 Task: Find connections with filter location Oshawa with filter topic #Culturewith filter profile language Potuguese with filter current company Hacking Articles with filter school CT University with filter industry Sheet Music Publishing with filter service category Social Media Marketing with filter keywords title Interior Designer
Action: Mouse moved to (288, 362)
Screenshot: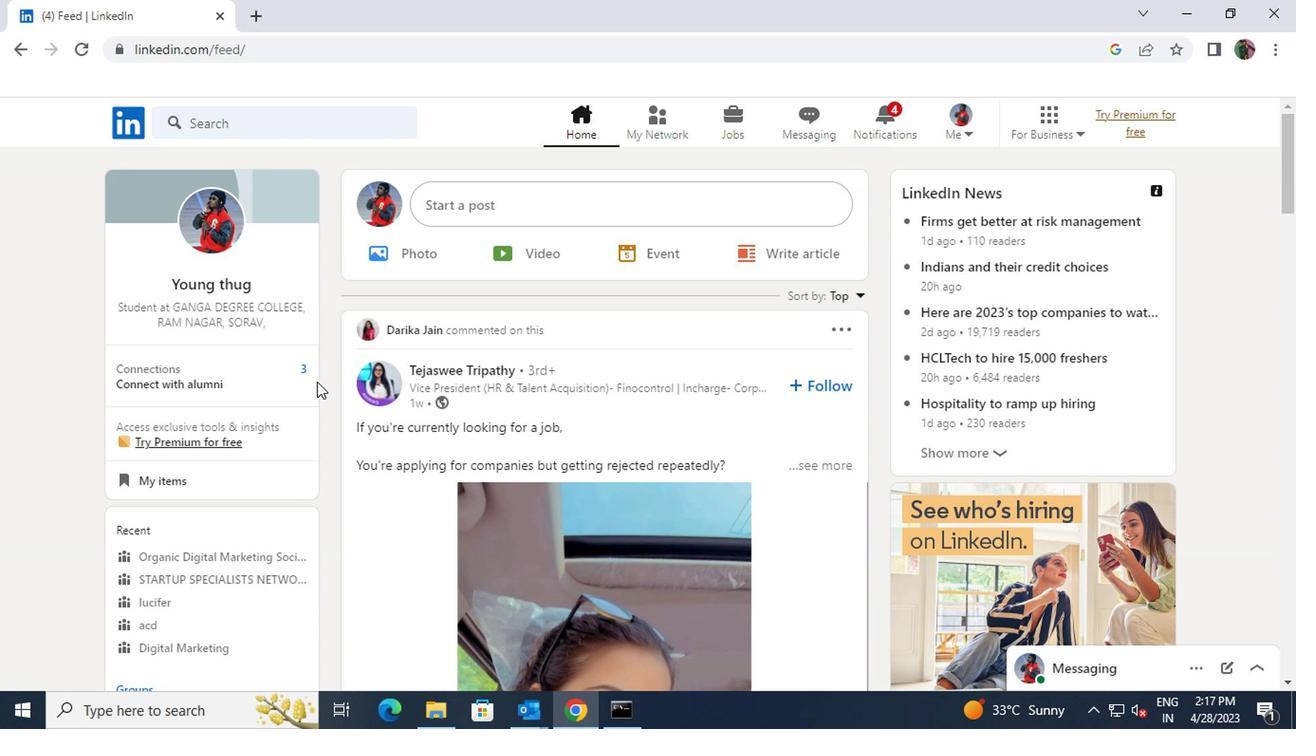 
Action: Mouse pressed left at (288, 362)
Screenshot: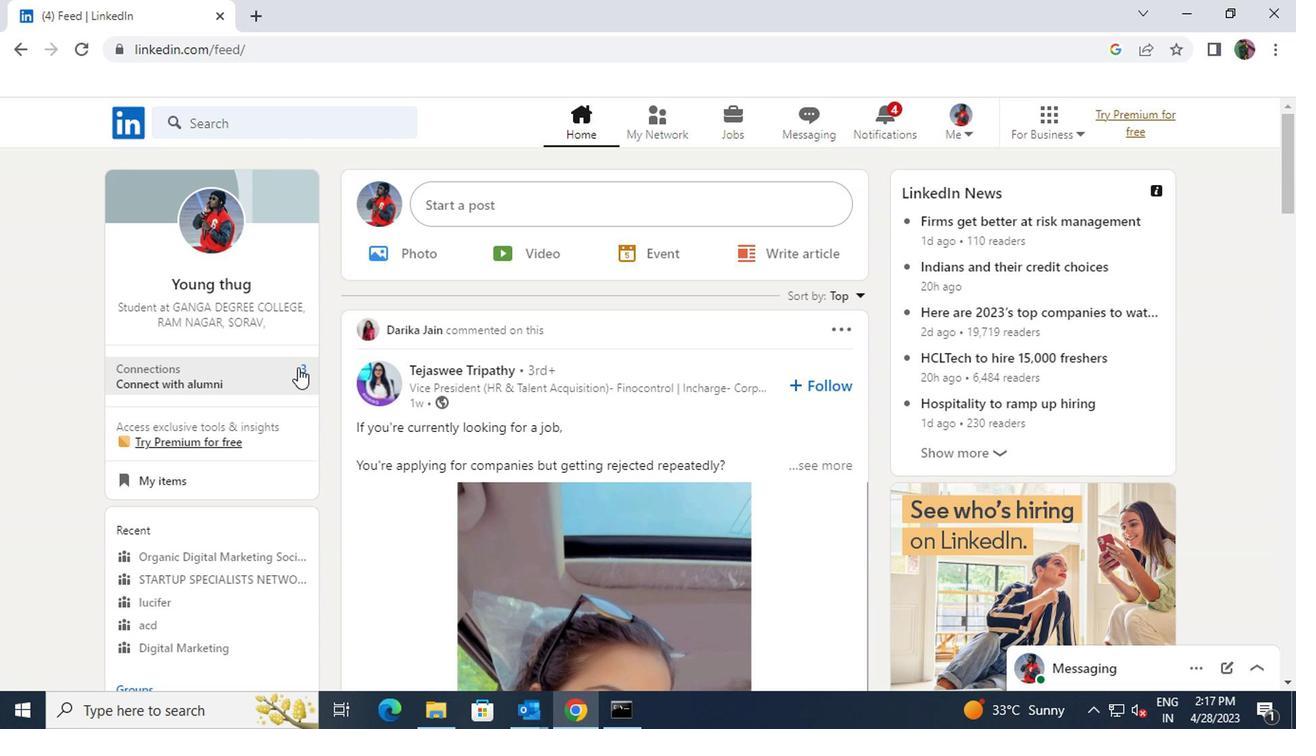 
Action: Mouse moved to (321, 224)
Screenshot: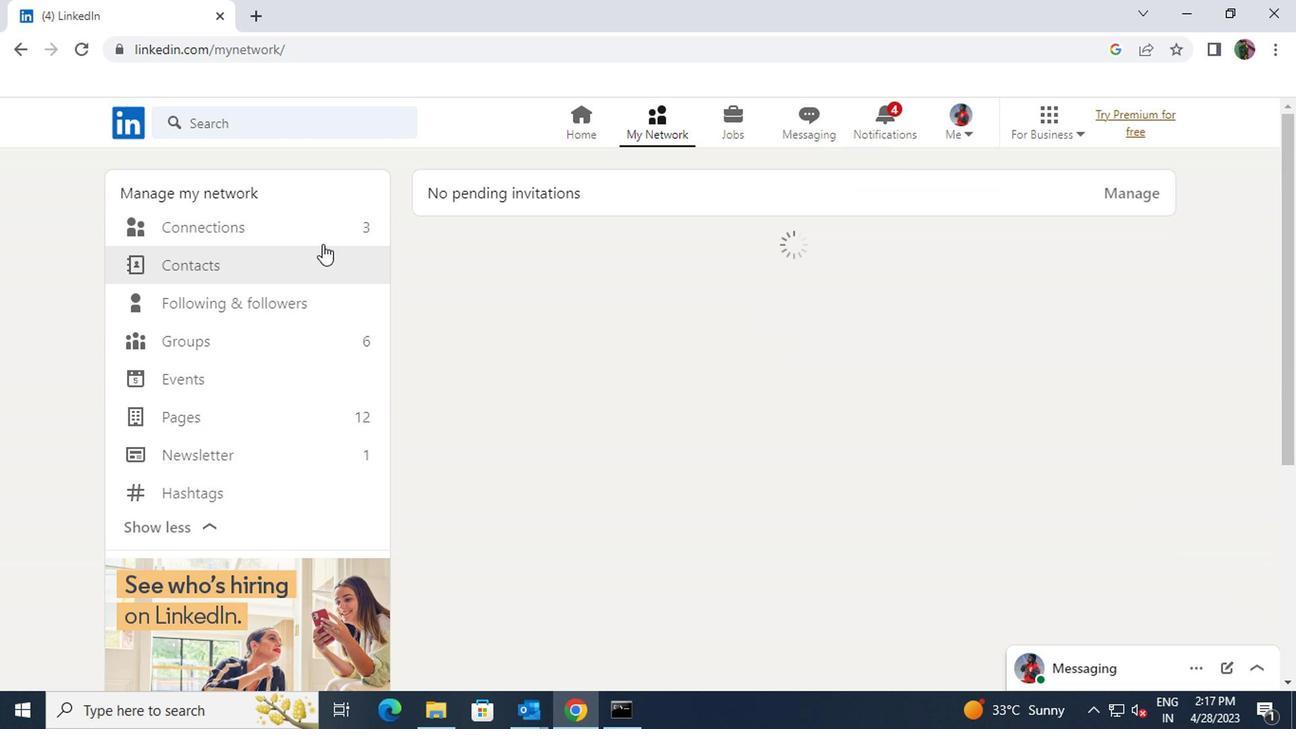 
Action: Mouse pressed left at (321, 224)
Screenshot: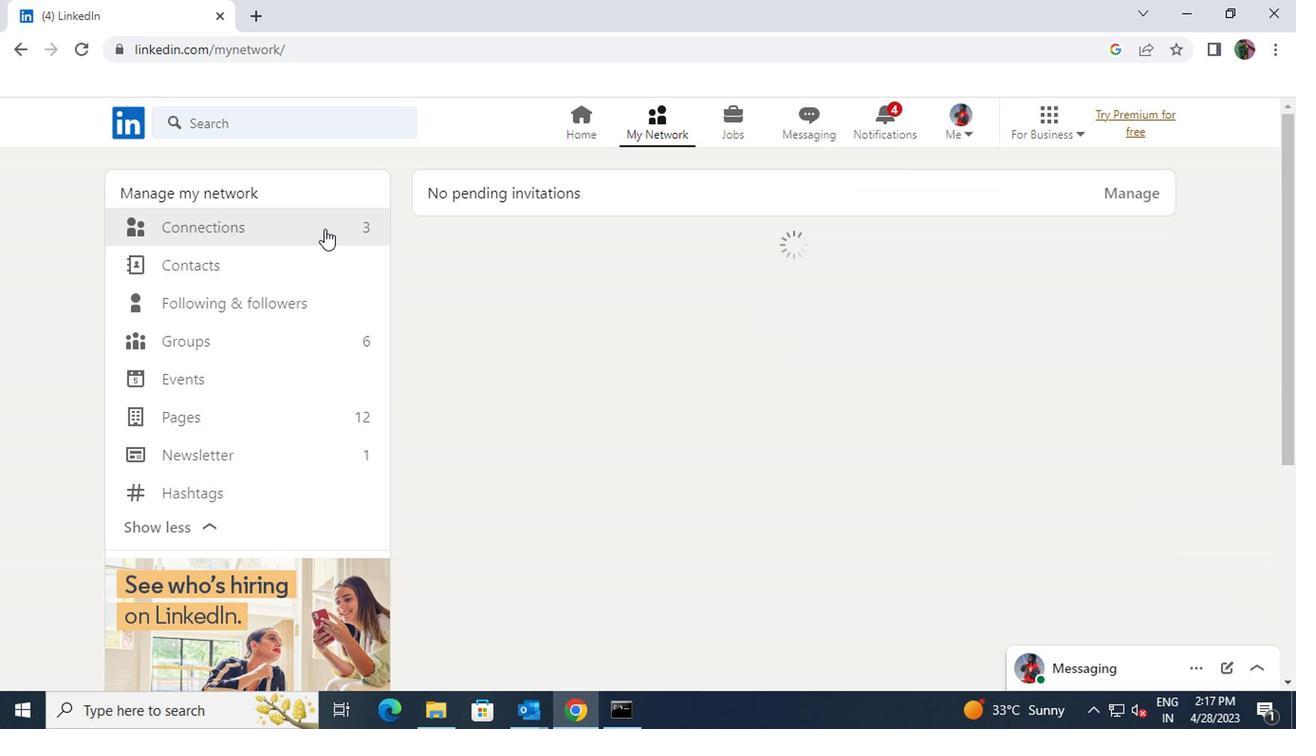 
Action: Mouse moved to (753, 226)
Screenshot: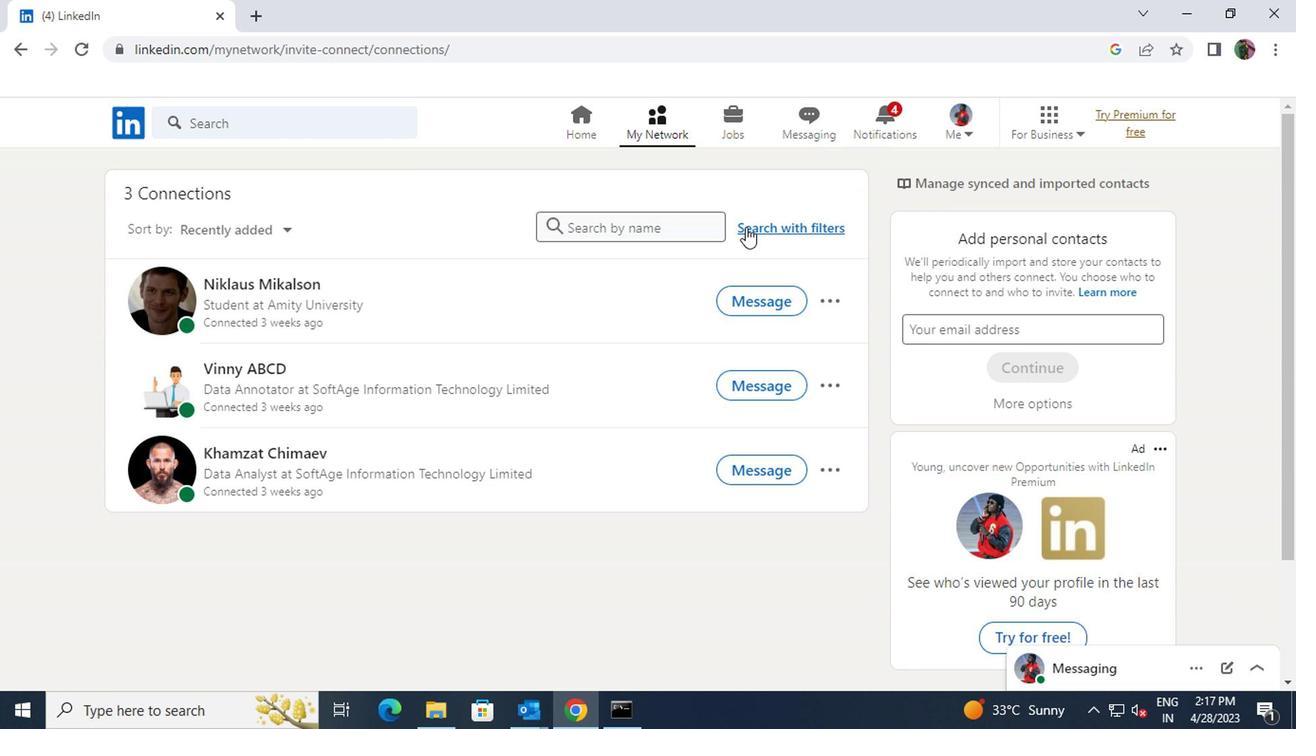 
Action: Mouse pressed left at (753, 226)
Screenshot: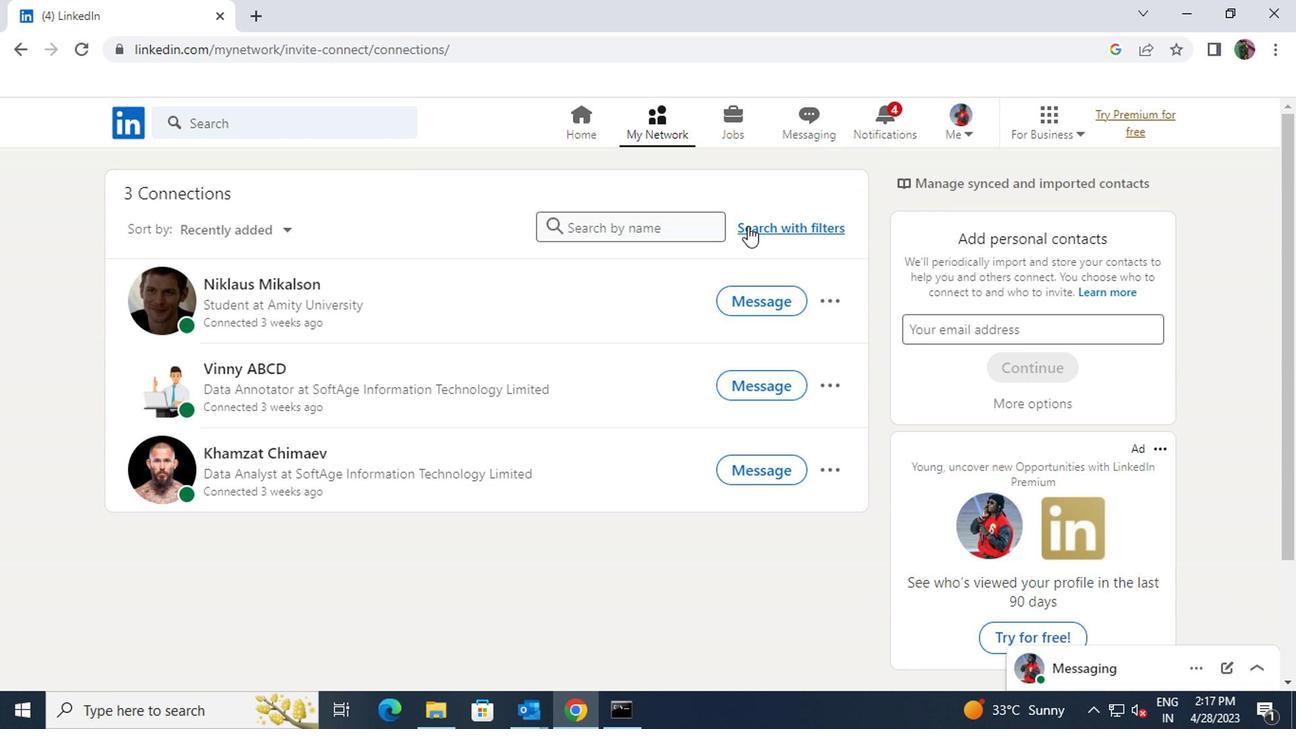
Action: Mouse moved to (710, 178)
Screenshot: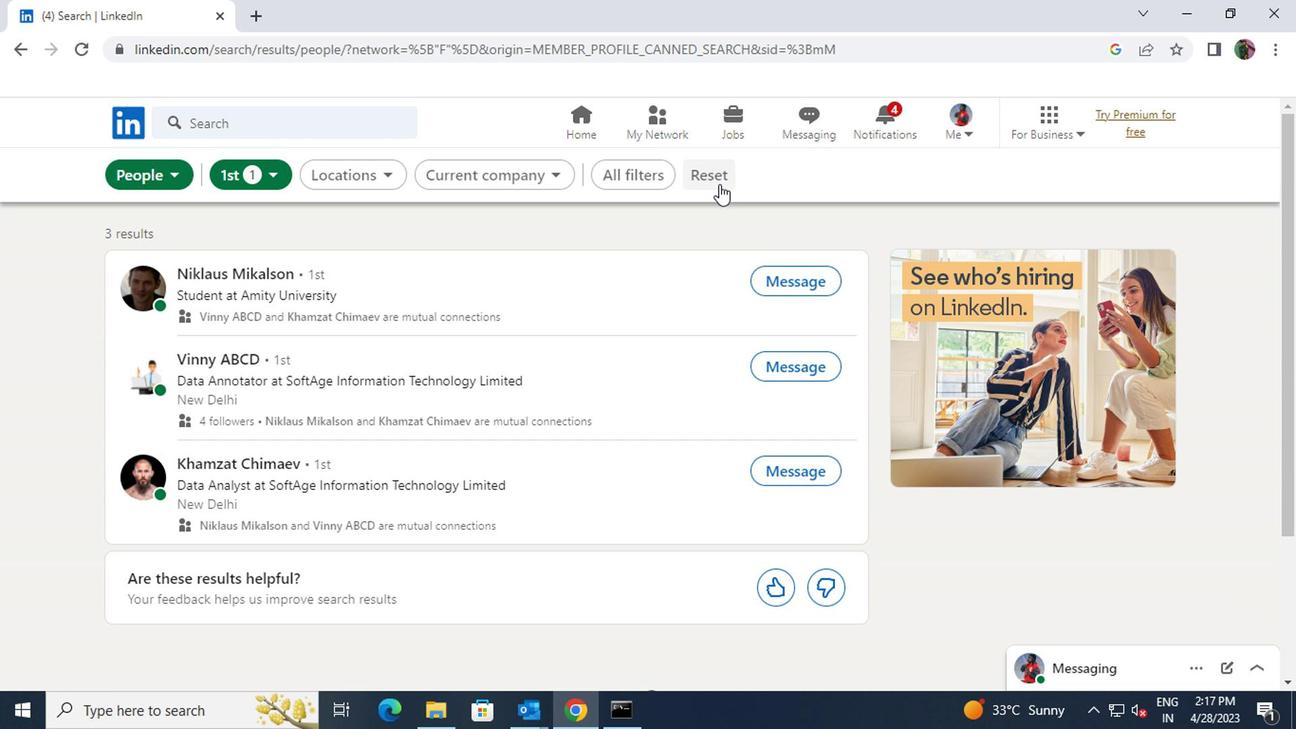 
Action: Mouse pressed left at (710, 178)
Screenshot: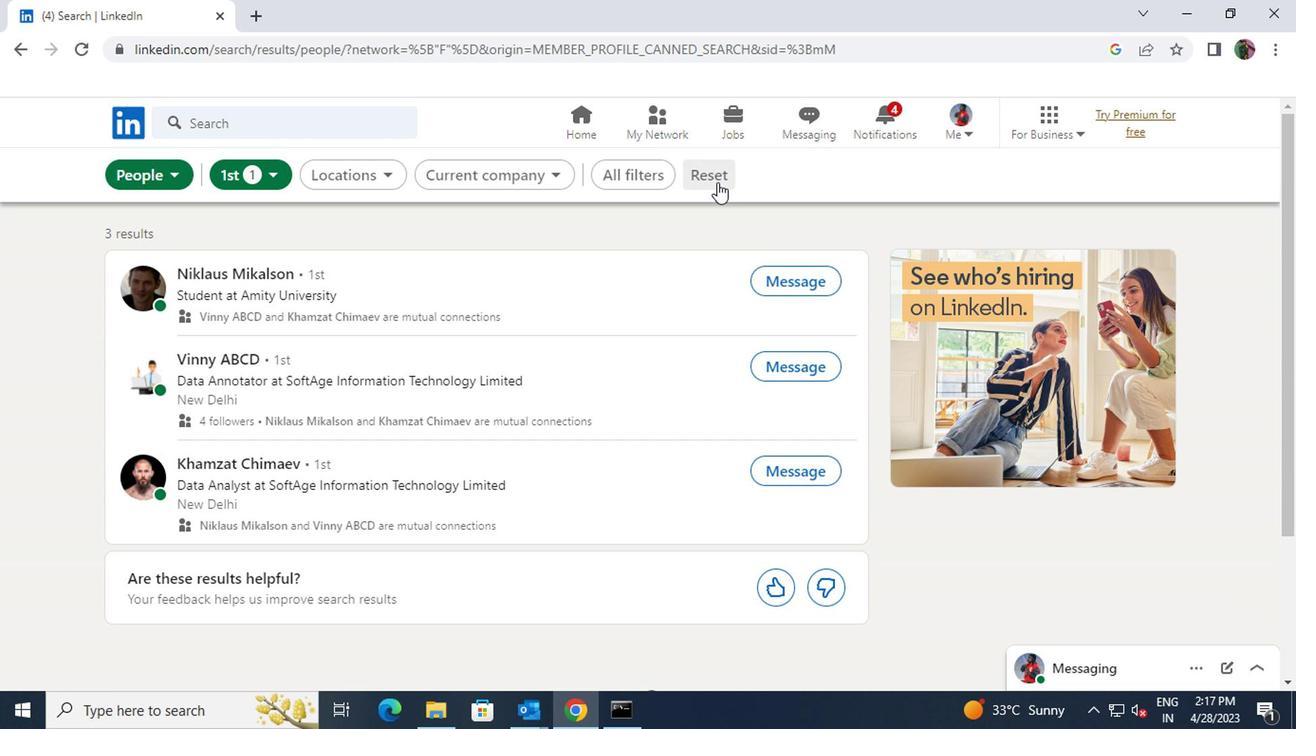 
Action: Mouse moved to (675, 170)
Screenshot: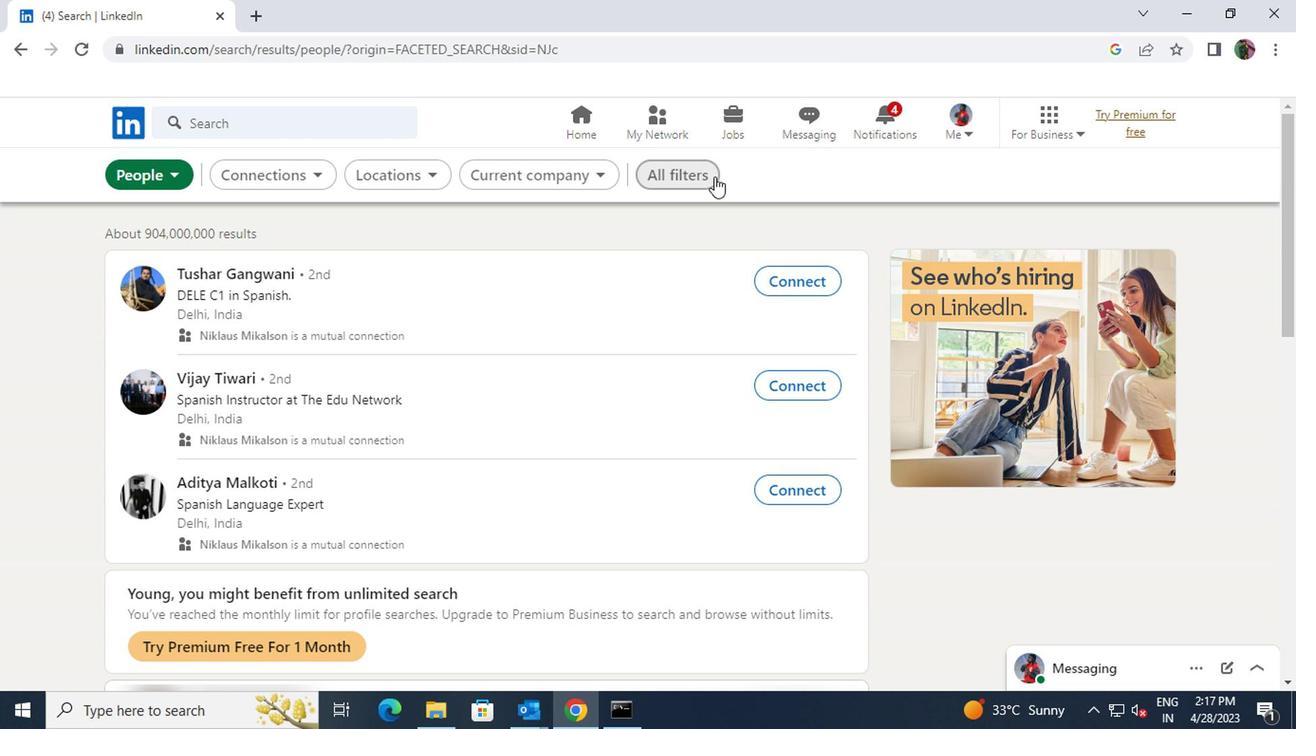 
Action: Mouse pressed left at (675, 170)
Screenshot: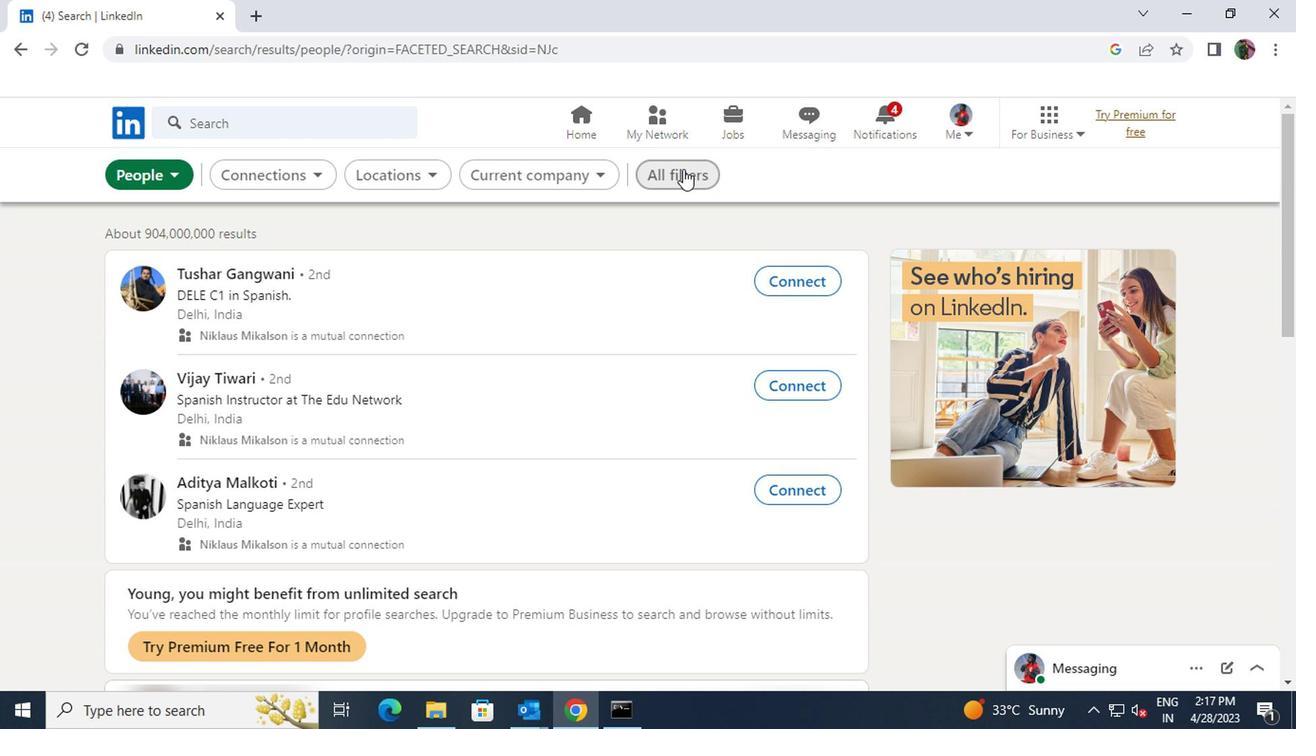 
Action: Mouse moved to (902, 359)
Screenshot: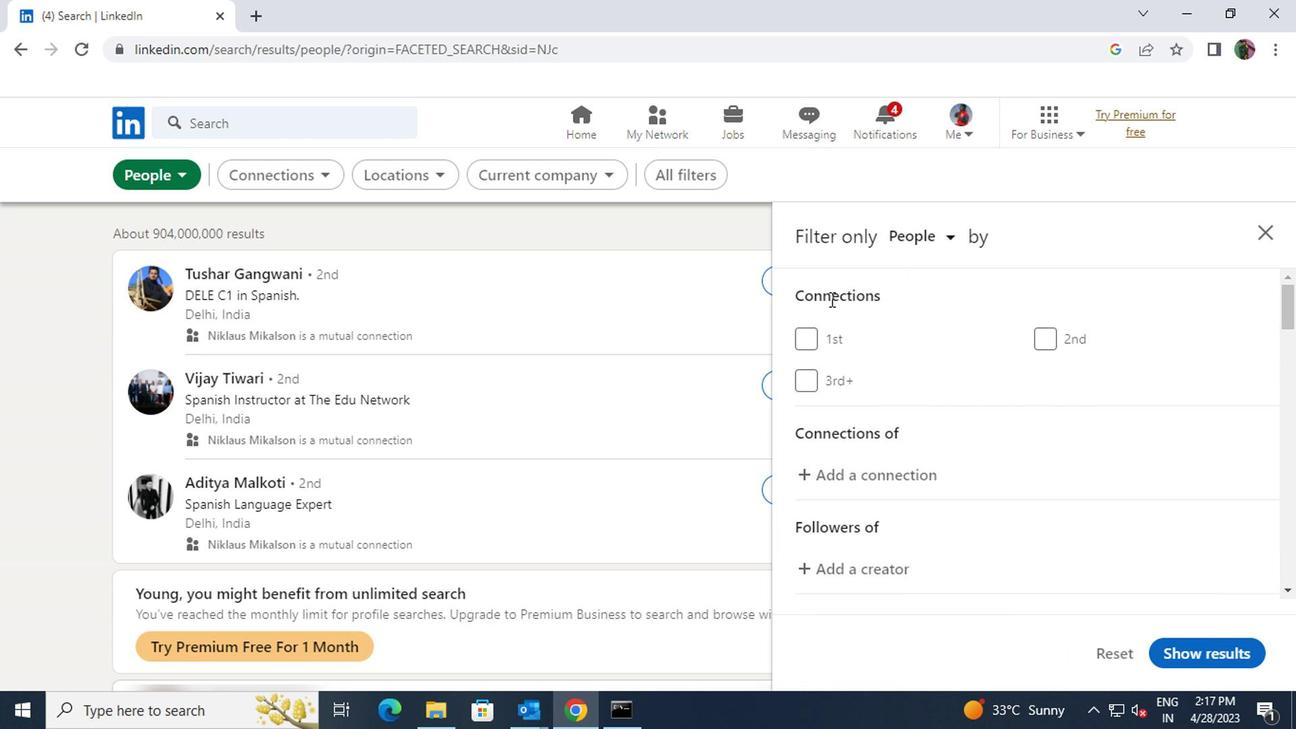 
Action: Mouse scrolled (902, 359) with delta (0, 0)
Screenshot: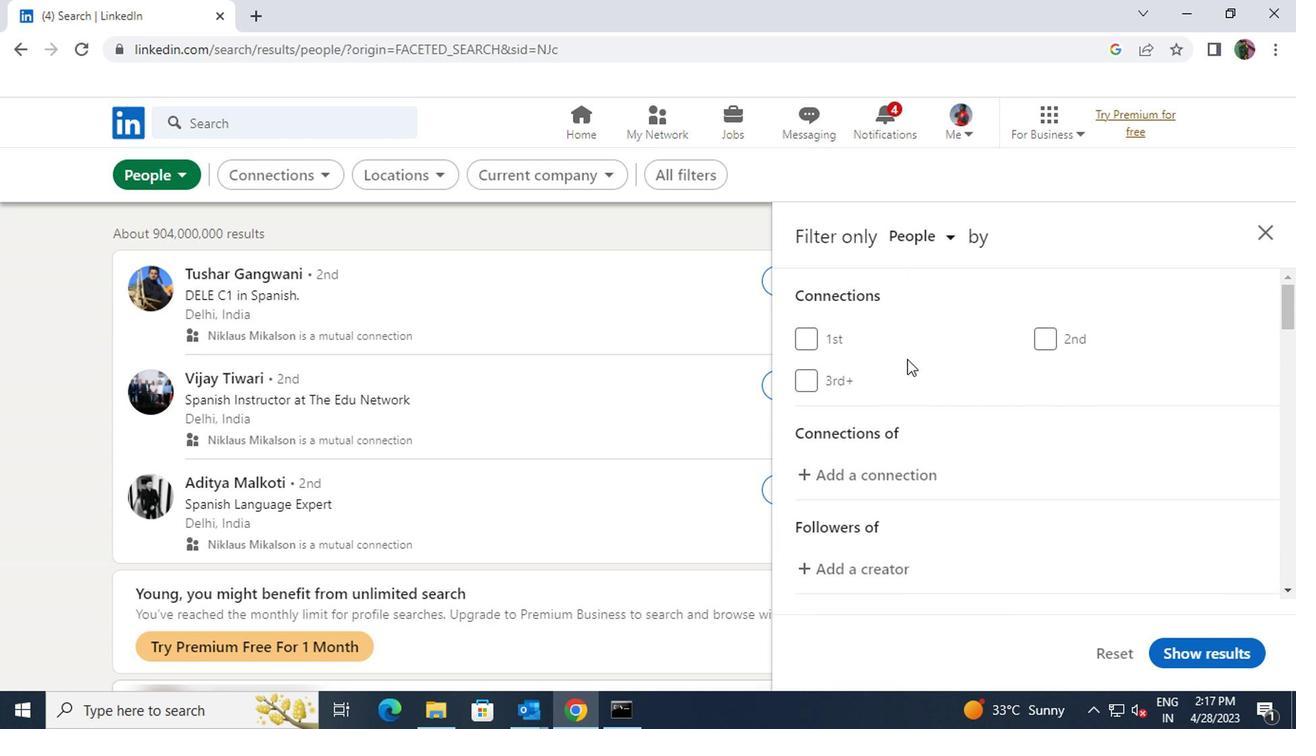 
Action: Mouse scrolled (902, 359) with delta (0, 0)
Screenshot: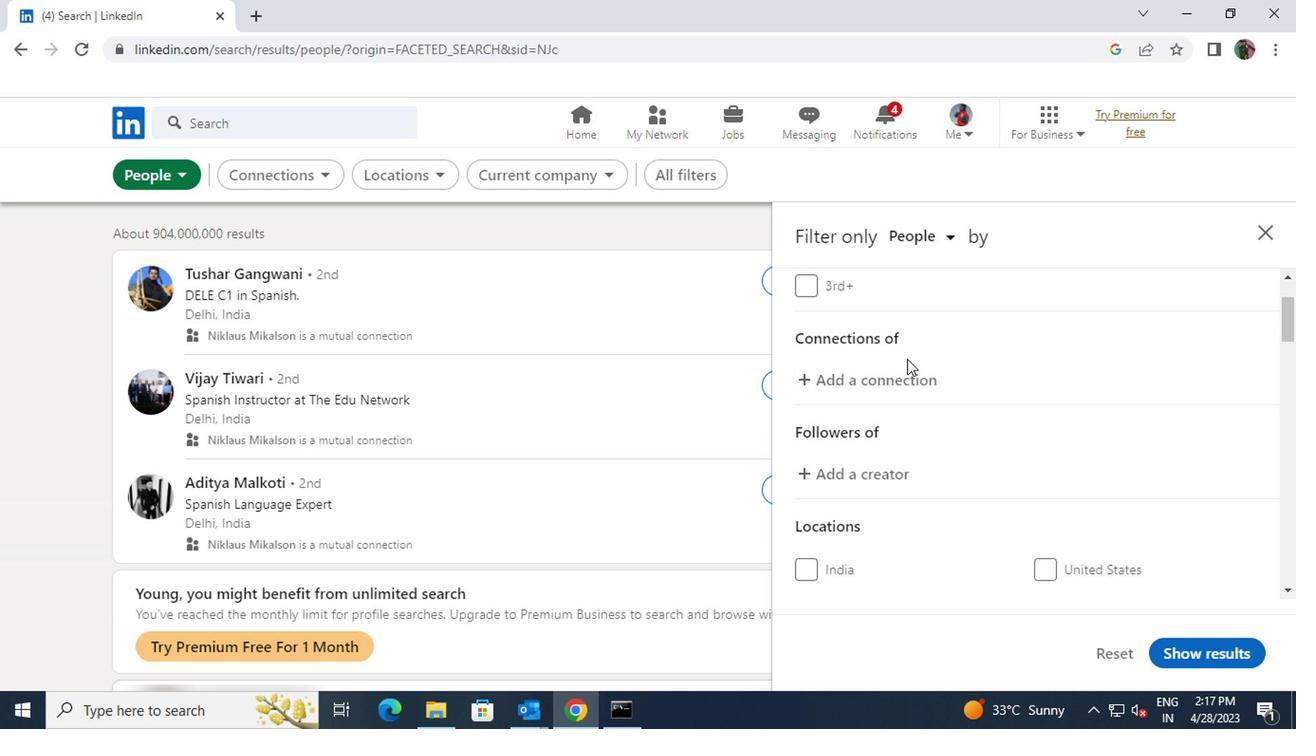 
Action: Mouse scrolled (902, 359) with delta (0, 0)
Screenshot: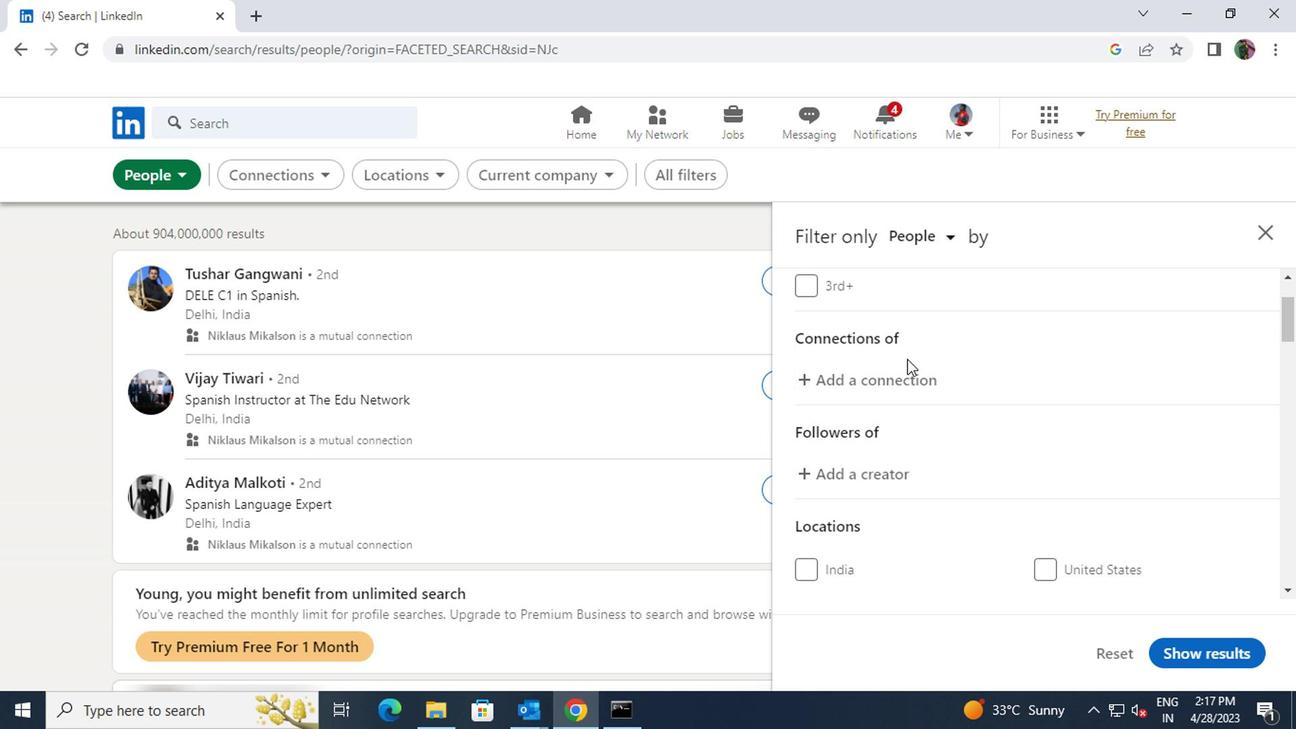 
Action: Mouse moved to (1053, 463)
Screenshot: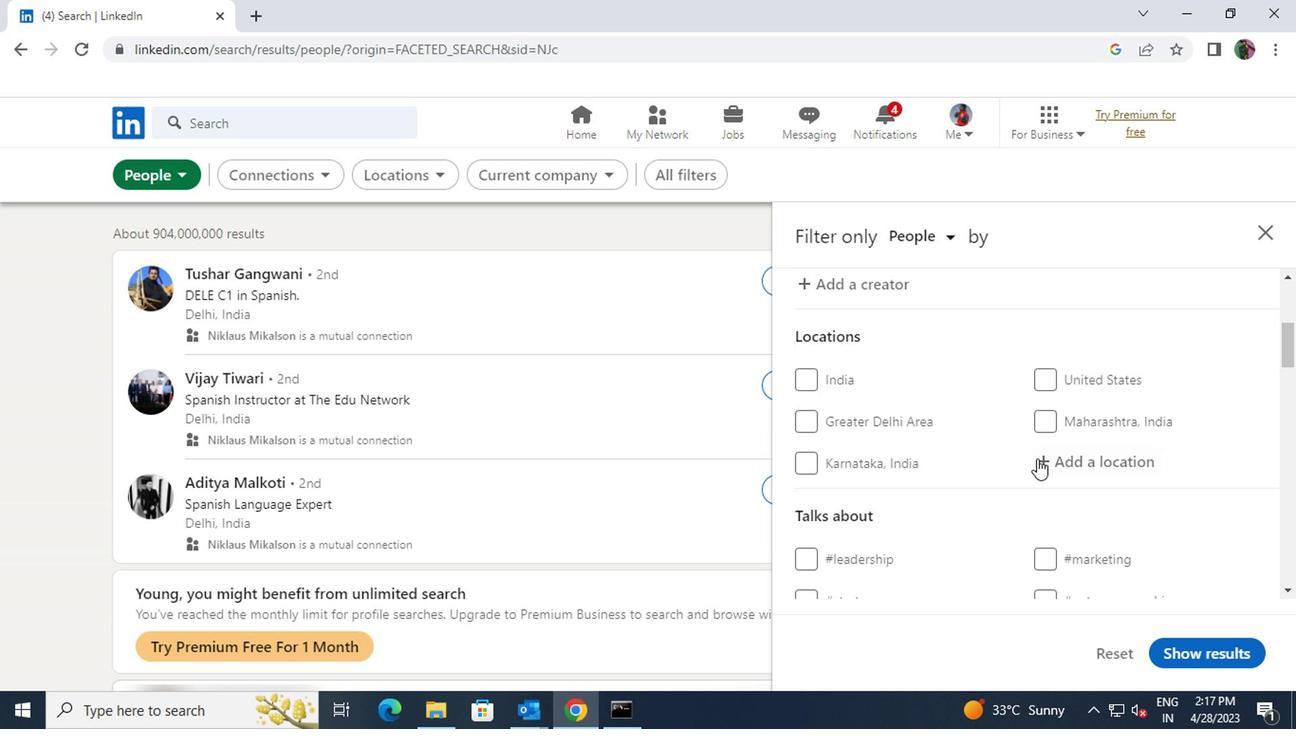 
Action: Mouse pressed left at (1053, 463)
Screenshot: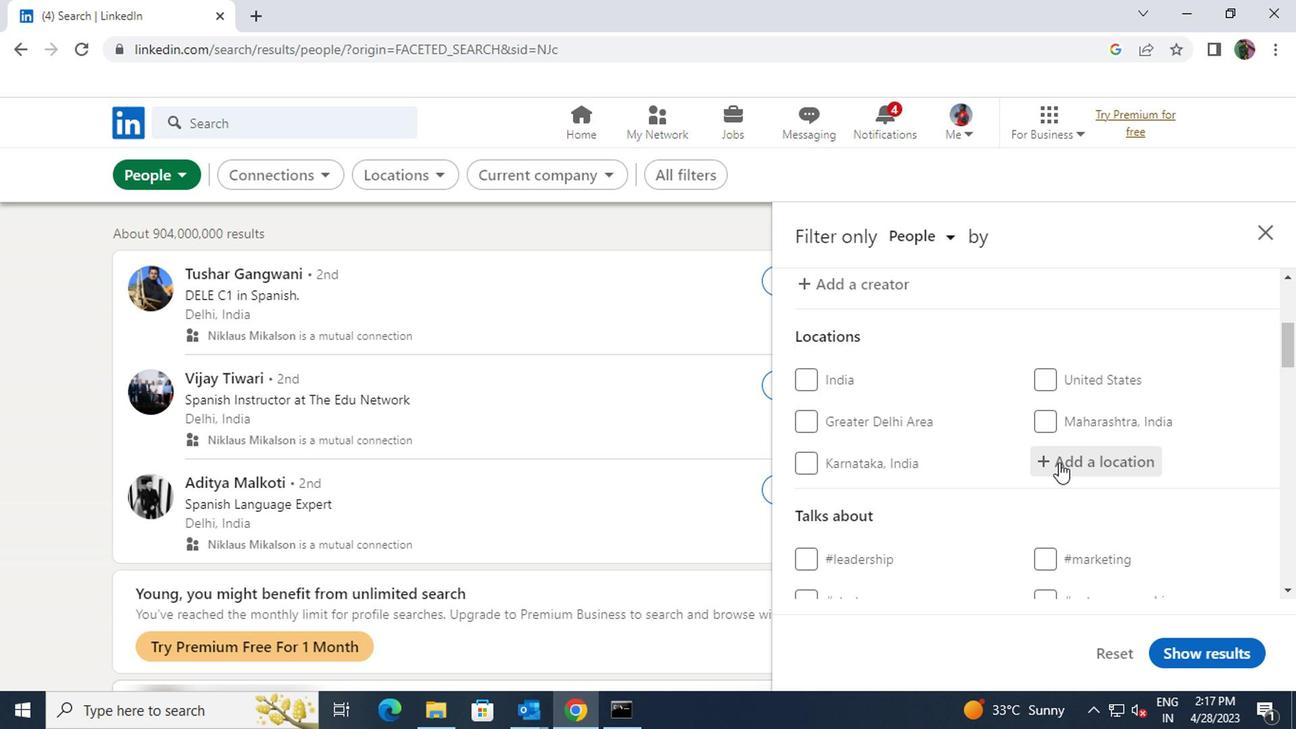
Action: Key pressed <Key.shift>OSH
Screenshot: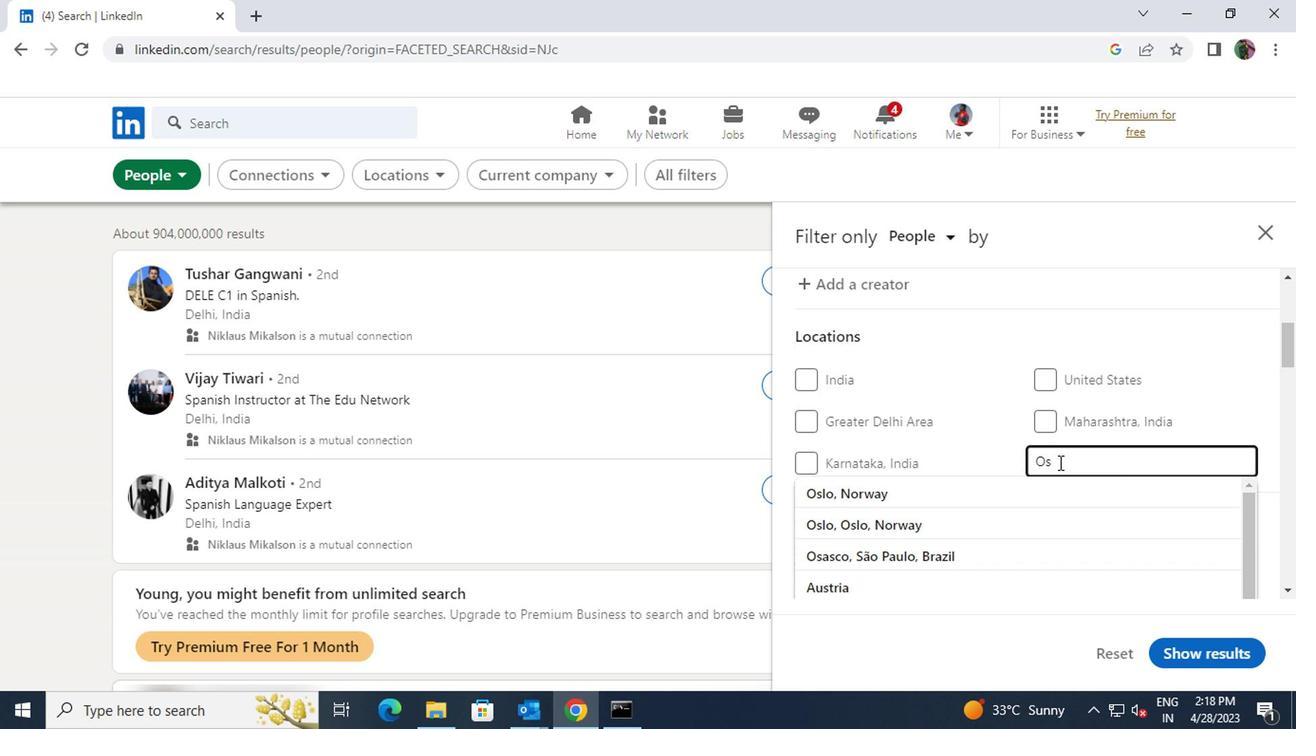 
Action: Mouse moved to (1048, 494)
Screenshot: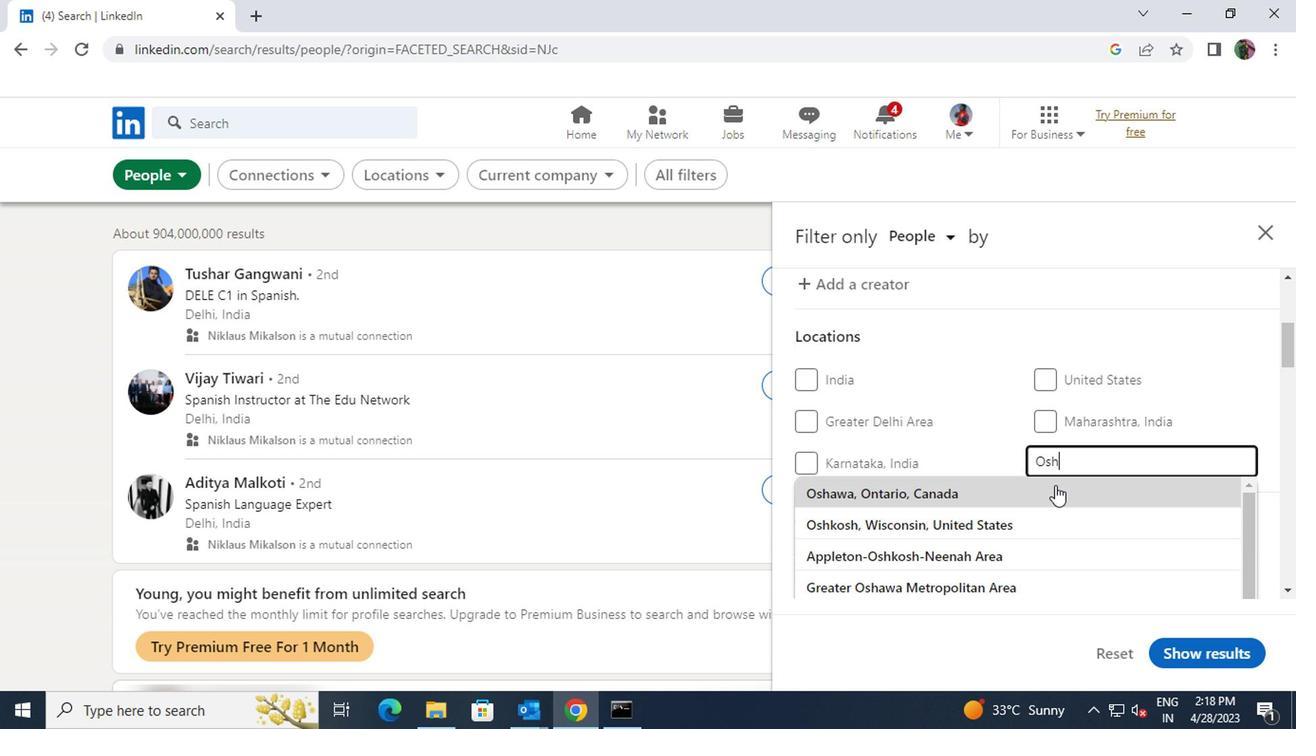 
Action: Mouse pressed left at (1048, 494)
Screenshot: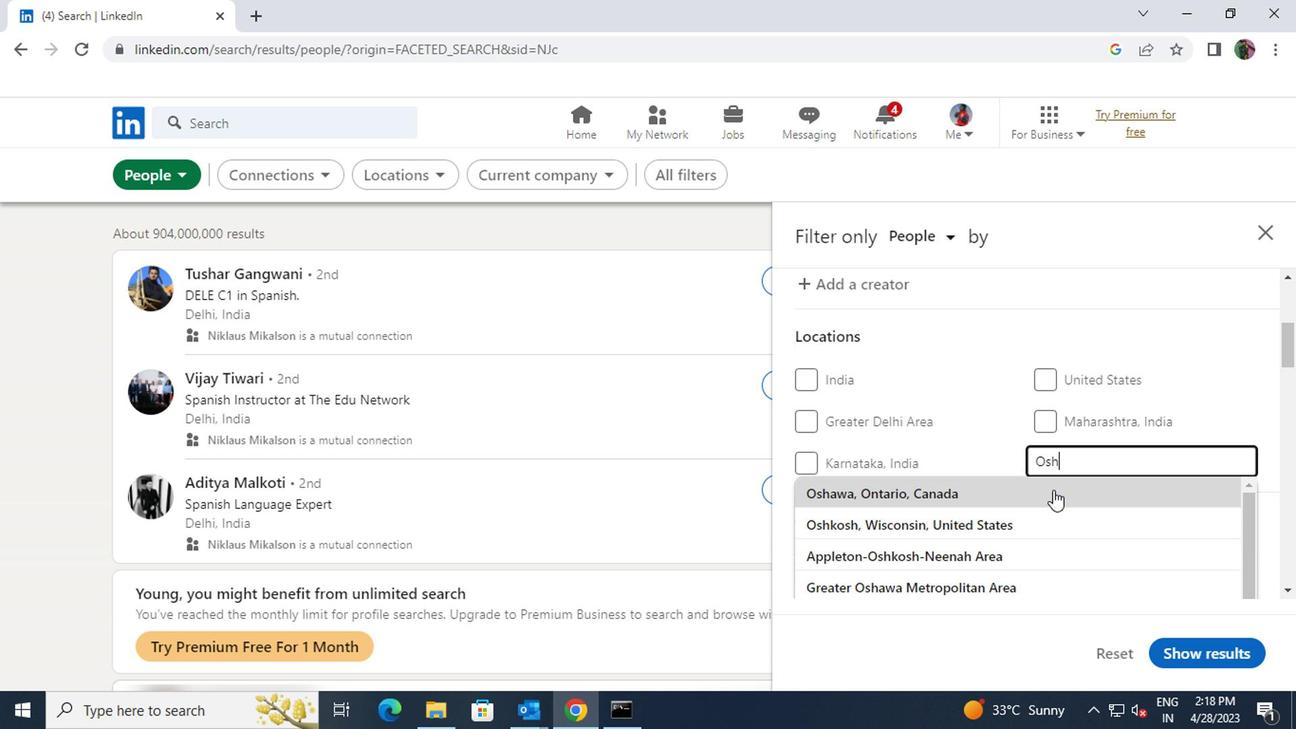 
Action: Mouse scrolled (1048, 492) with delta (0, -1)
Screenshot: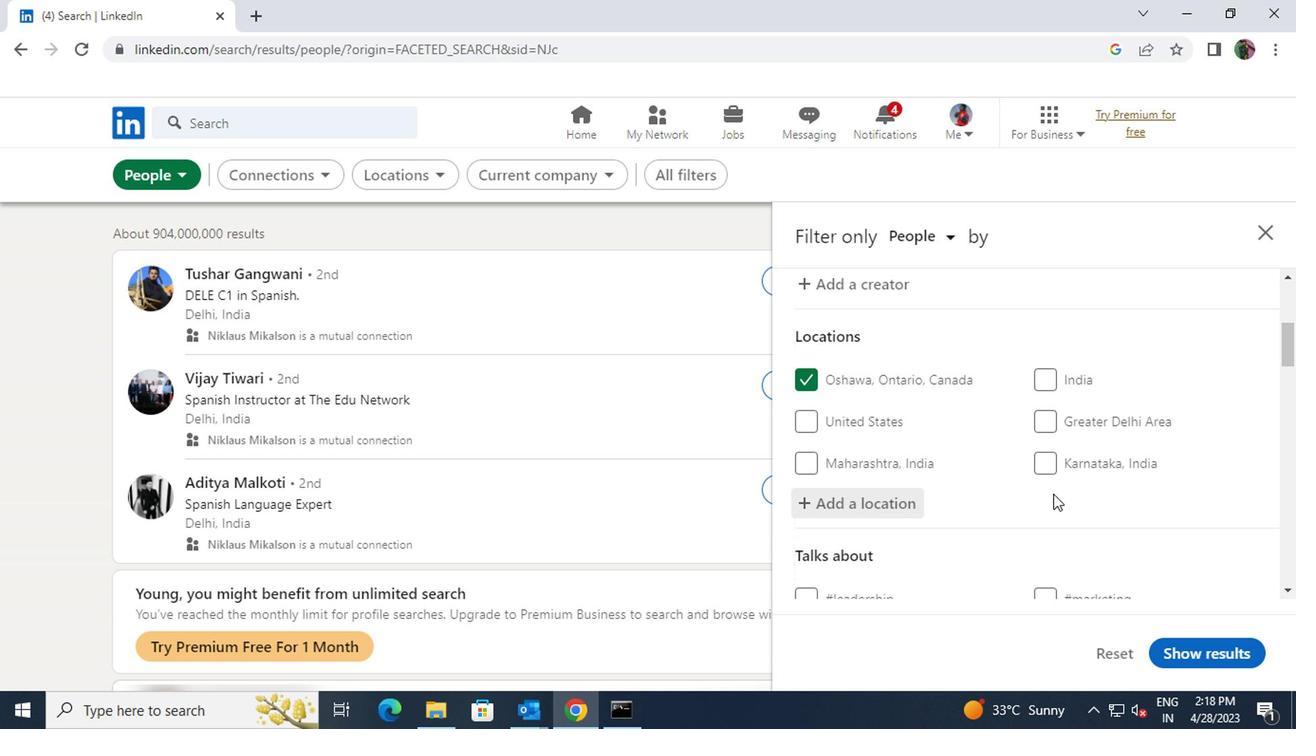 
Action: Mouse scrolled (1048, 492) with delta (0, -1)
Screenshot: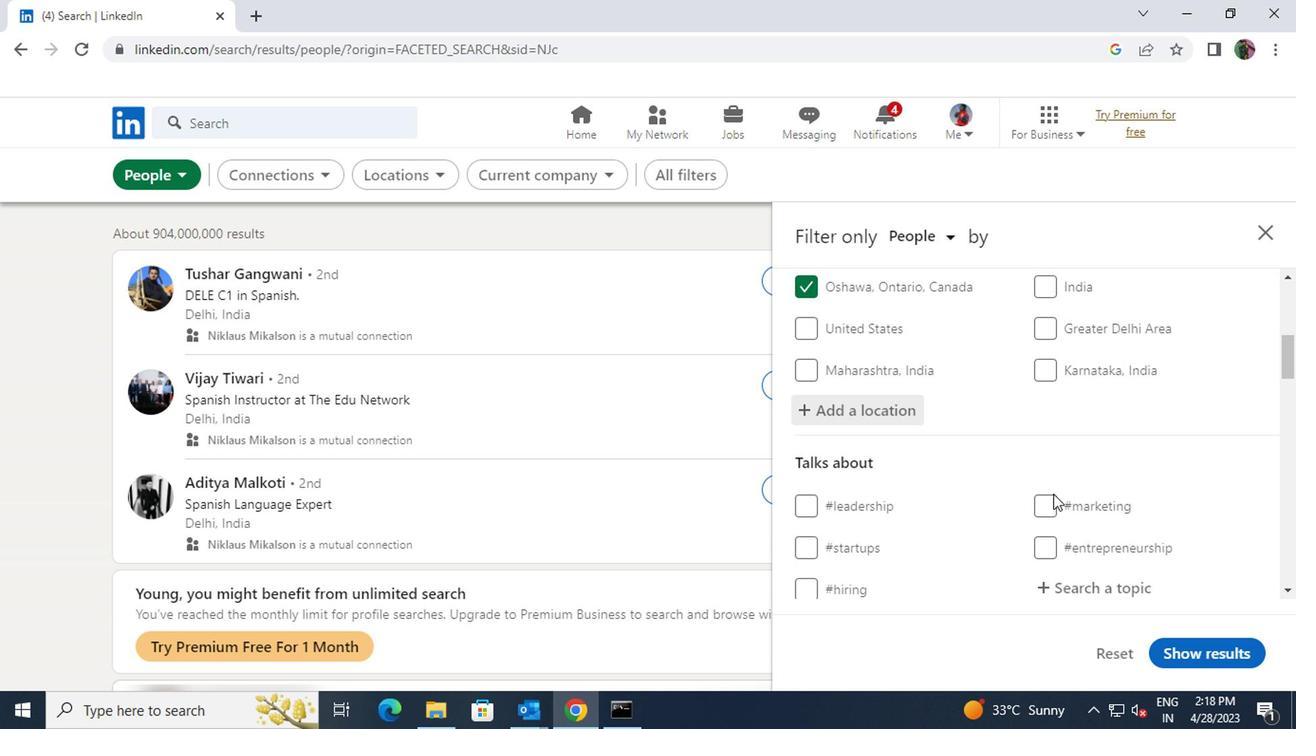 
Action: Mouse moved to (1067, 483)
Screenshot: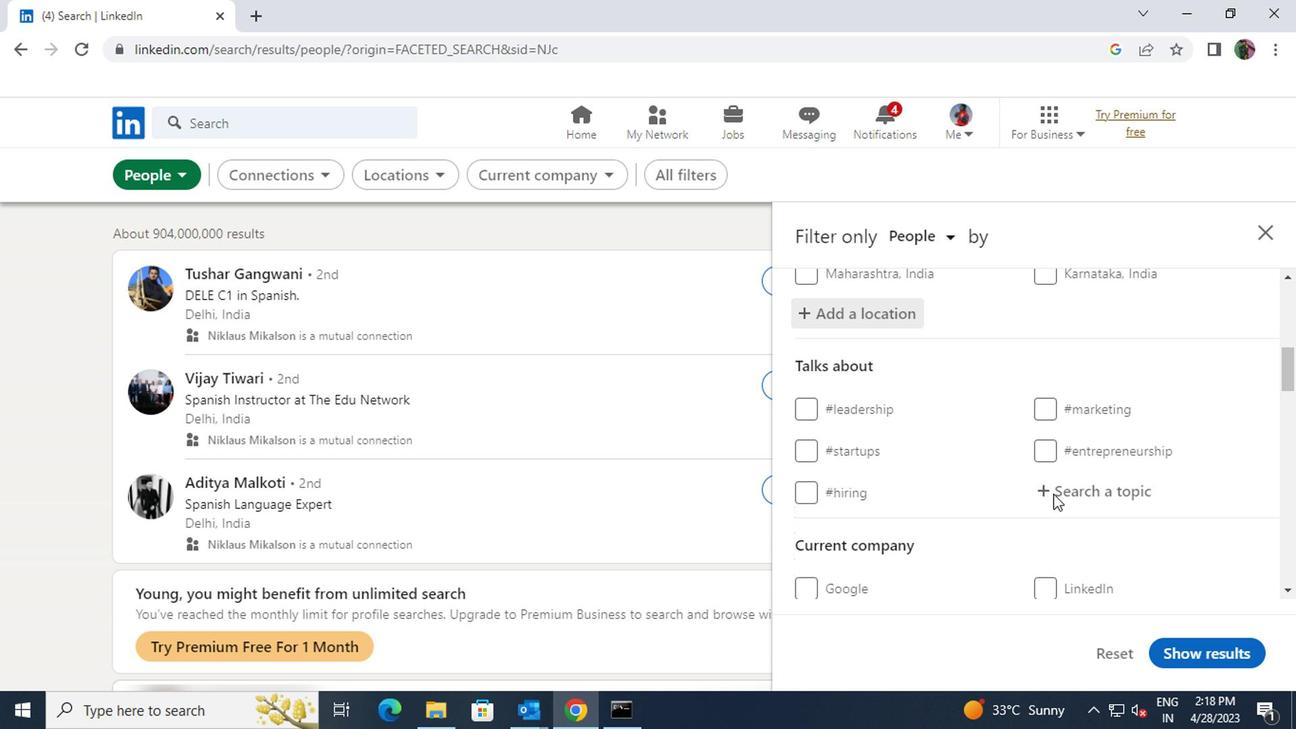 
Action: Mouse pressed left at (1067, 483)
Screenshot: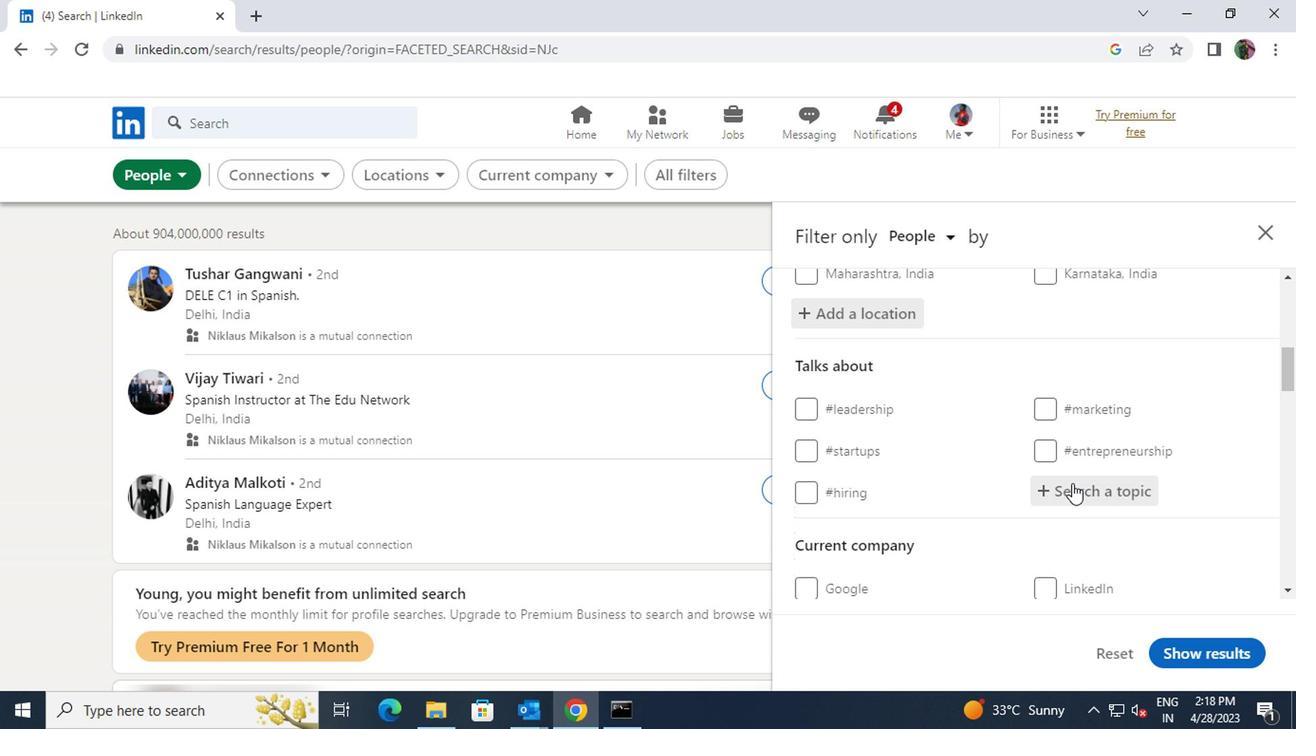 
Action: Key pressed <Key.shift>CULTURE
Screenshot: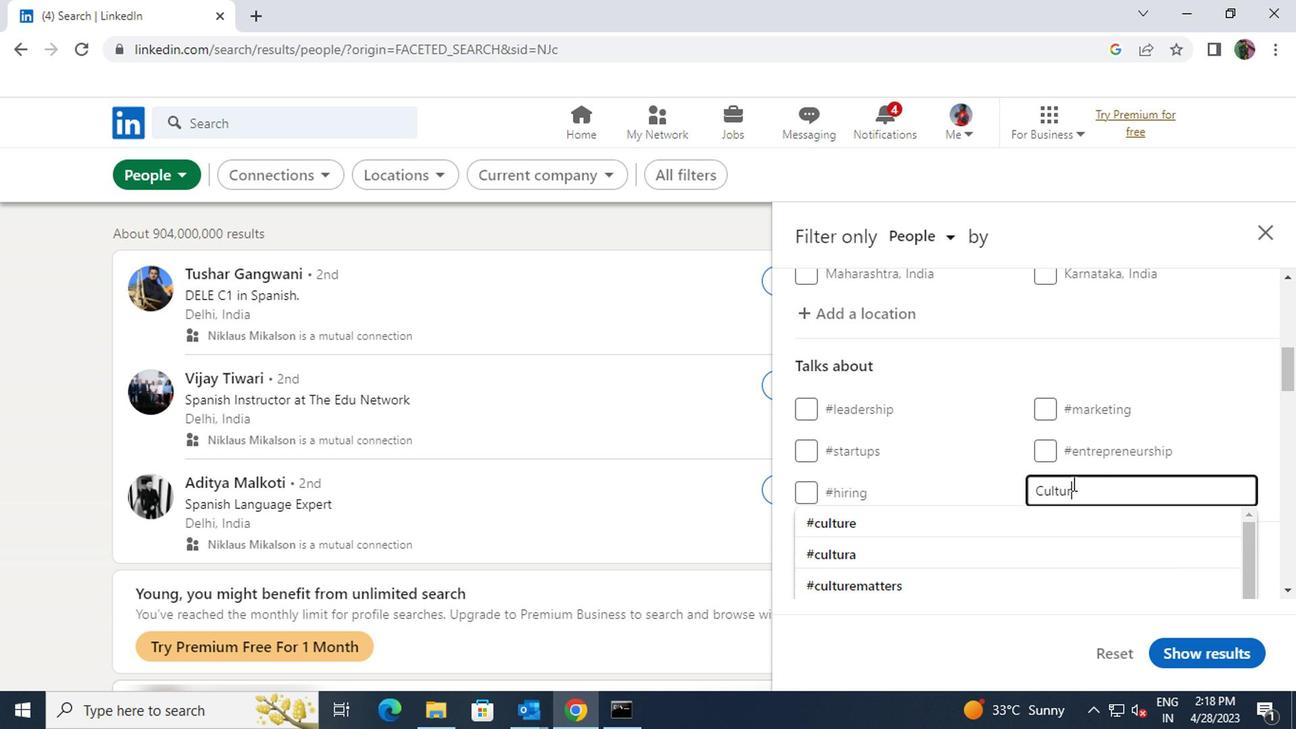 
Action: Mouse moved to (1044, 514)
Screenshot: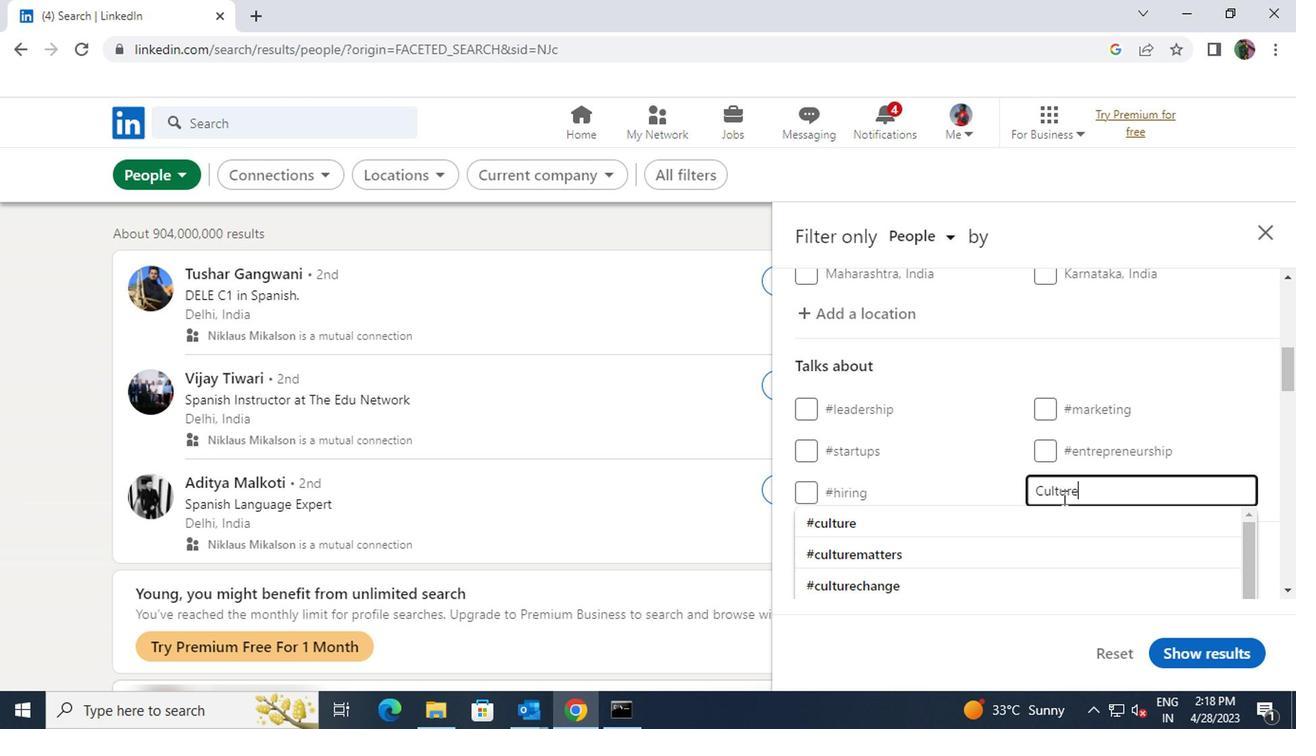 
Action: Mouse pressed left at (1044, 514)
Screenshot: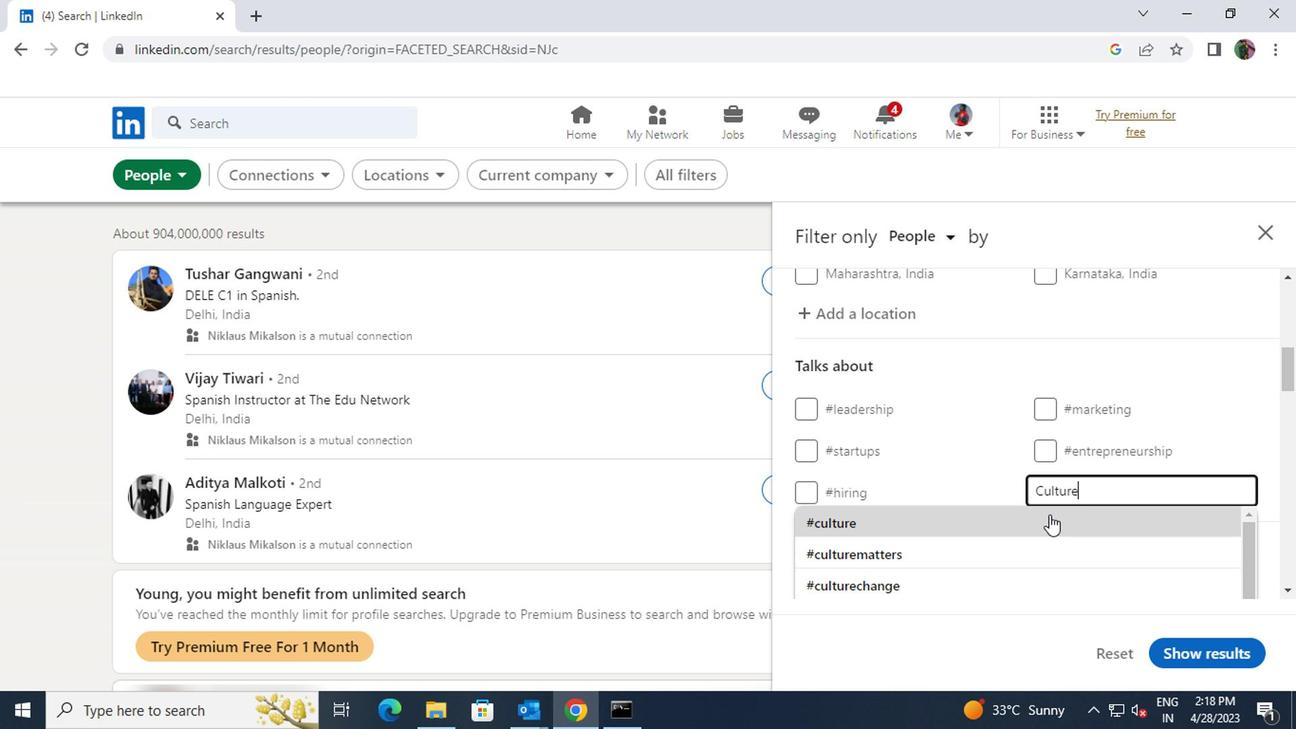 
Action: Mouse scrolled (1044, 513) with delta (0, 0)
Screenshot: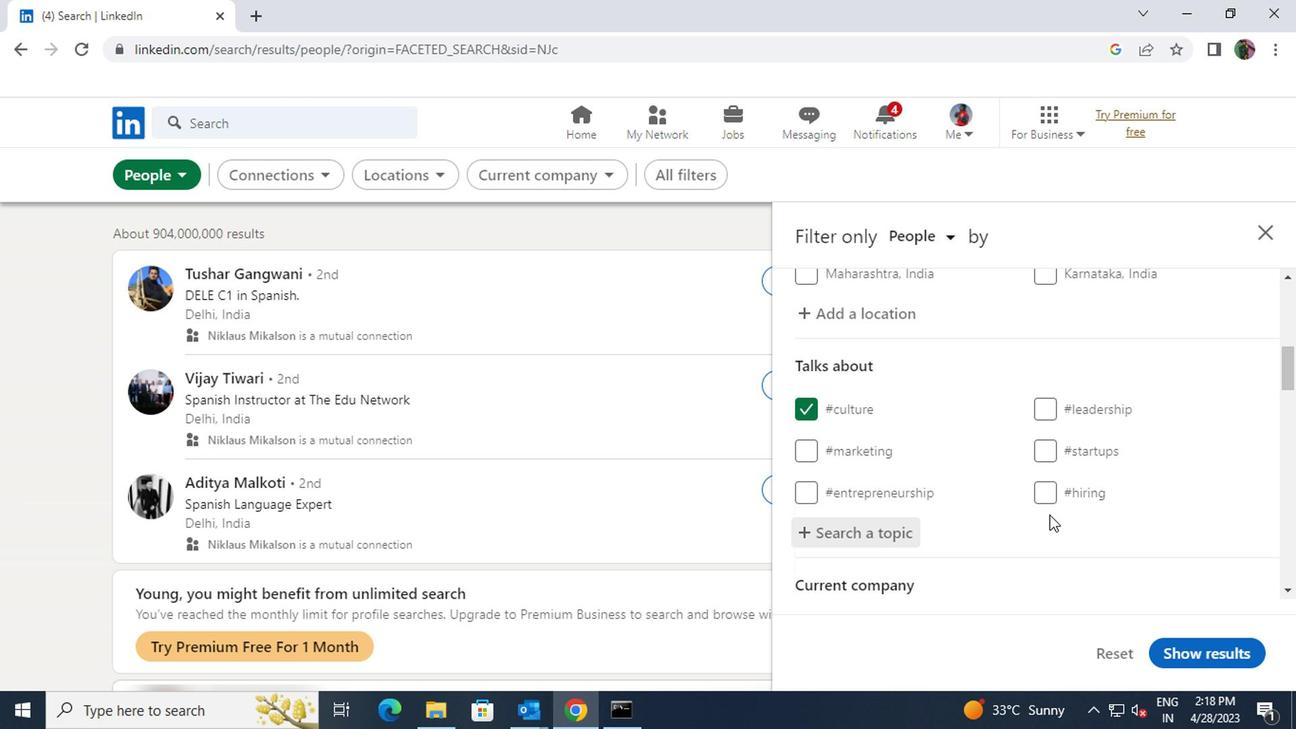 
Action: Mouse scrolled (1044, 513) with delta (0, 0)
Screenshot: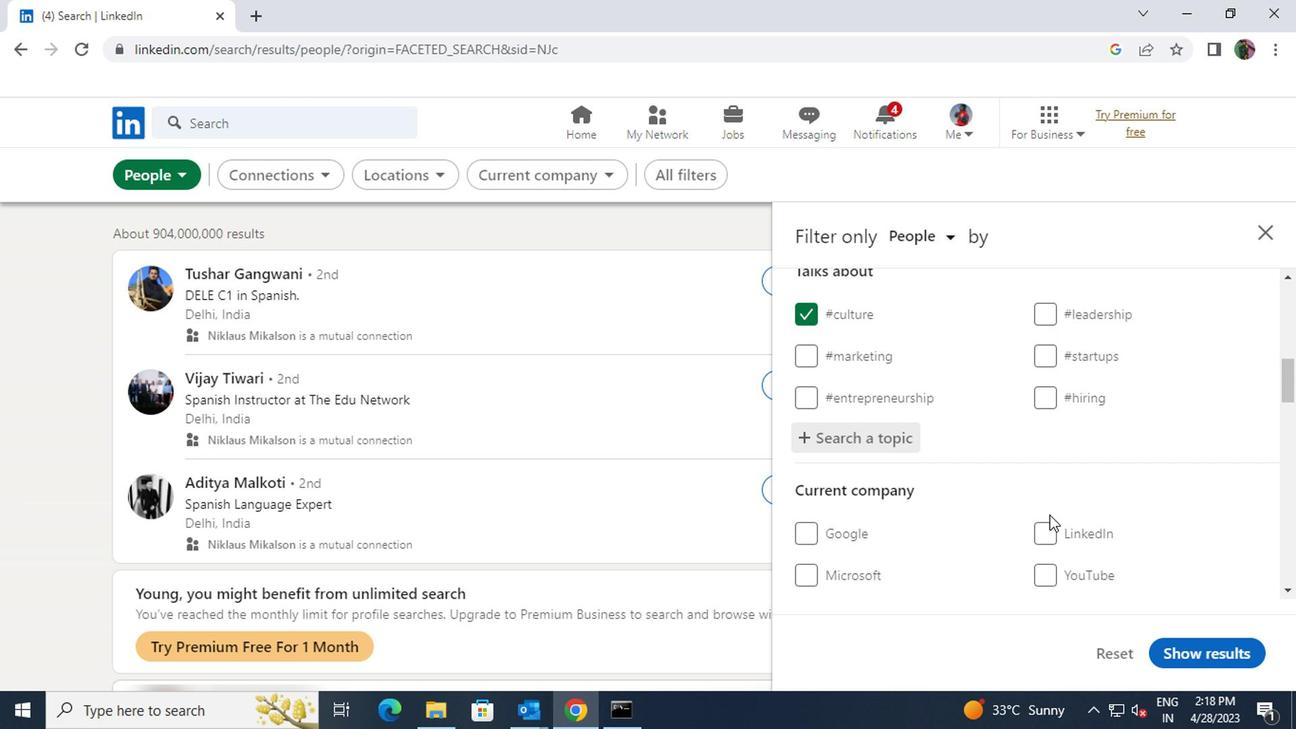 
Action: Mouse scrolled (1044, 513) with delta (0, 0)
Screenshot: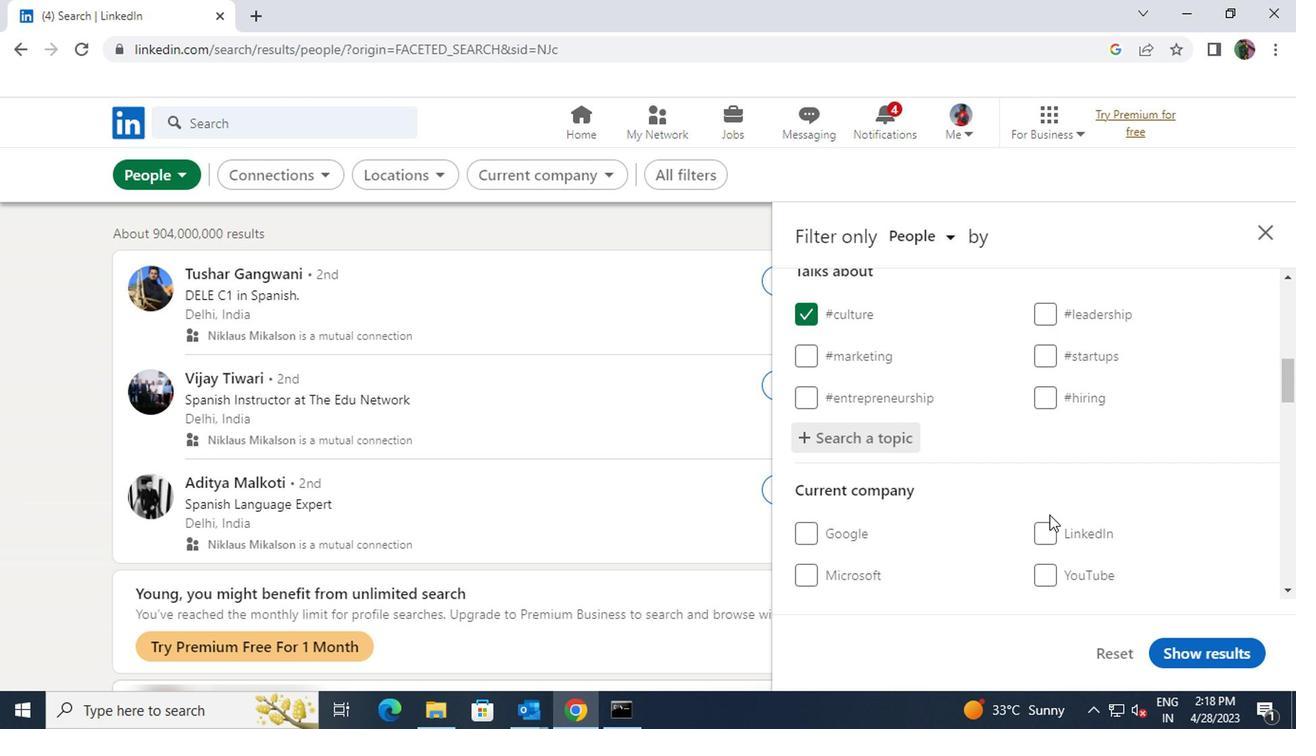 
Action: Mouse scrolled (1044, 513) with delta (0, 0)
Screenshot: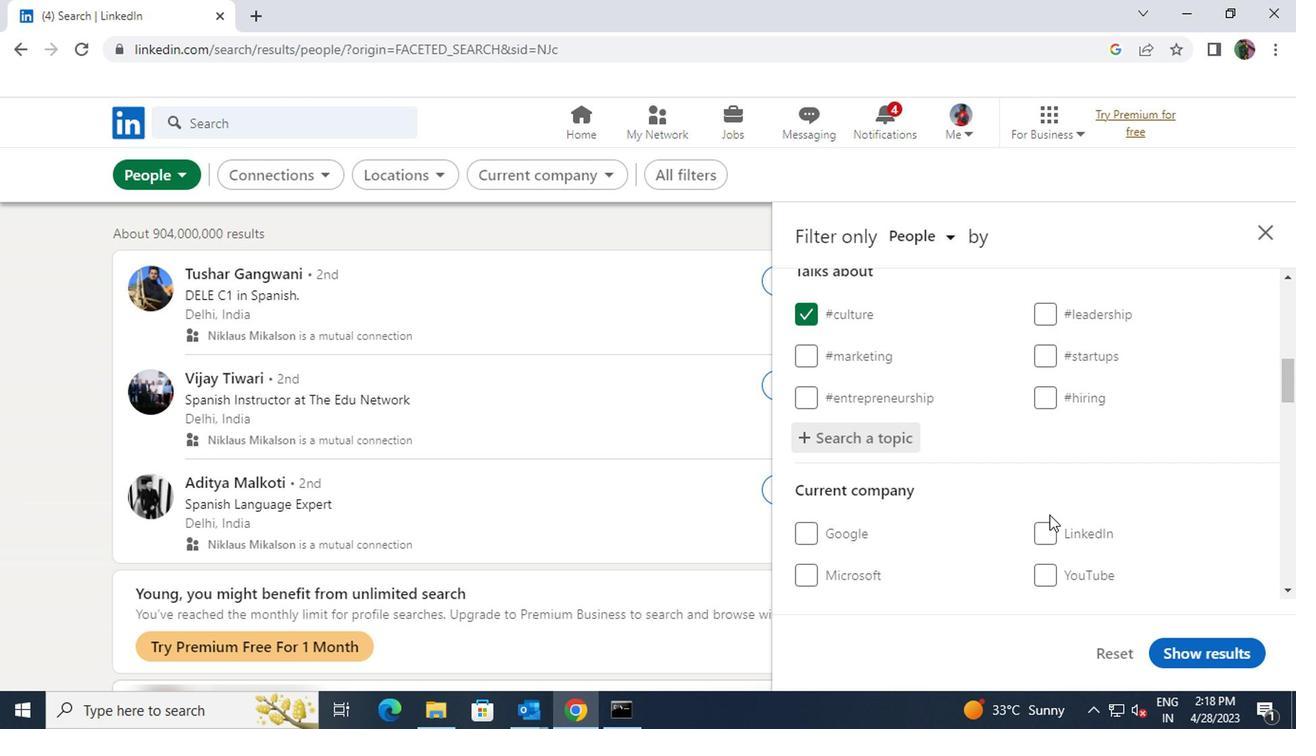 
Action: Mouse scrolled (1044, 513) with delta (0, 0)
Screenshot: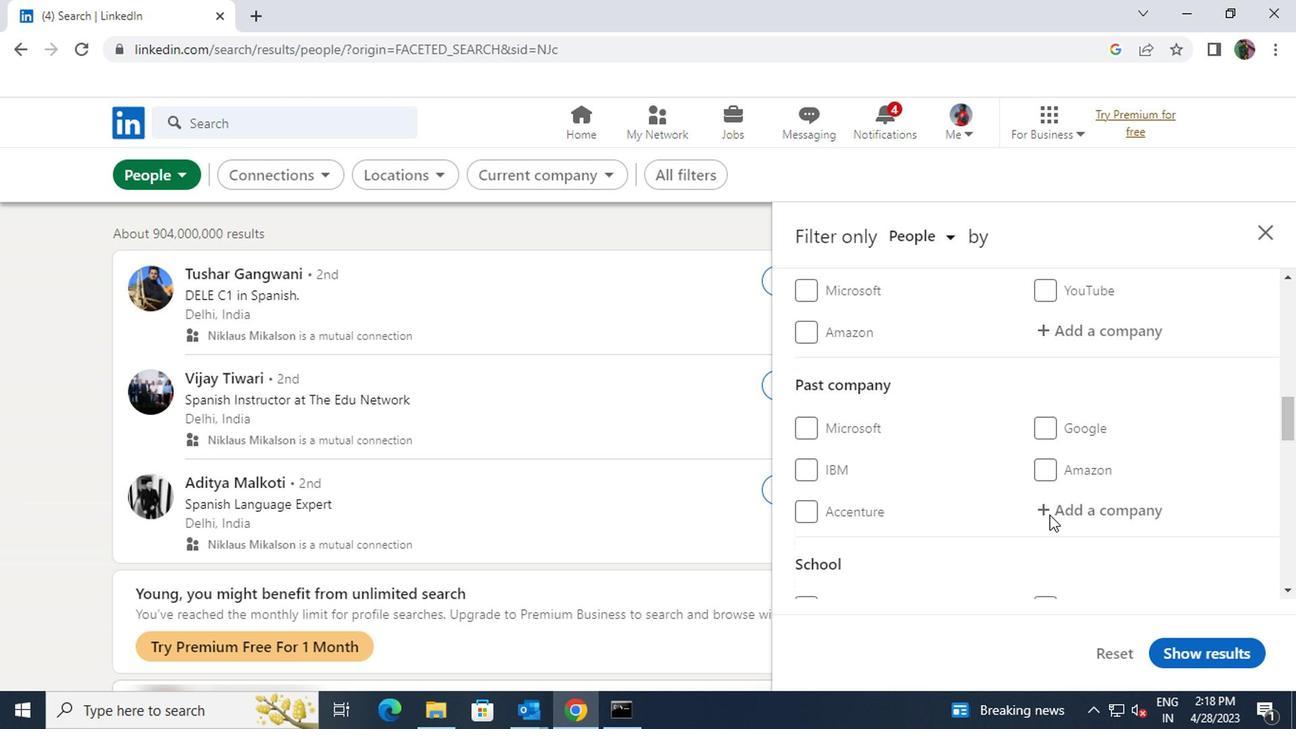 
Action: Mouse scrolled (1044, 513) with delta (0, 0)
Screenshot: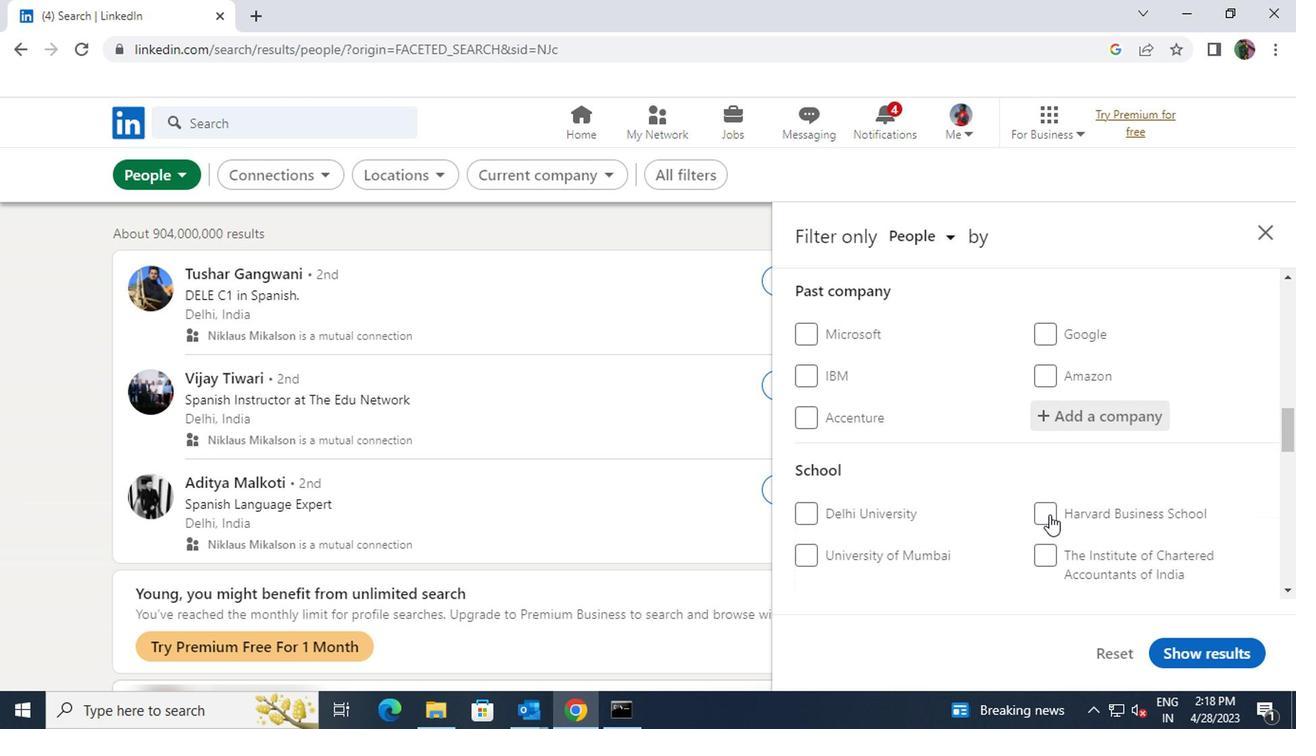 
Action: Mouse scrolled (1044, 513) with delta (0, 0)
Screenshot: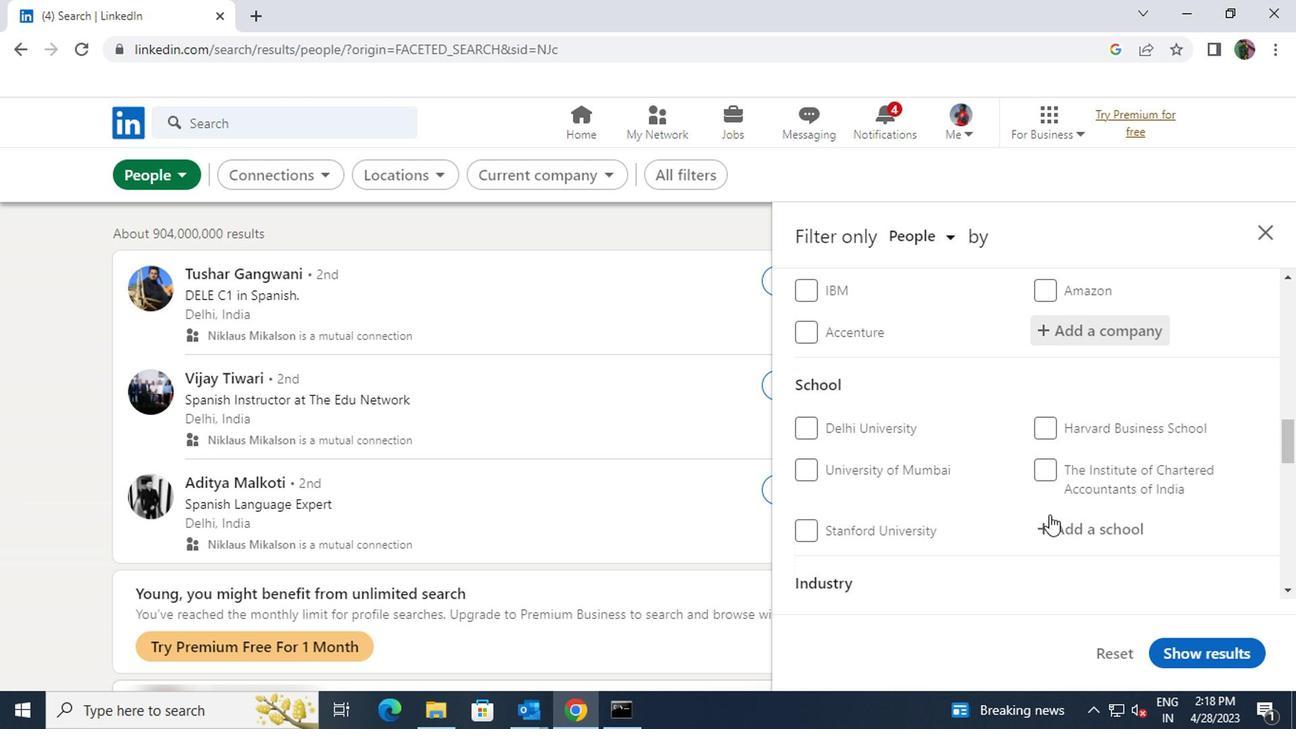 
Action: Mouse scrolled (1044, 513) with delta (0, 0)
Screenshot: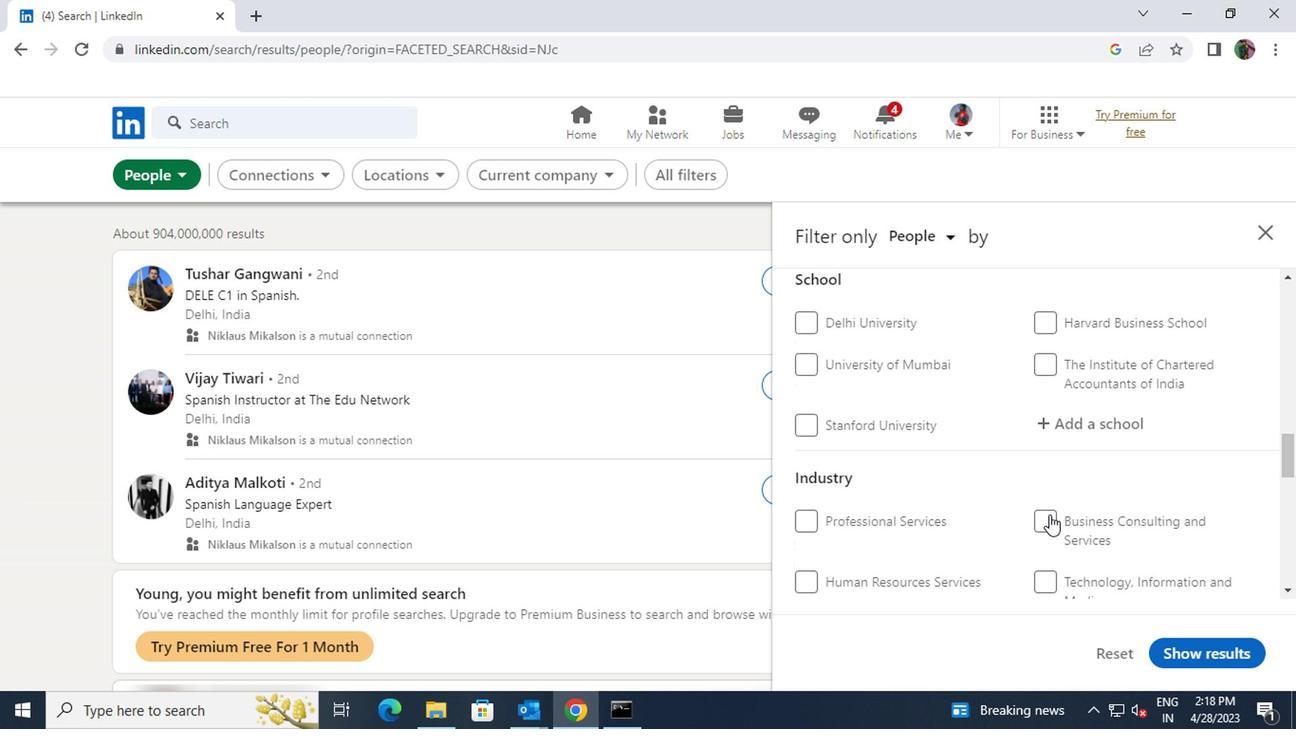 
Action: Mouse scrolled (1044, 513) with delta (0, 0)
Screenshot: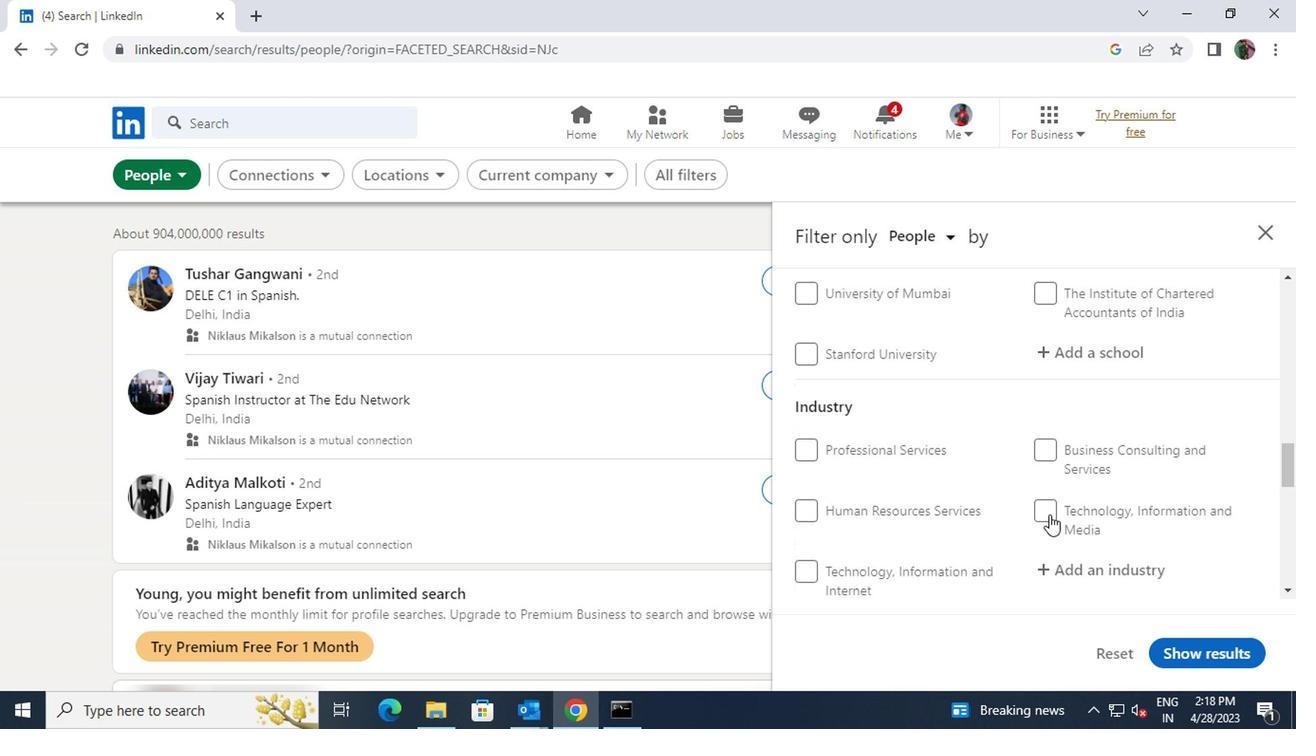 
Action: Mouse scrolled (1044, 513) with delta (0, 0)
Screenshot: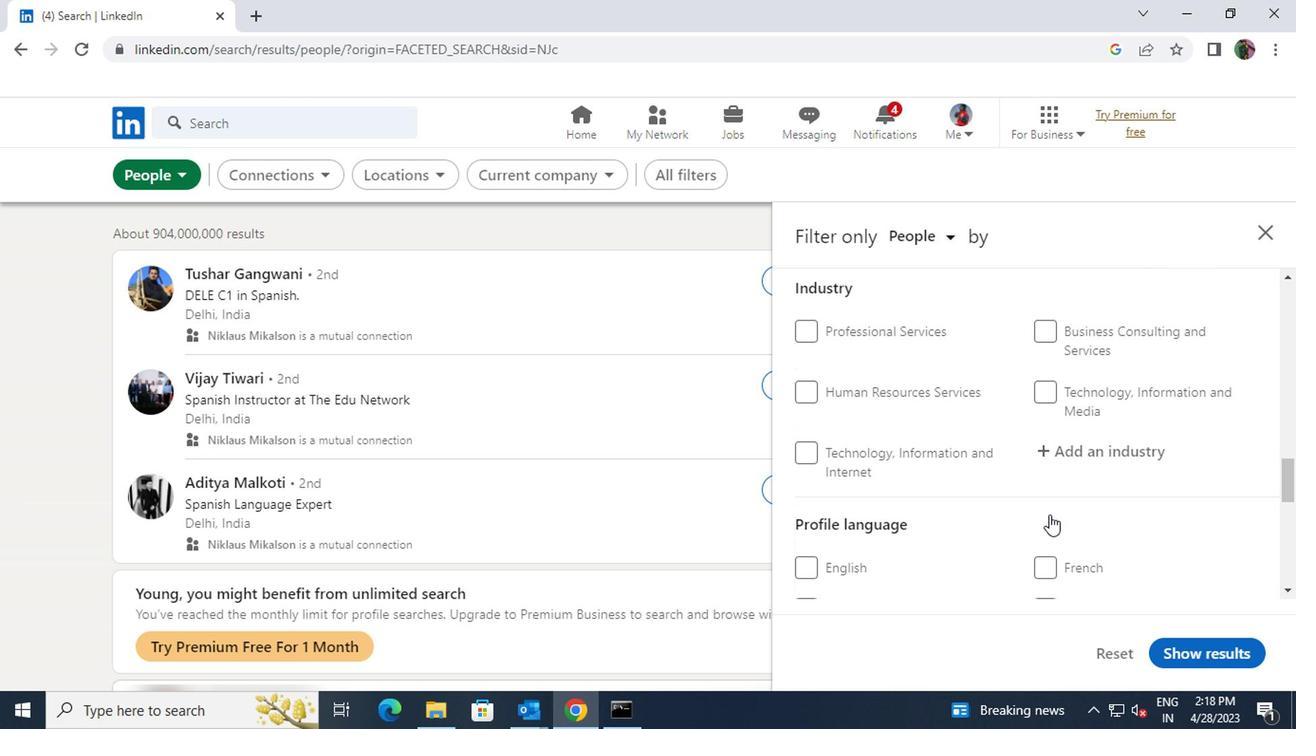 
Action: Mouse pressed left at (1044, 514)
Screenshot: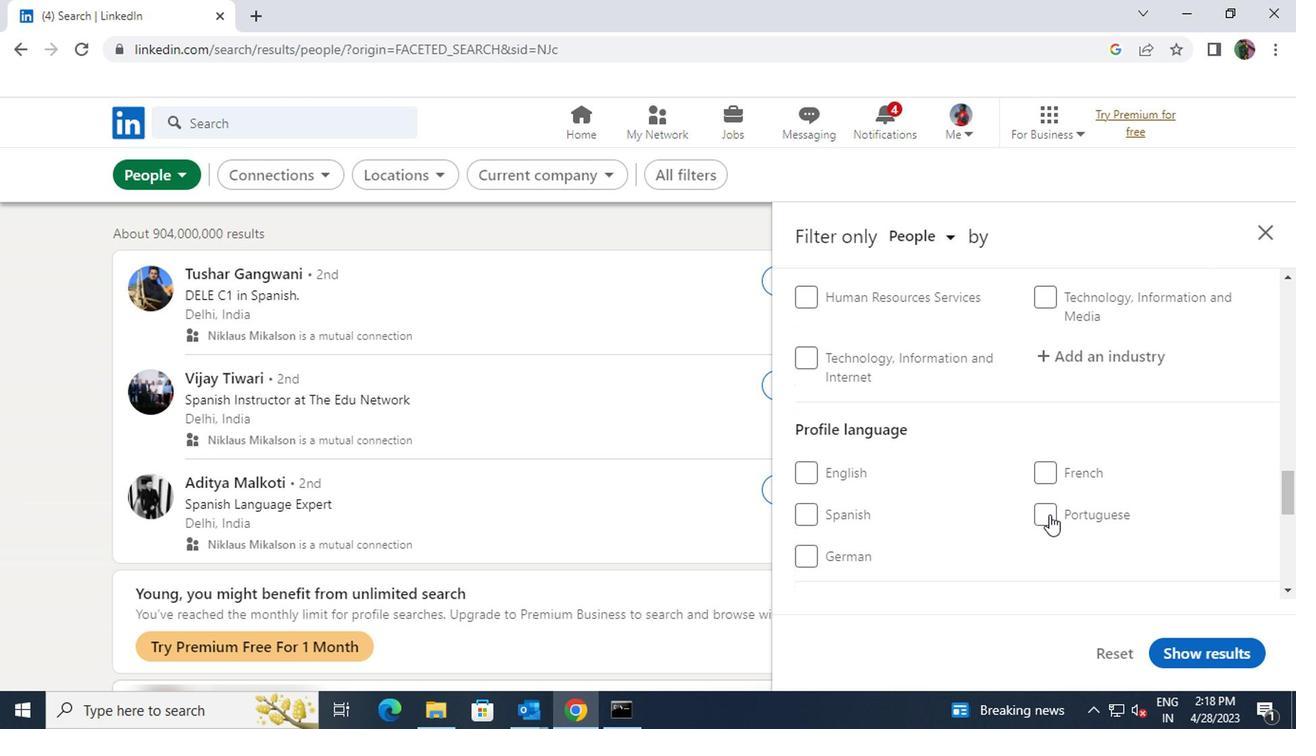 
Action: Mouse scrolled (1044, 515) with delta (0, 1)
Screenshot: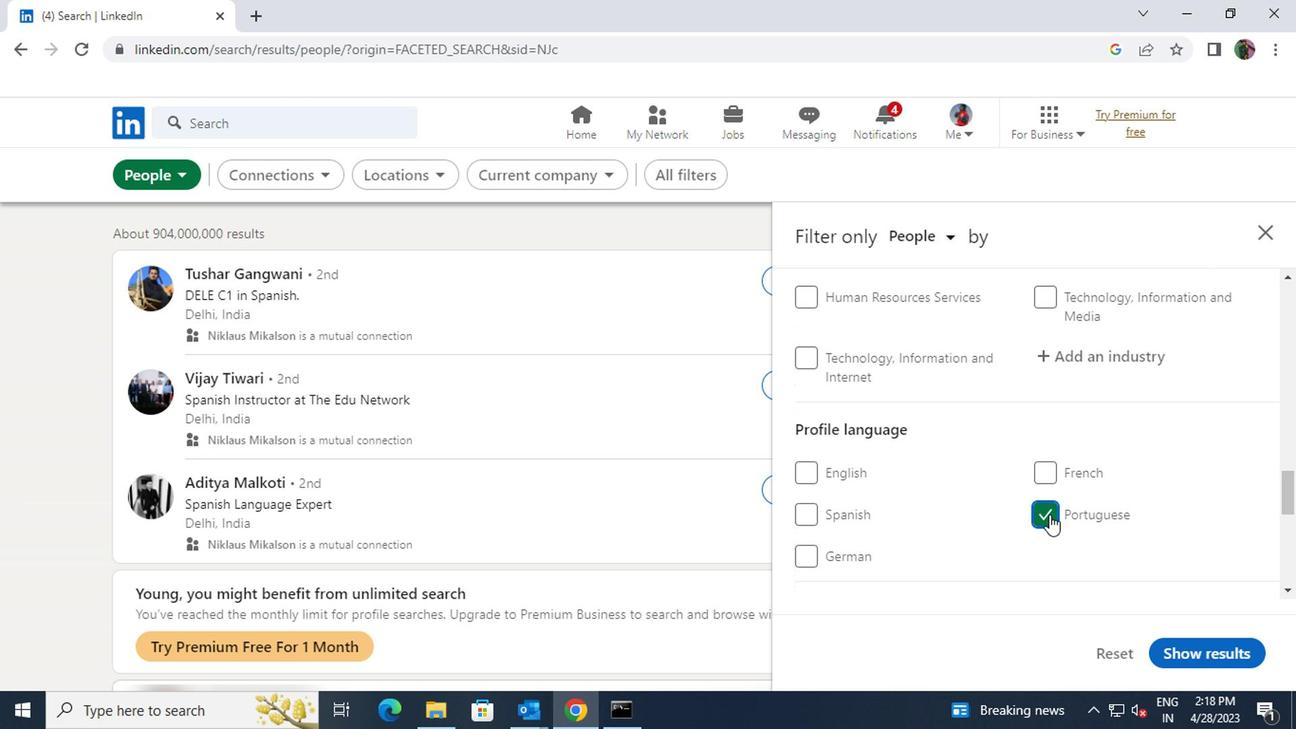 
Action: Mouse scrolled (1044, 515) with delta (0, 1)
Screenshot: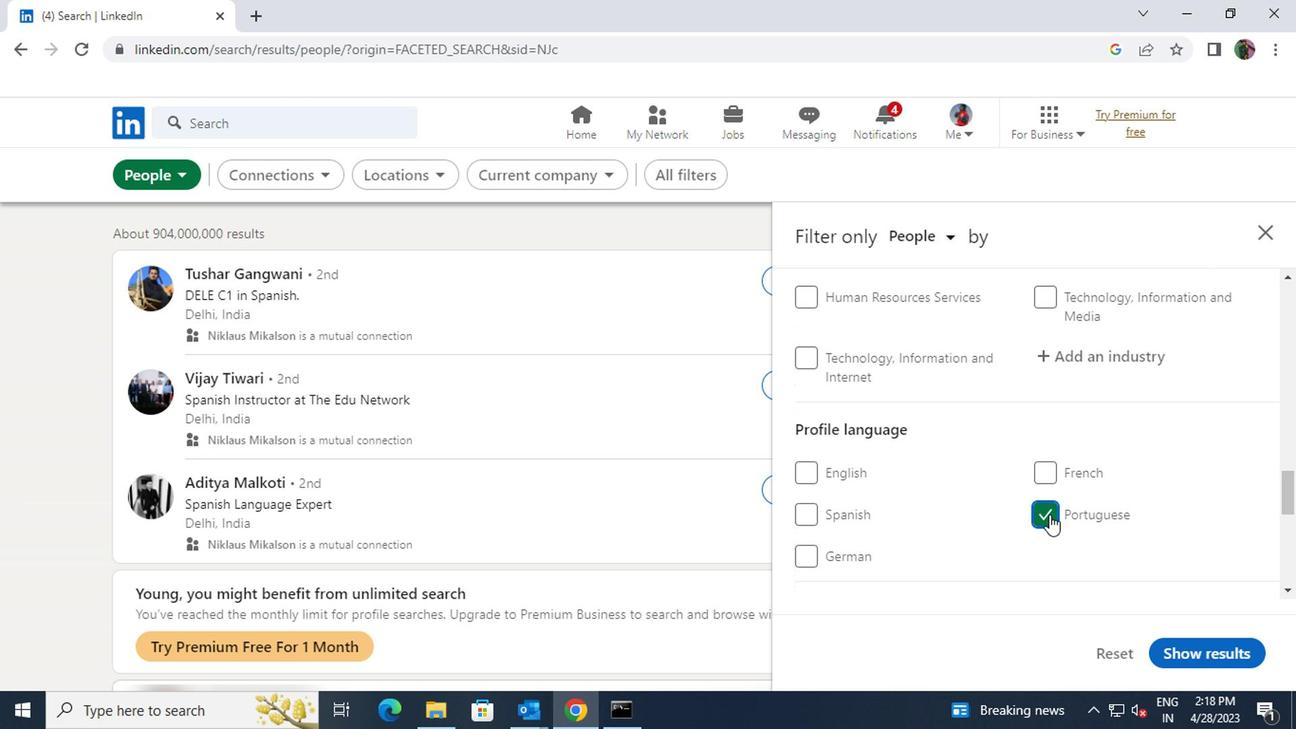 
Action: Mouse scrolled (1044, 515) with delta (0, 1)
Screenshot: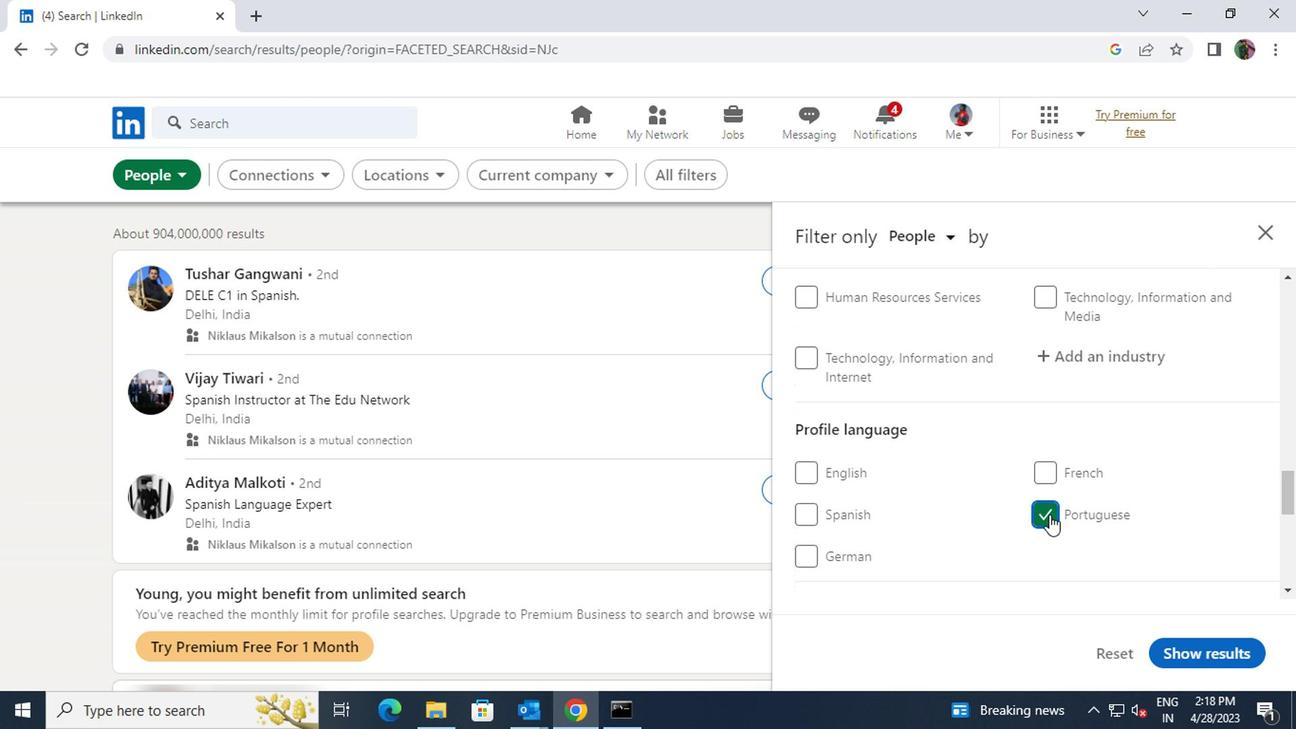 
Action: Mouse scrolled (1044, 515) with delta (0, 1)
Screenshot: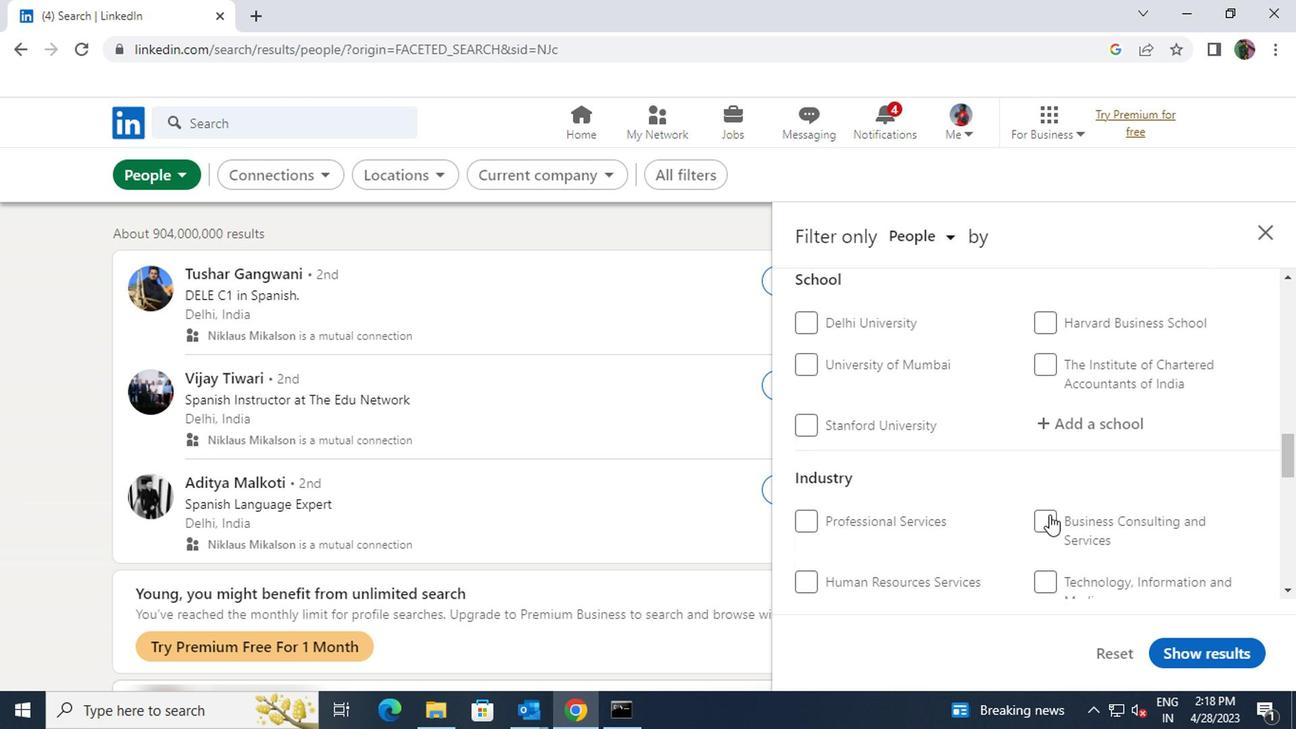 
Action: Mouse scrolled (1044, 515) with delta (0, 1)
Screenshot: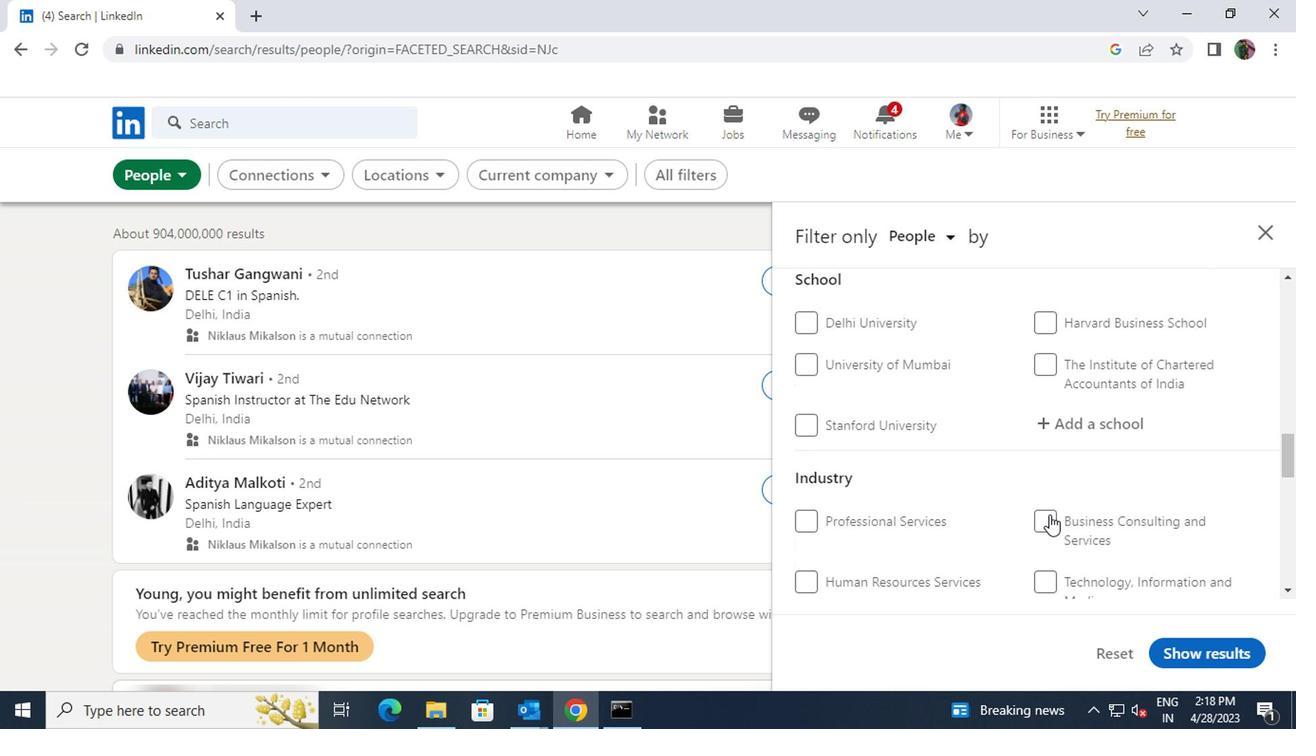 
Action: Mouse scrolled (1044, 515) with delta (0, 1)
Screenshot: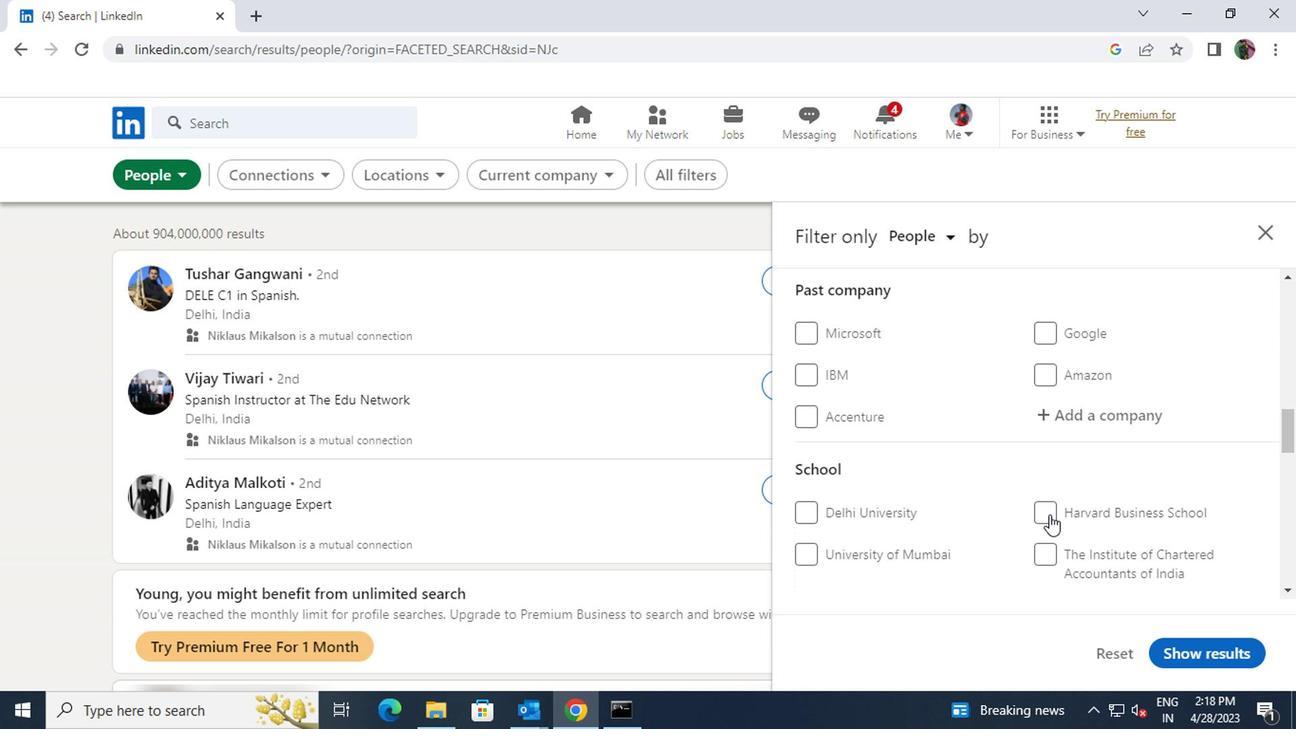 
Action: Mouse scrolled (1044, 515) with delta (0, 1)
Screenshot: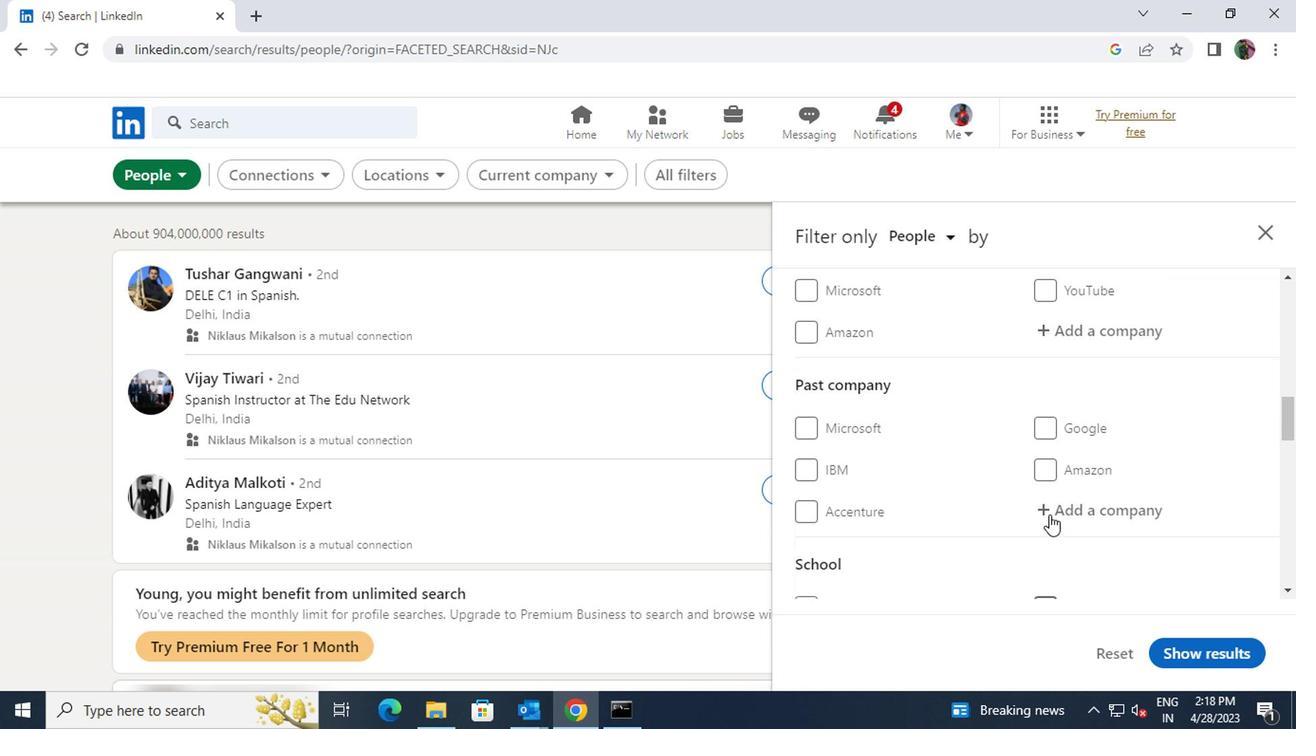 
Action: Mouse moved to (1062, 430)
Screenshot: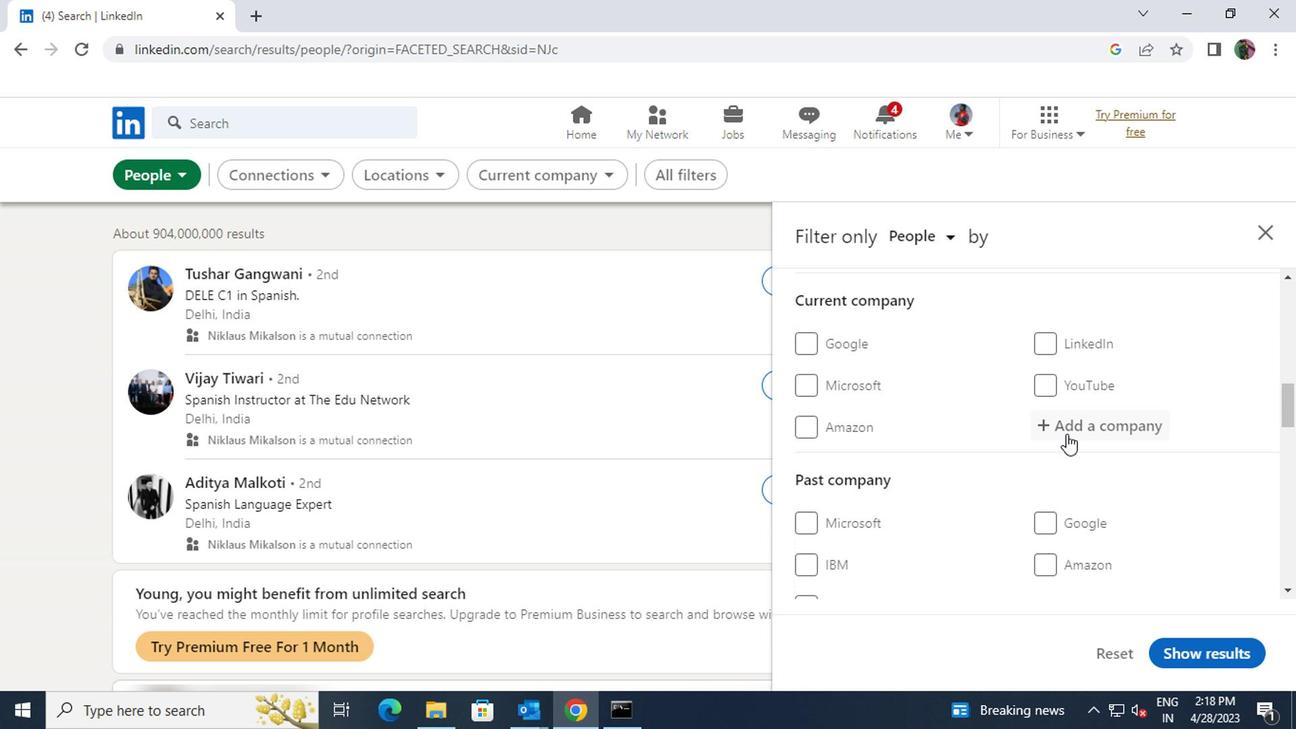 
Action: Mouse pressed left at (1062, 430)
Screenshot: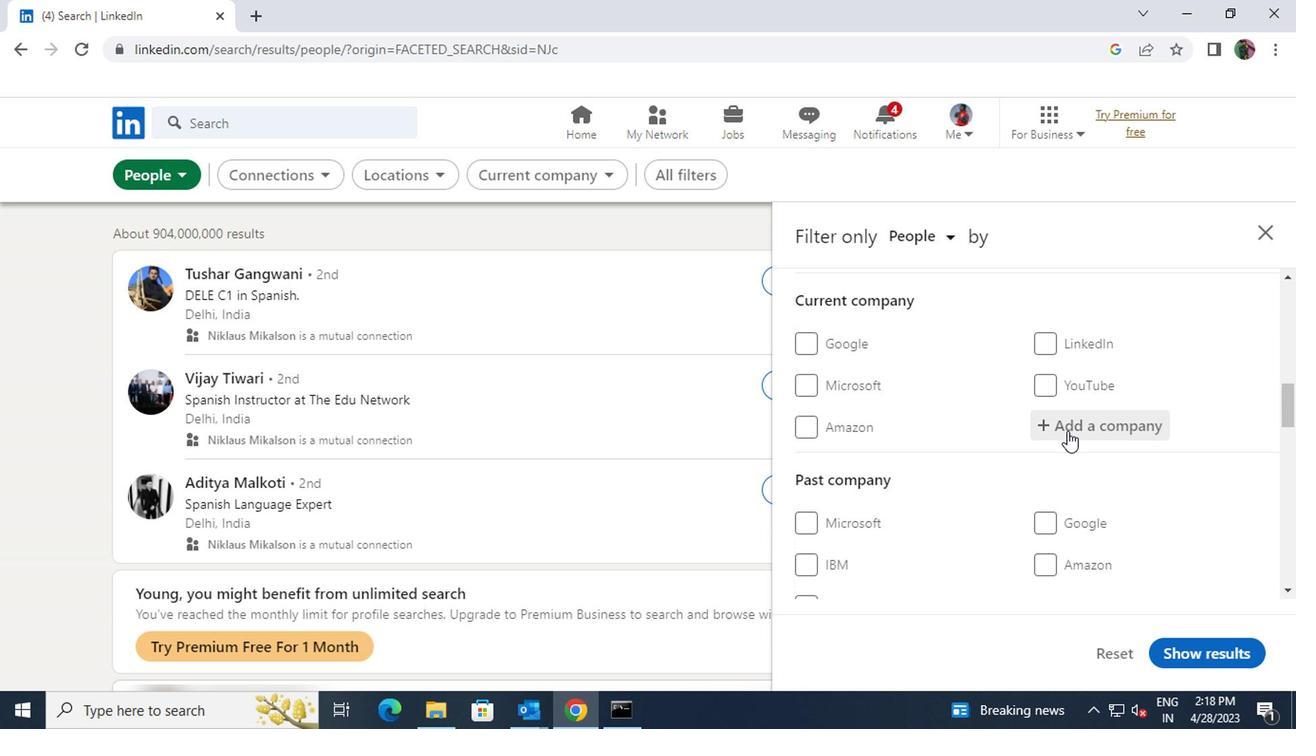 
Action: Key pressed <Key.shift><Key.shift>HACKING
Screenshot: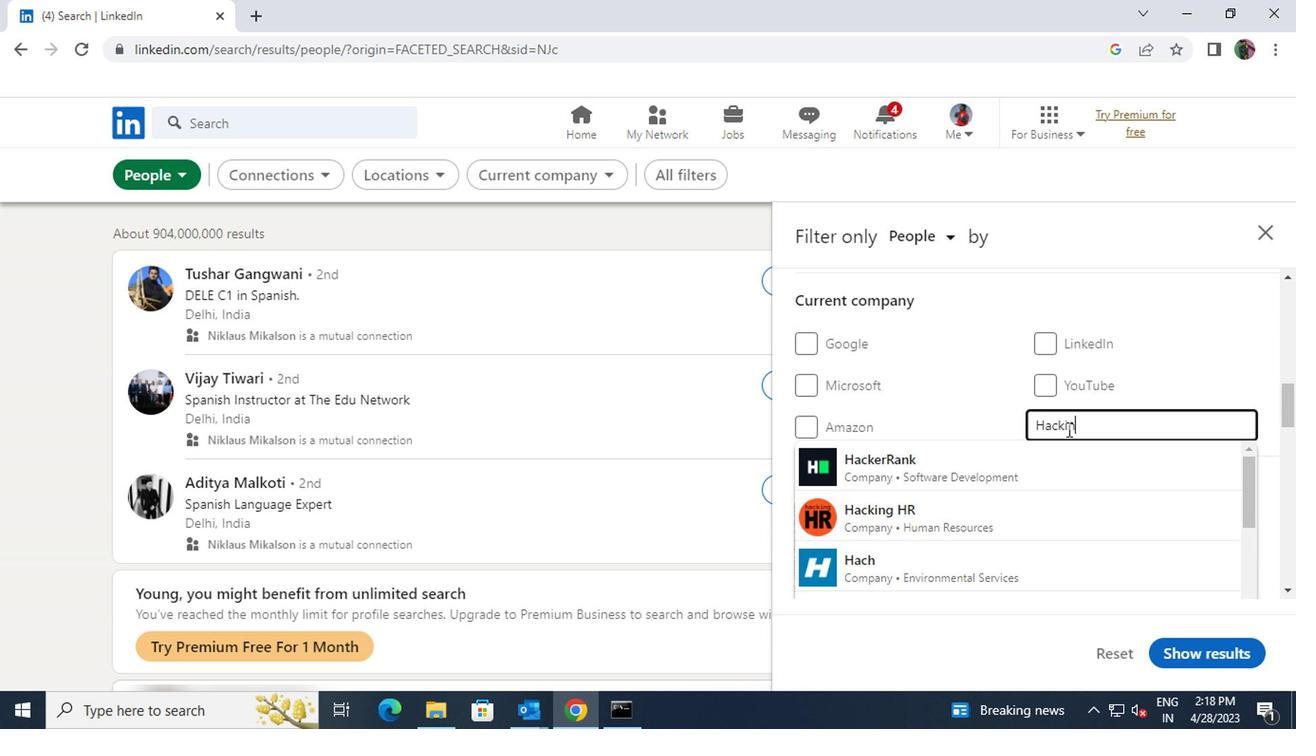 
Action: Mouse moved to (1040, 519)
Screenshot: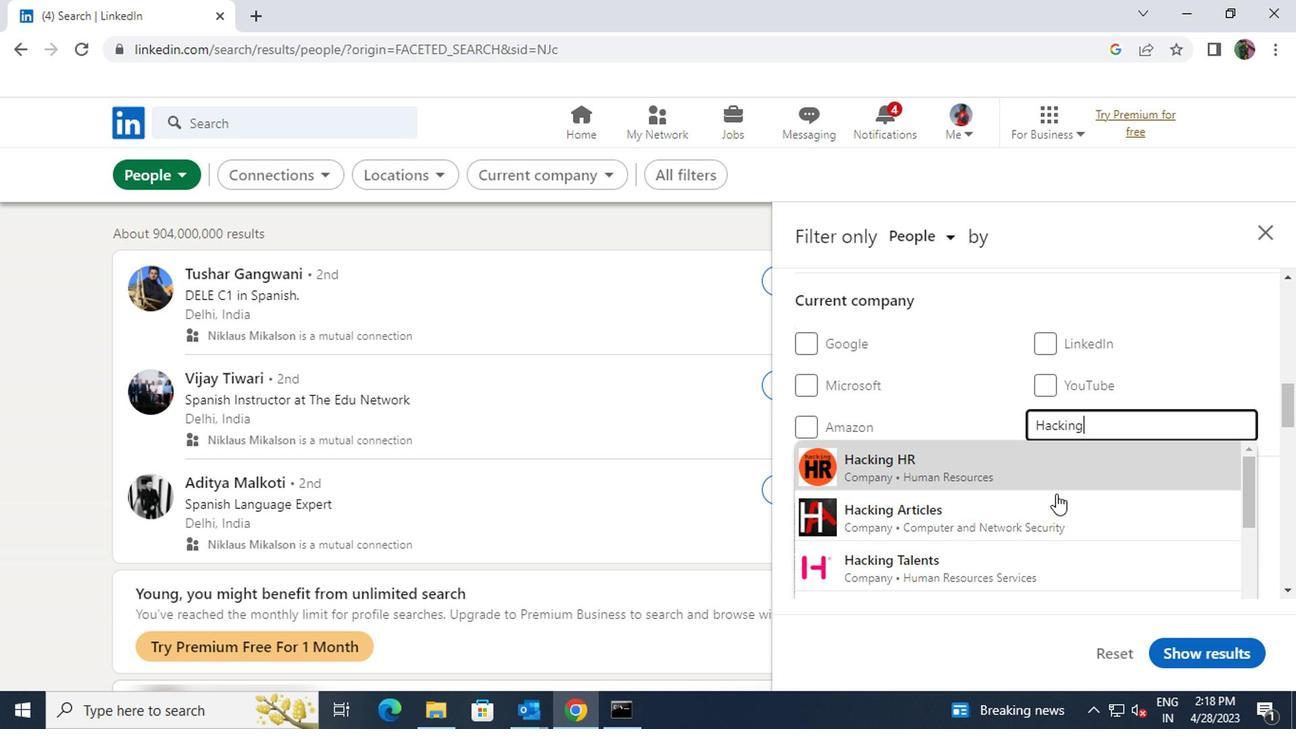 
Action: Mouse pressed left at (1040, 519)
Screenshot: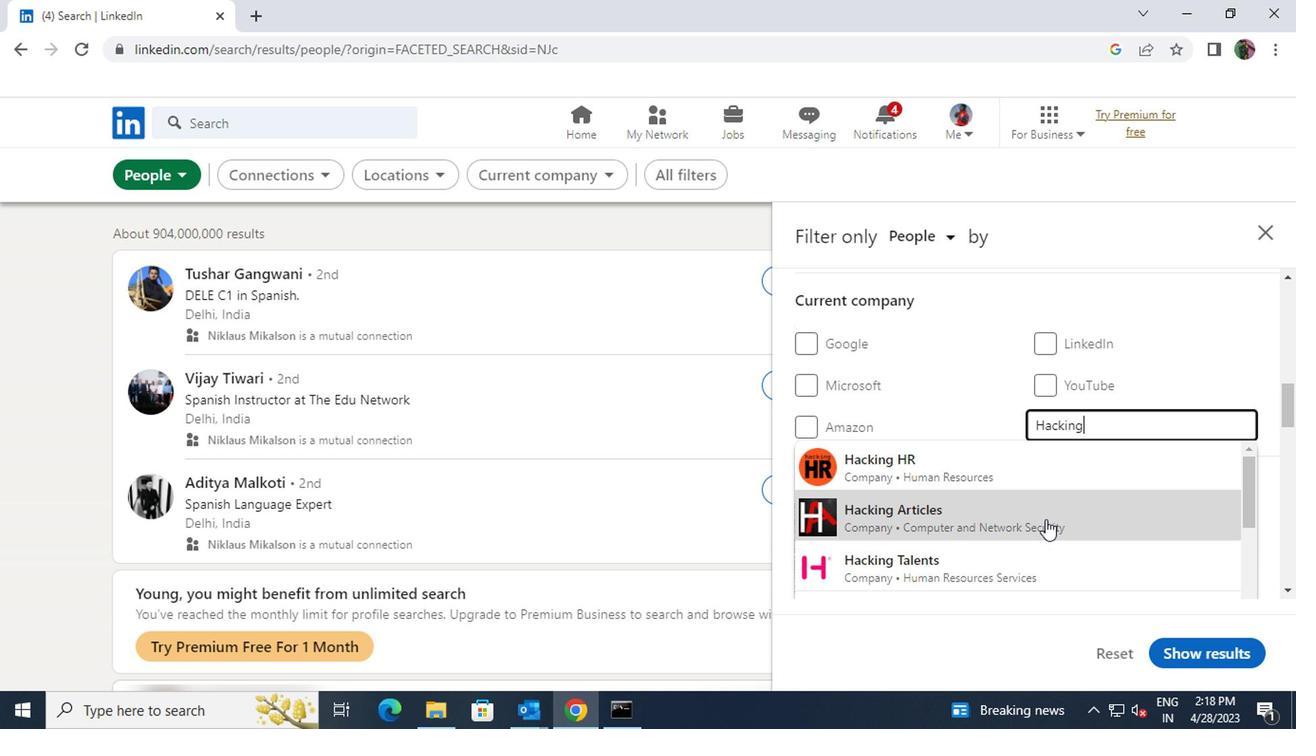 
Action: Mouse scrolled (1040, 518) with delta (0, 0)
Screenshot: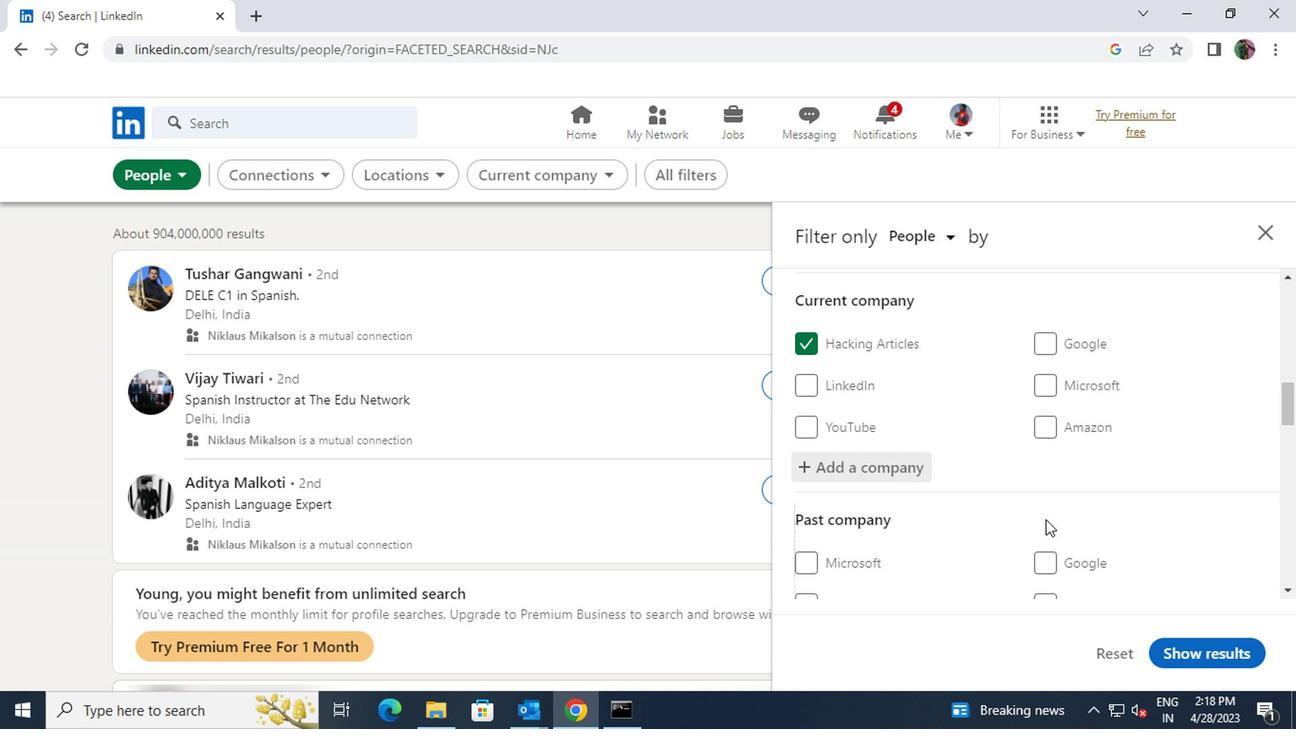 
Action: Mouse scrolled (1040, 518) with delta (0, 0)
Screenshot: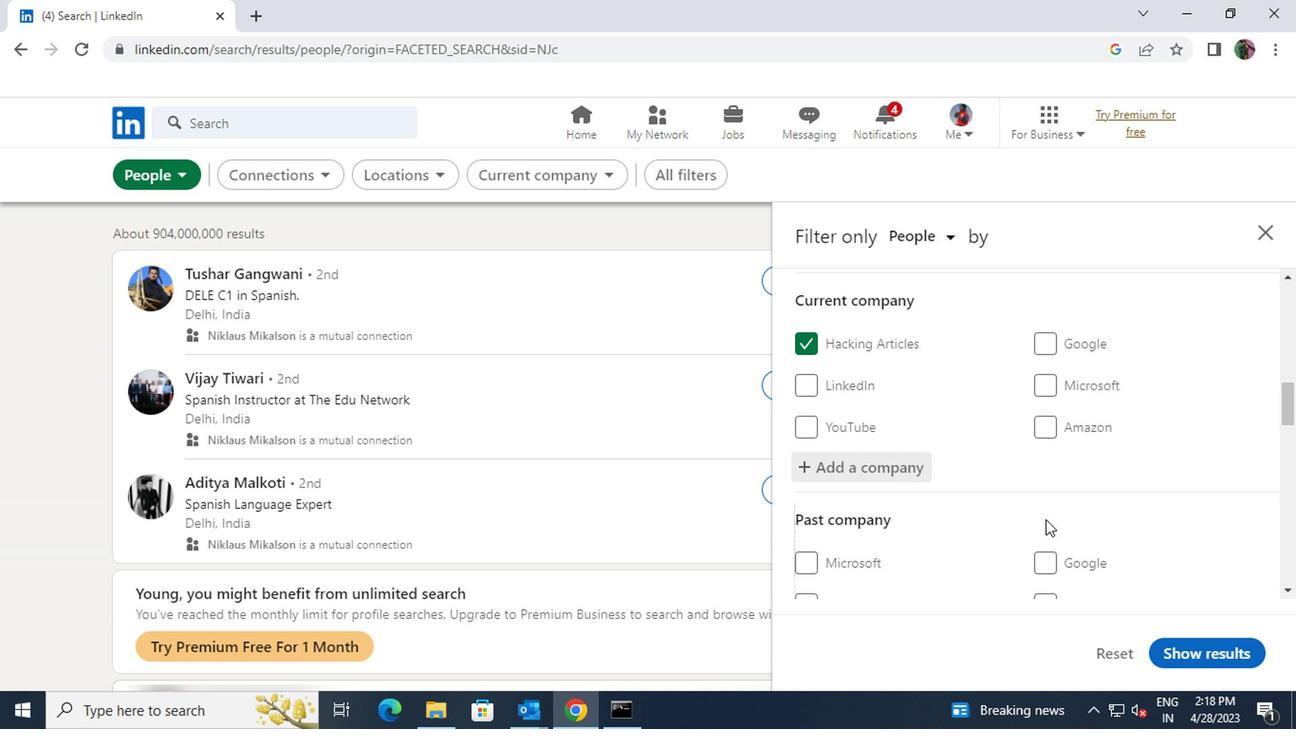 
Action: Mouse scrolled (1040, 518) with delta (0, 0)
Screenshot: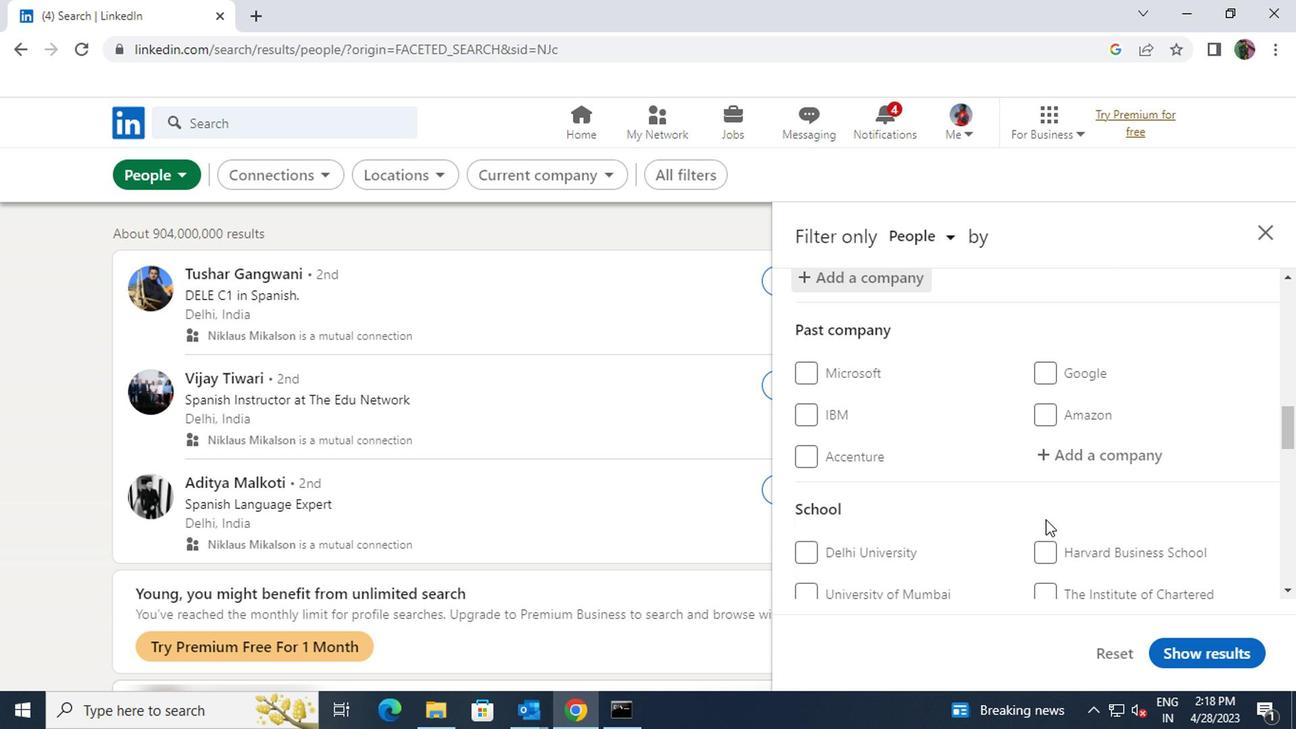 
Action: Mouse scrolled (1040, 518) with delta (0, 0)
Screenshot: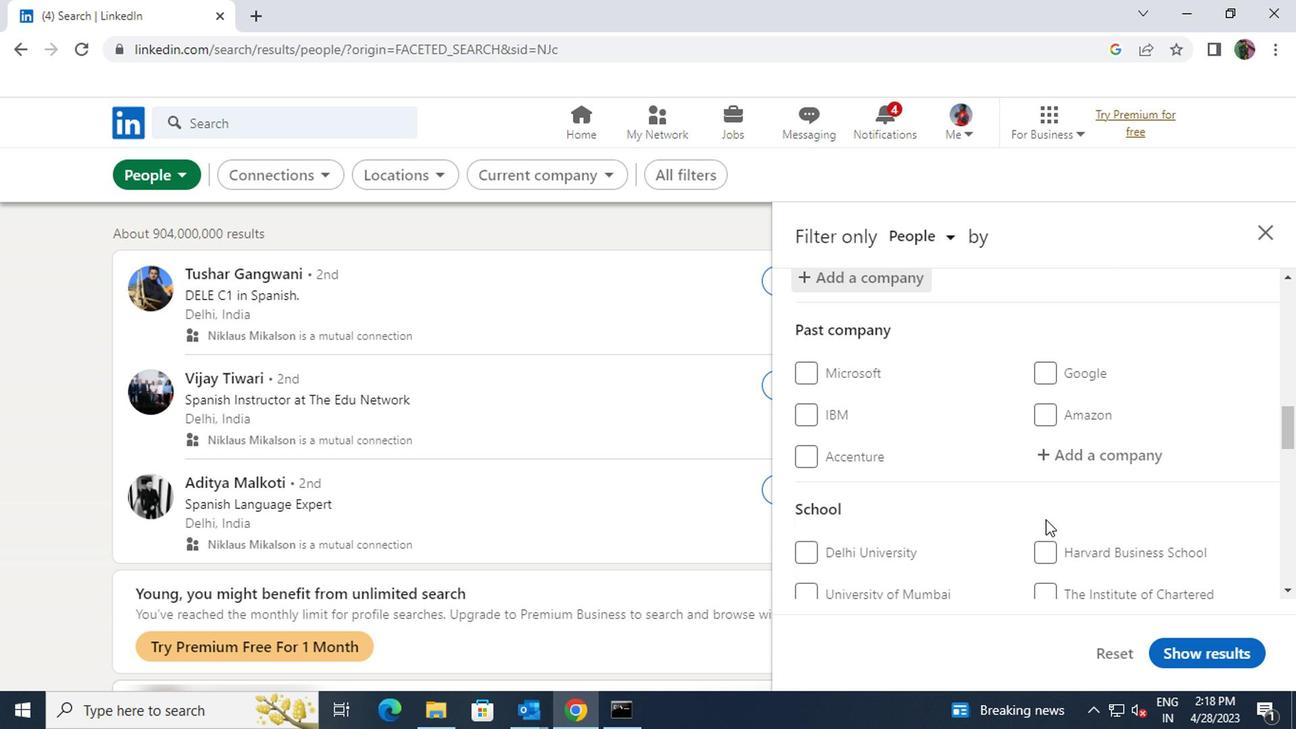 
Action: Mouse moved to (1030, 461)
Screenshot: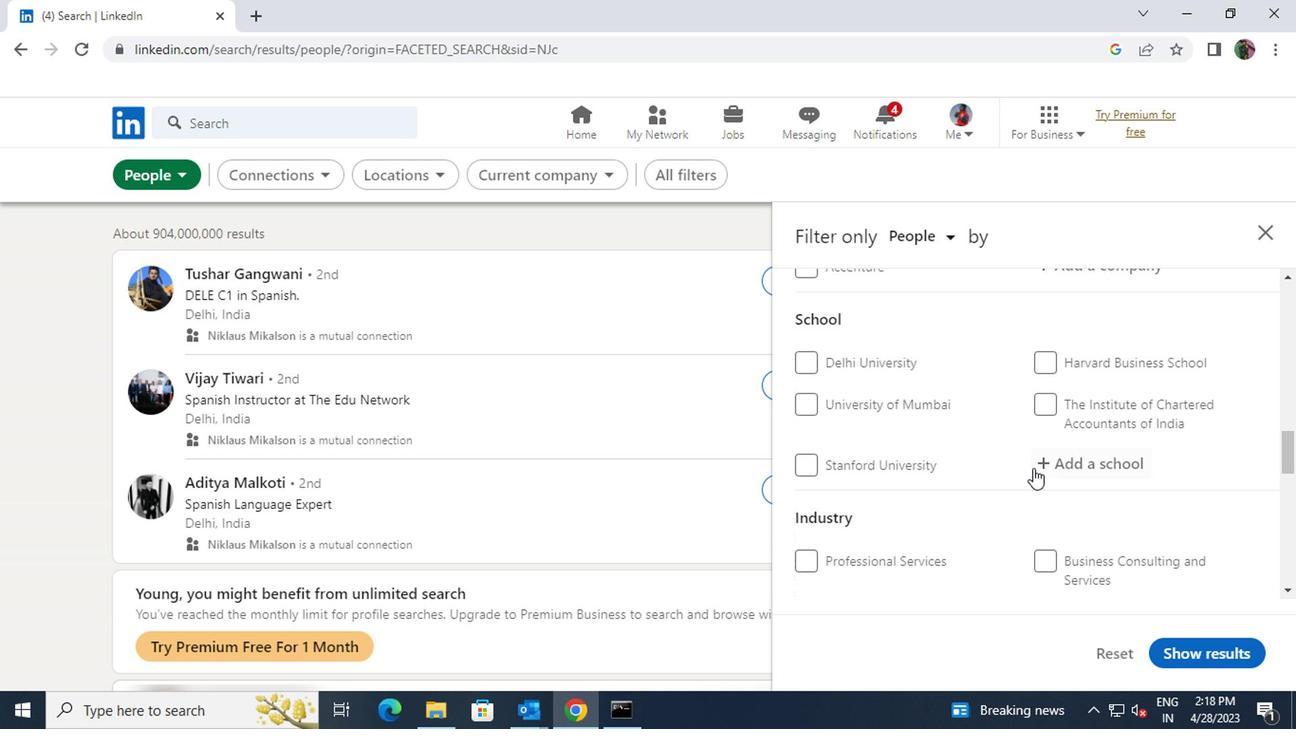 
Action: Mouse pressed left at (1030, 461)
Screenshot: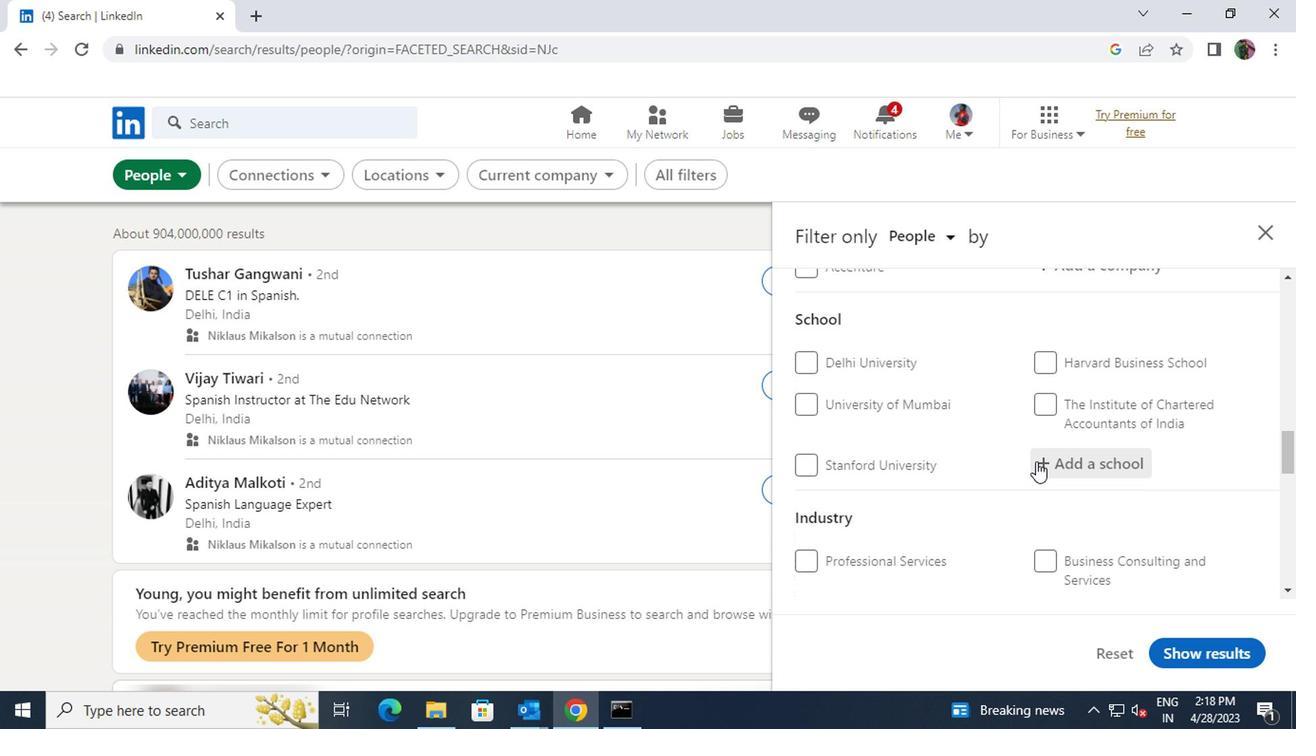 
Action: Key pressed <Key.shift>CT
Screenshot: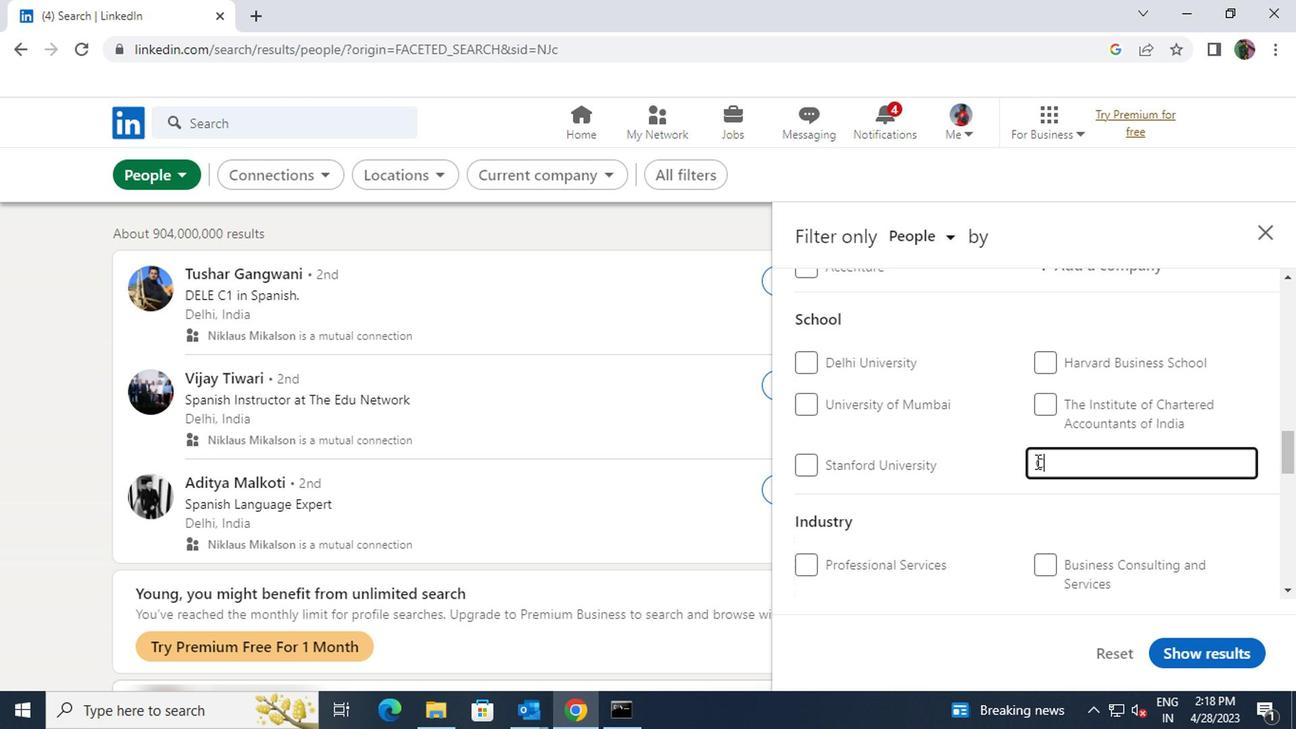 
Action: Mouse moved to (1022, 496)
Screenshot: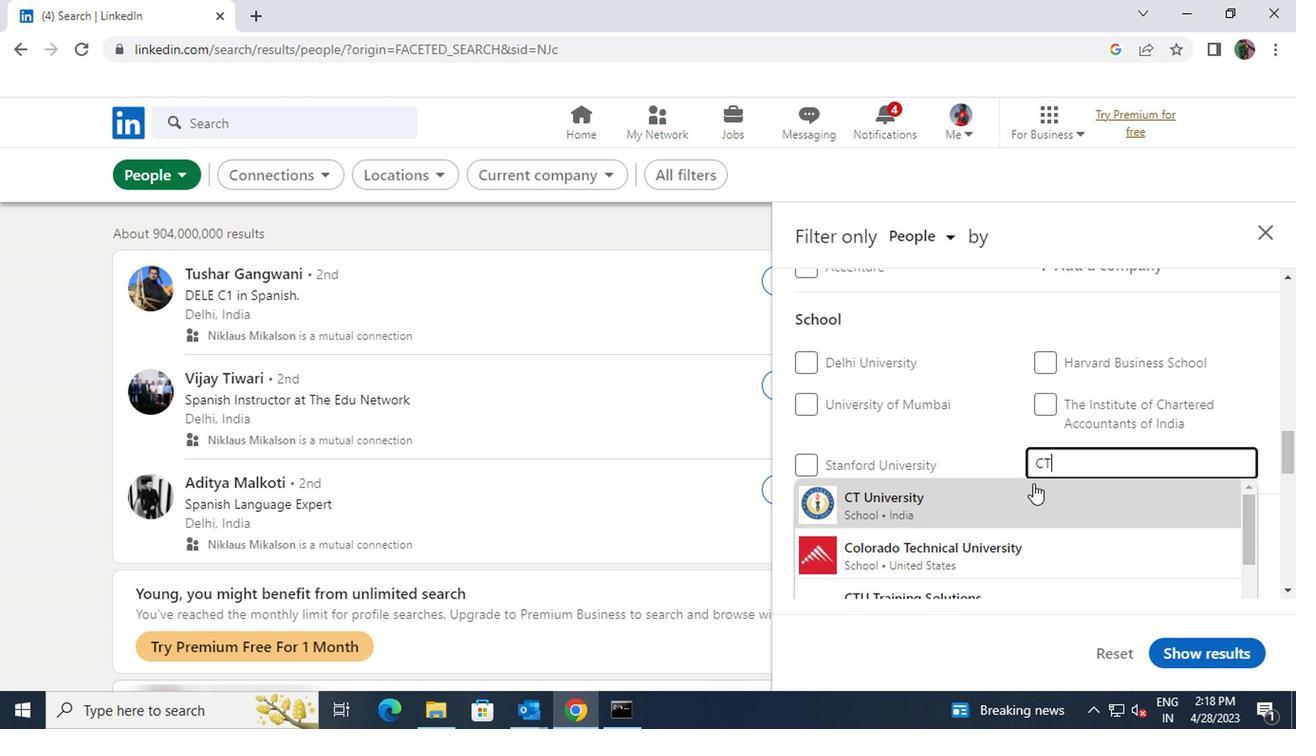 
Action: Mouse pressed left at (1022, 496)
Screenshot: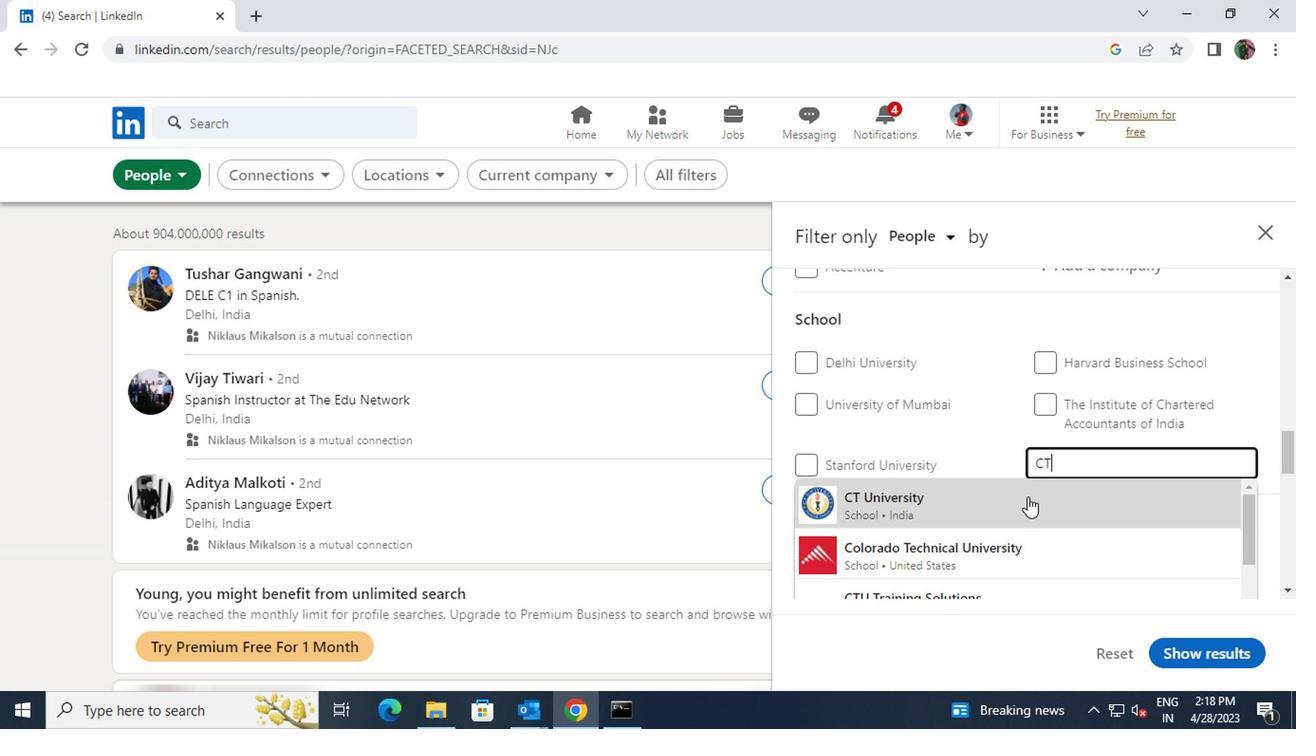 
Action: Mouse scrolled (1022, 495) with delta (0, -1)
Screenshot: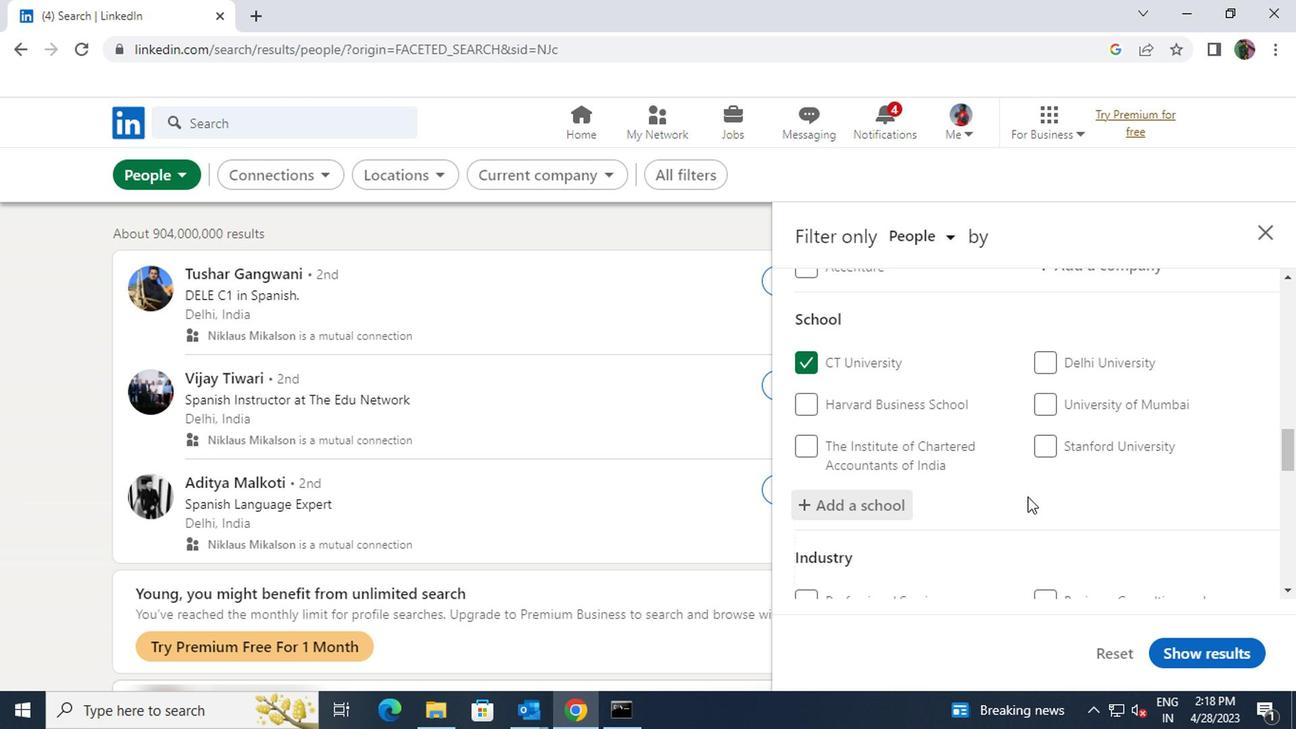 
Action: Mouse scrolled (1022, 495) with delta (0, -1)
Screenshot: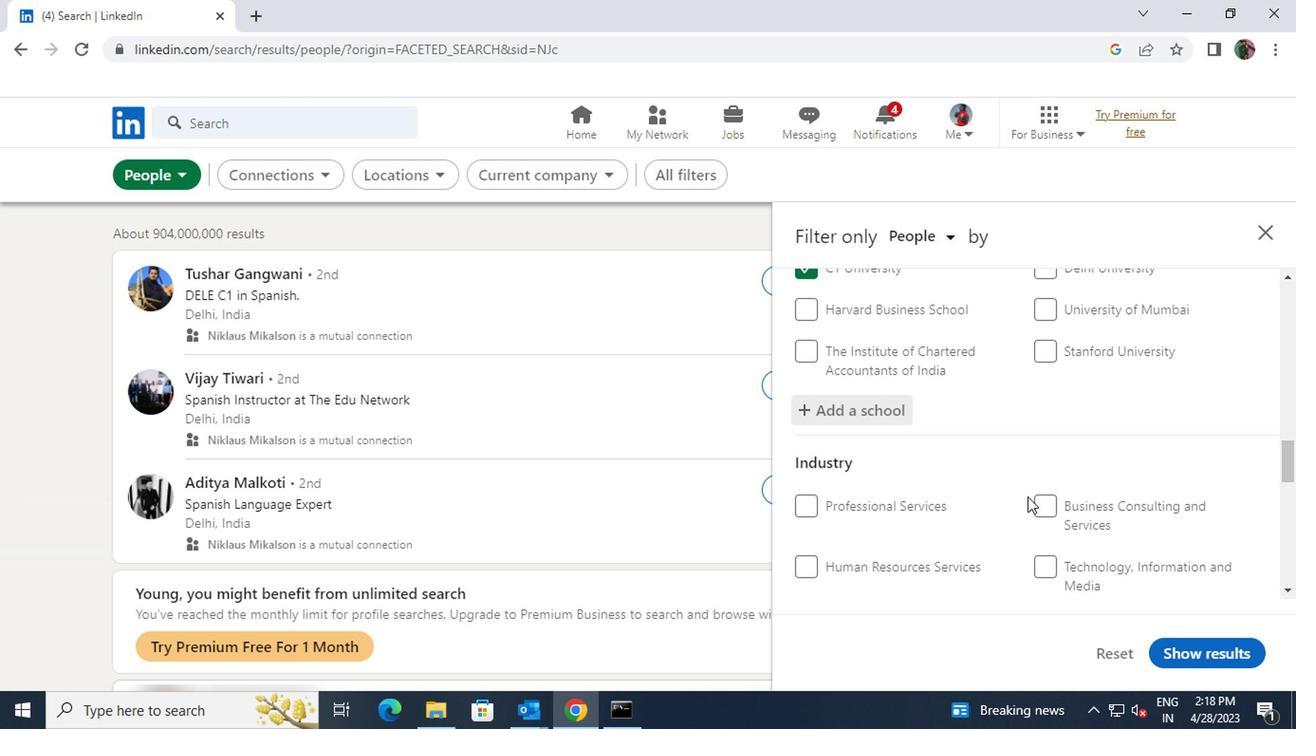 
Action: Mouse moved to (1055, 525)
Screenshot: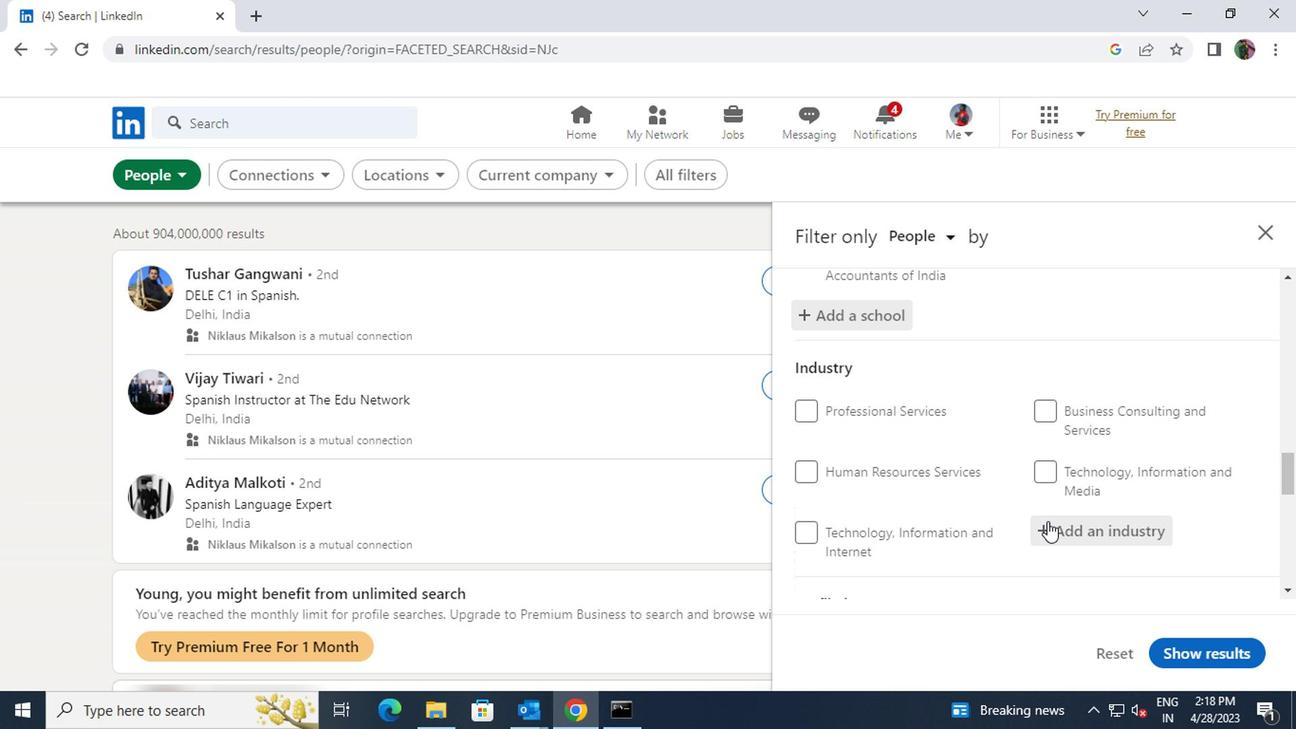 
Action: Mouse pressed left at (1055, 525)
Screenshot: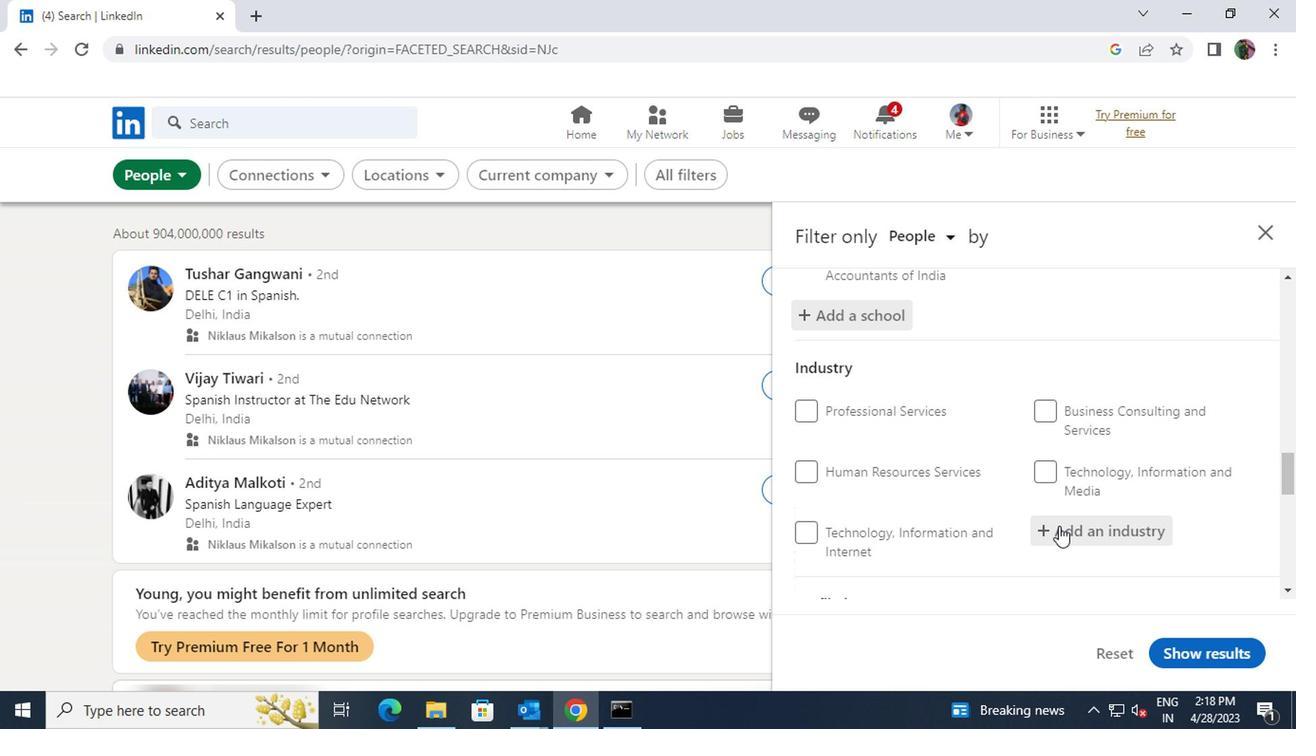 
Action: Mouse moved to (1056, 525)
Screenshot: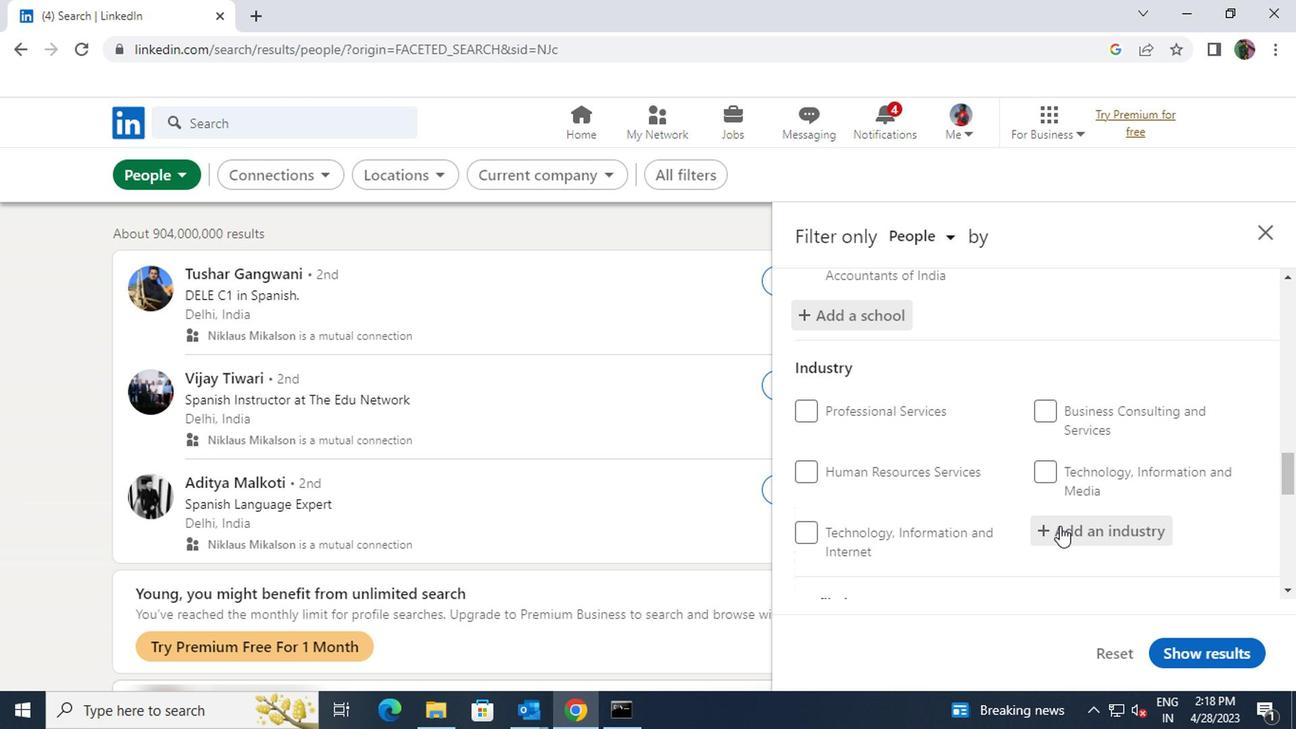 
Action: Key pressed <Key.shift><Key.shift><Key.shift><Key.shift><Key.shift>SHEET<Key.space><Key.shift>MUSIC
Screenshot: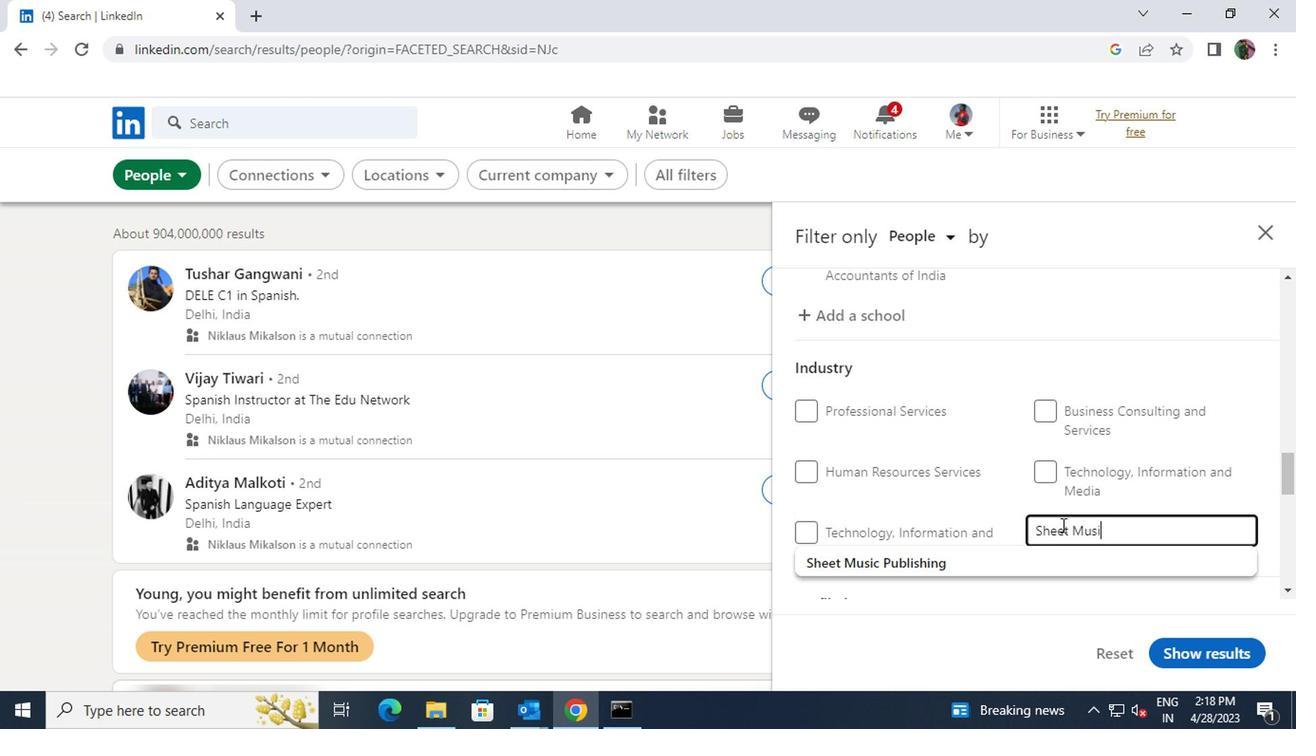 
Action: Mouse moved to (1046, 556)
Screenshot: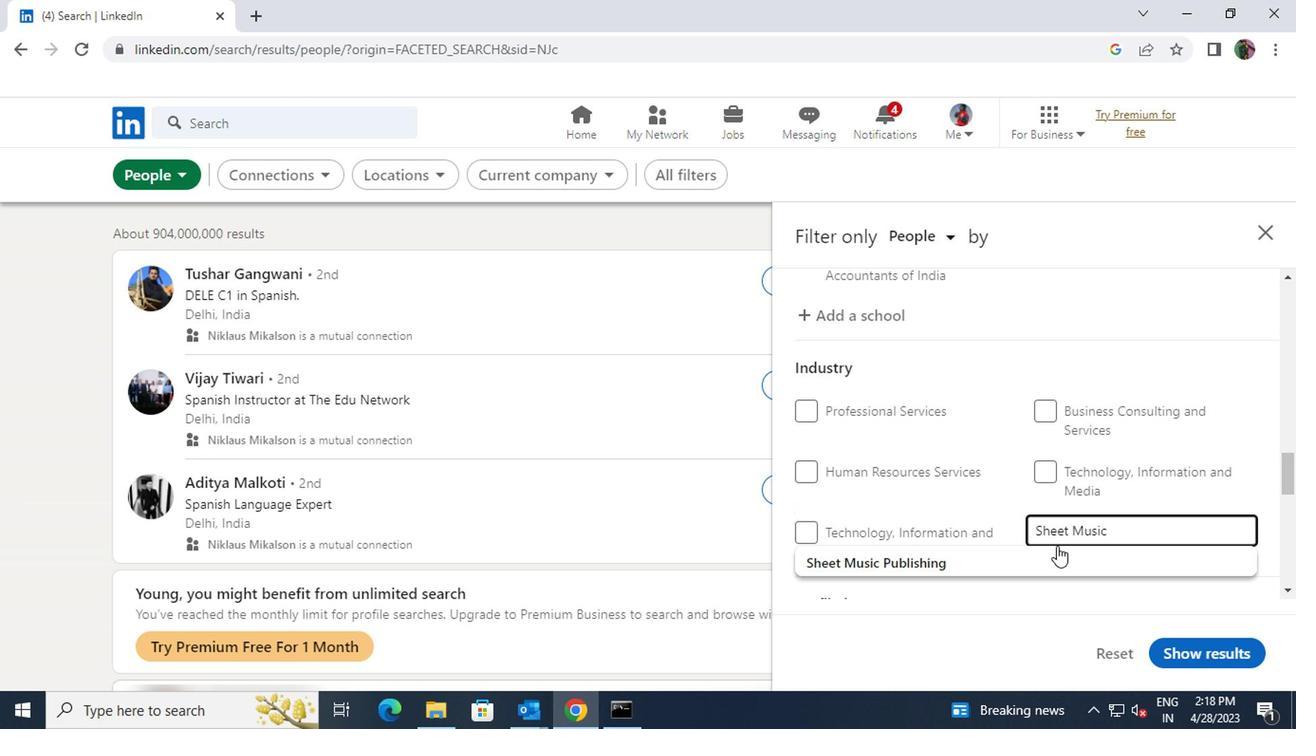 
Action: Mouse pressed left at (1046, 556)
Screenshot: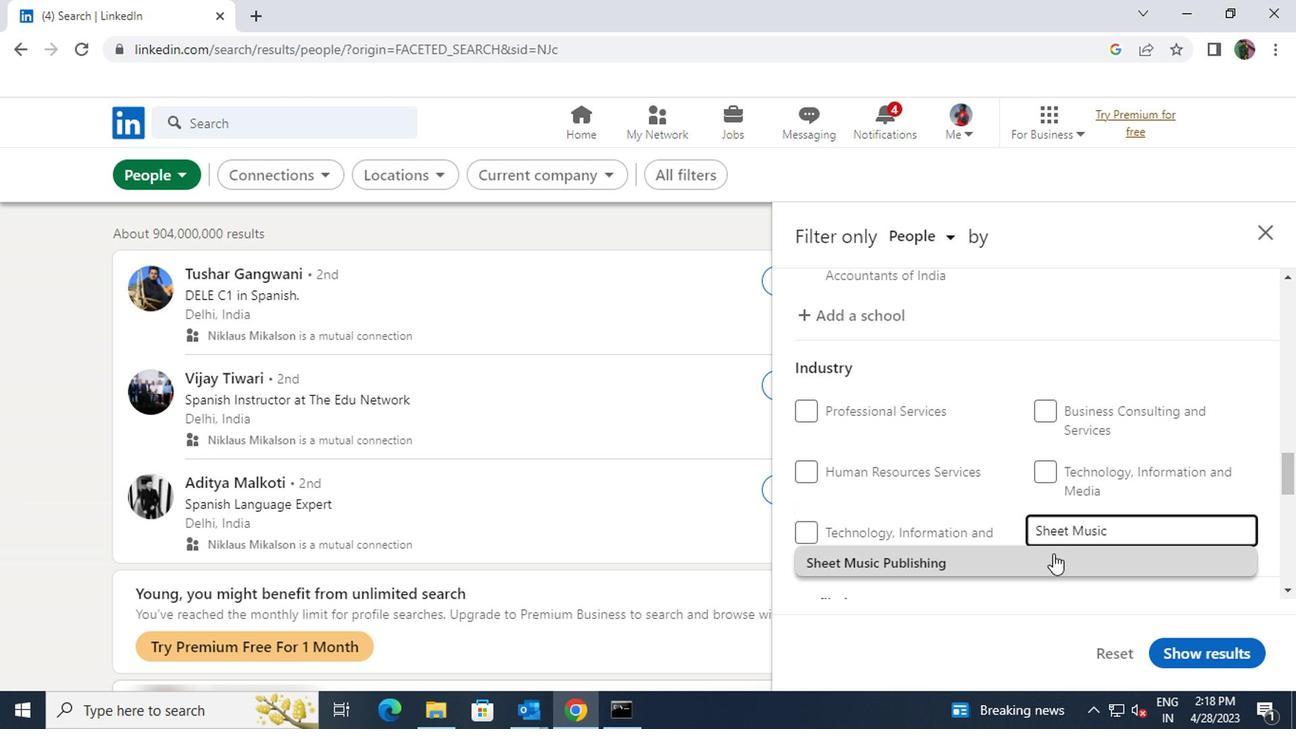 
Action: Mouse scrolled (1046, 556) with delta (0, 0)
Screenshot: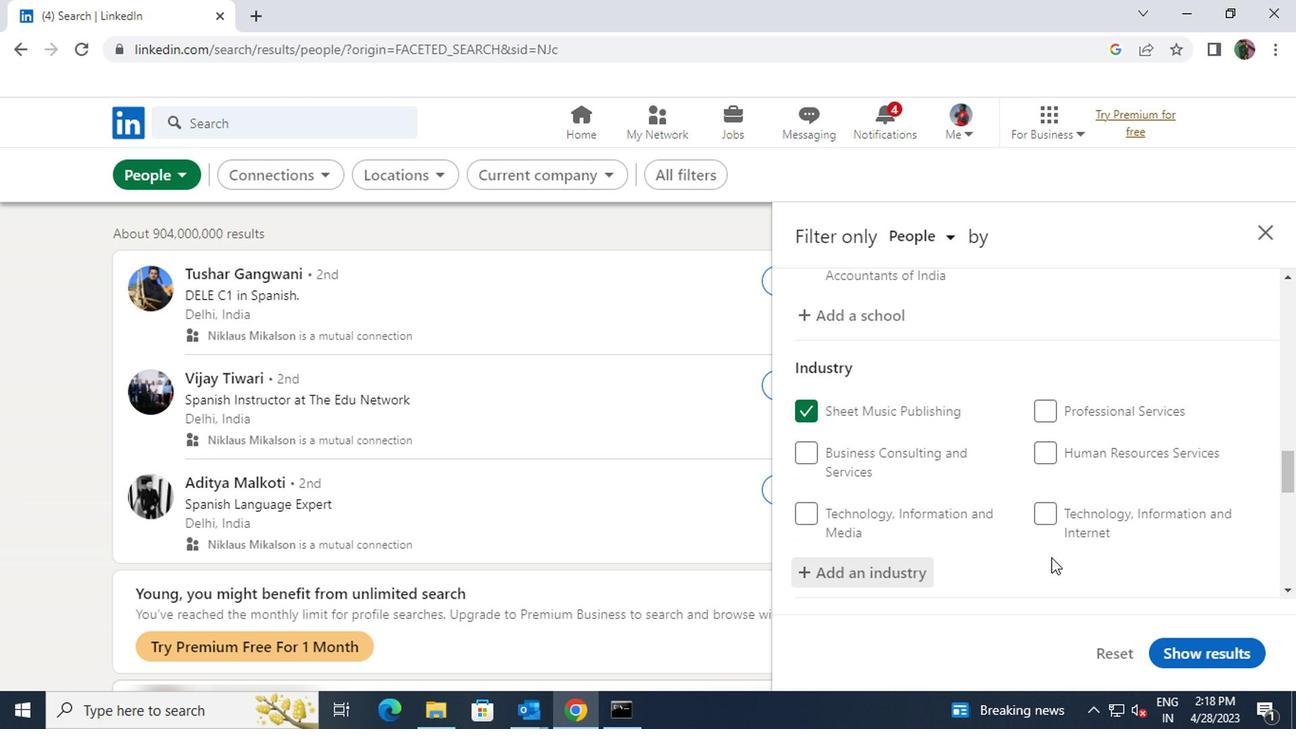 
Action: Mouse scrolled (1046, 556) with delta (0, 0)
Screenshot: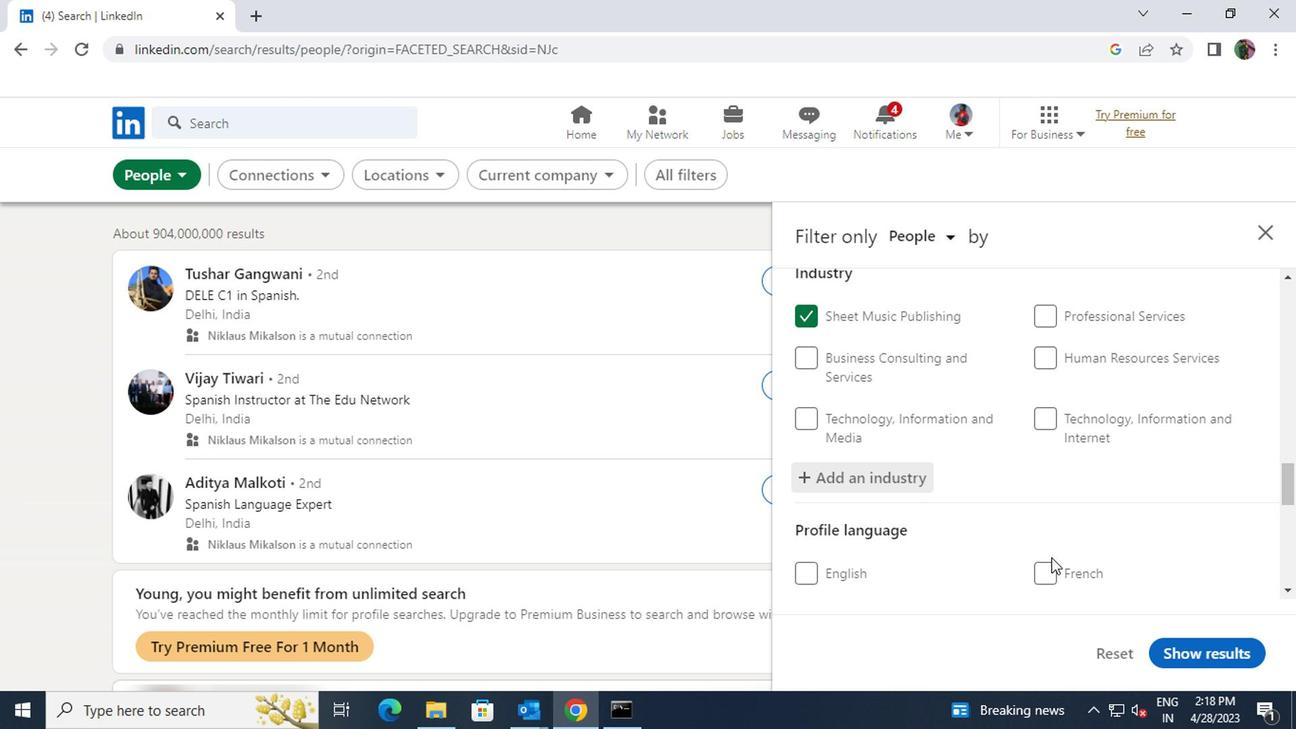 
Action: Mouse scrolled (1046, 556) with delta (0, 0)
Screenshot: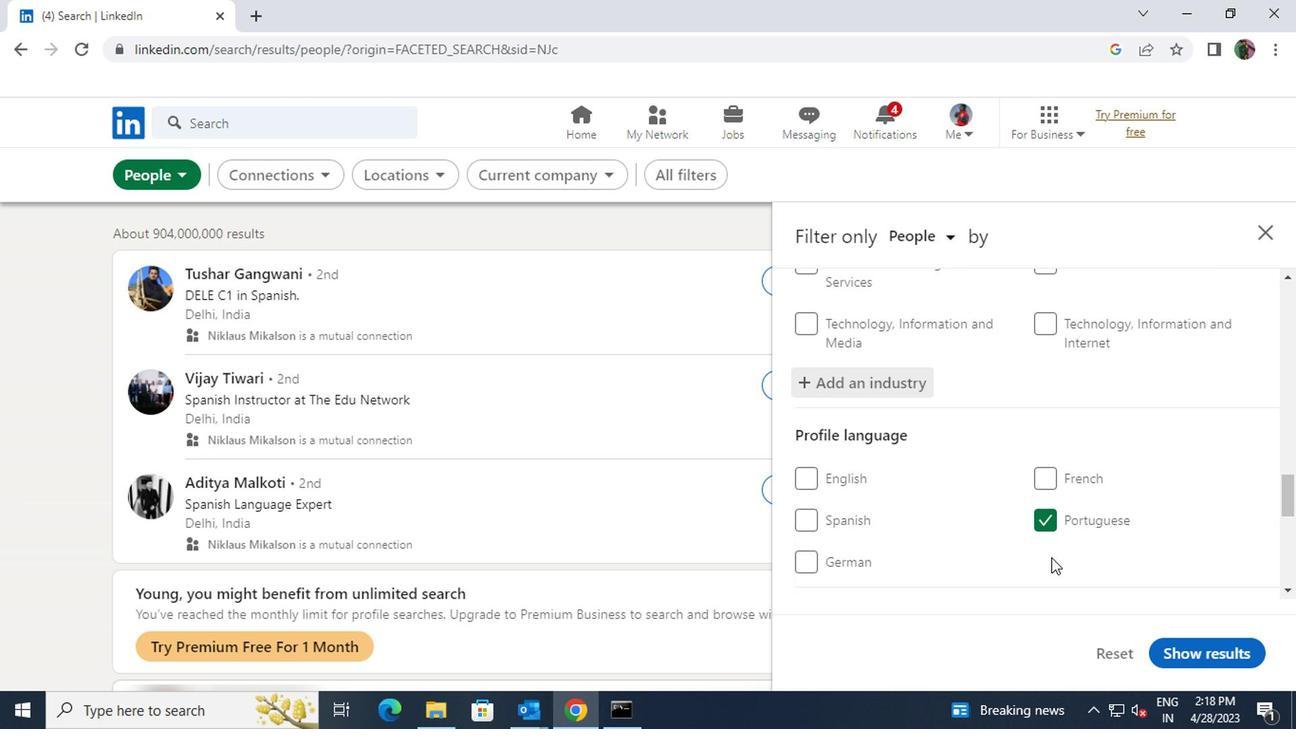 
Action: Mouse scrolled (1046, 556) with delta (0, 0)
Screenshot: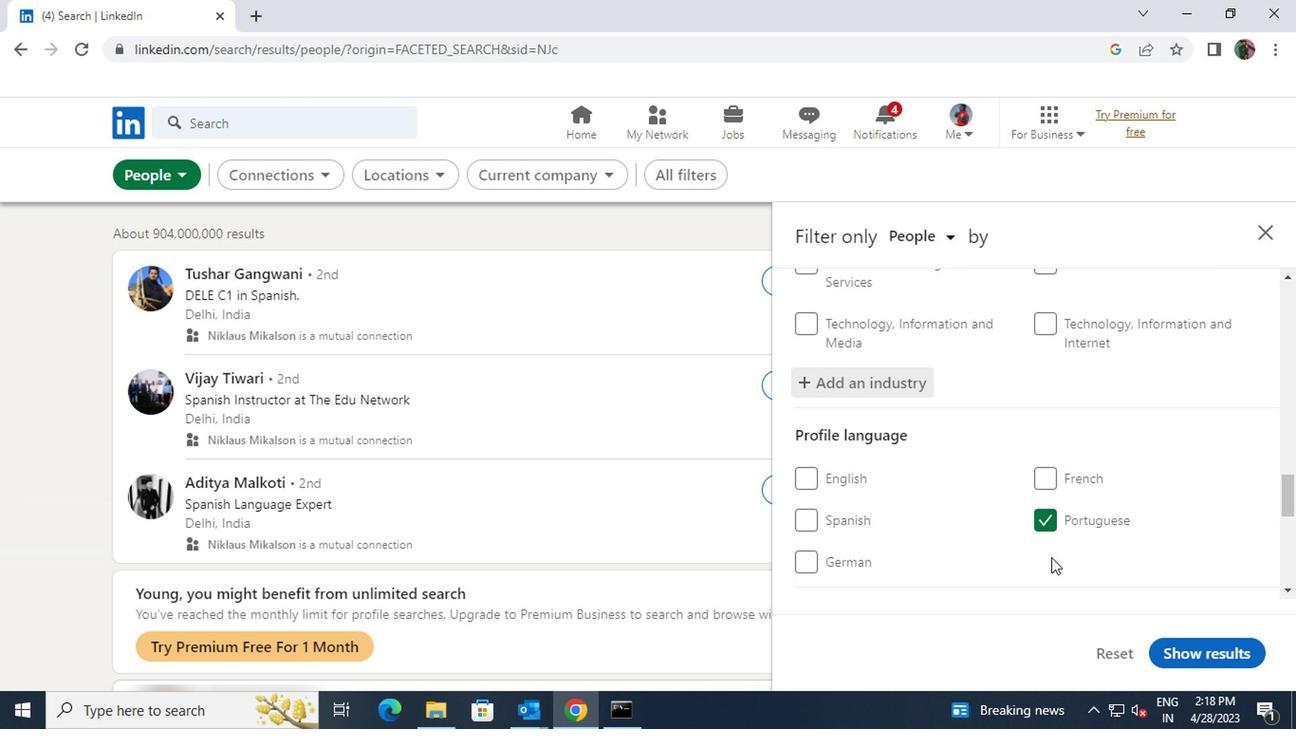 
Action: Mouse scrolled (1046, 556) with delta (0, 0)
Screenshot: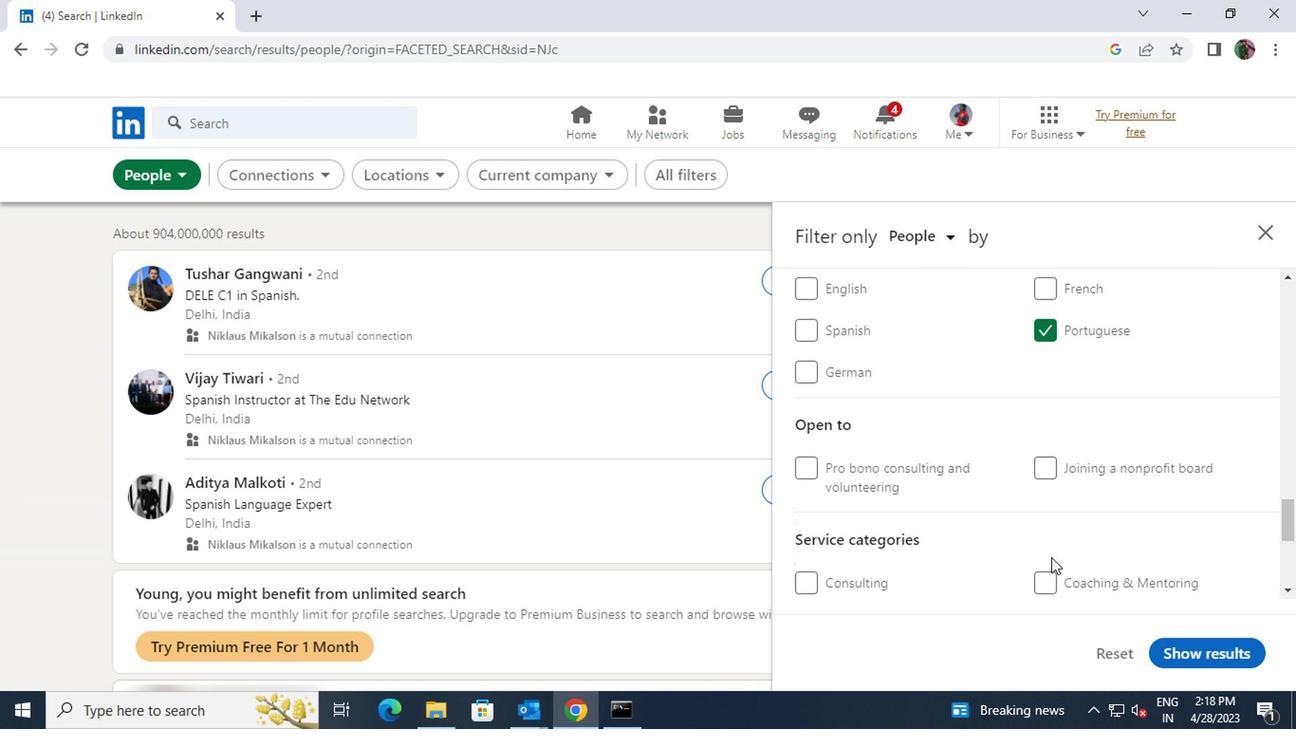 
Action: Mouse moved to (1046, 562)
Screenshot: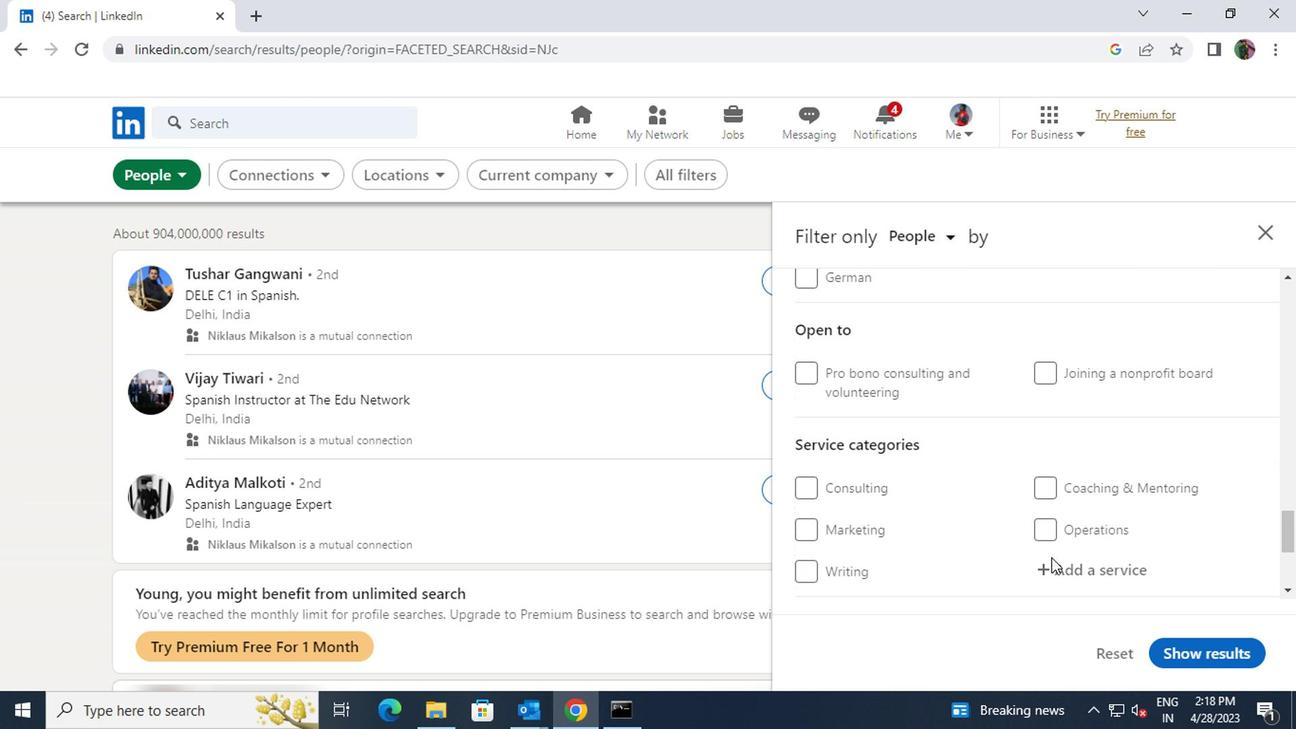 
Action: Mouse pressed left at (1046, 562)
Screenshot: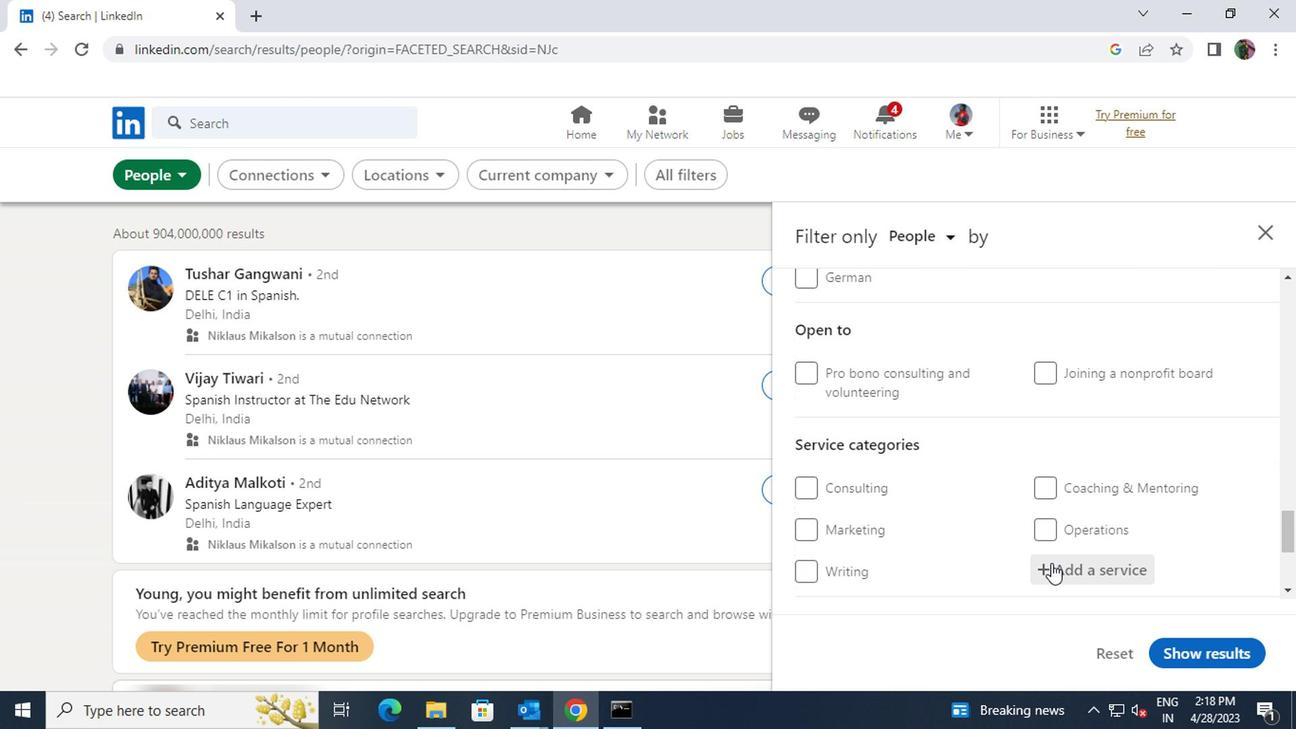 
Action: Key pressed <Key.shift>SOCIAL<Key.space>MEDIA
Screenshot: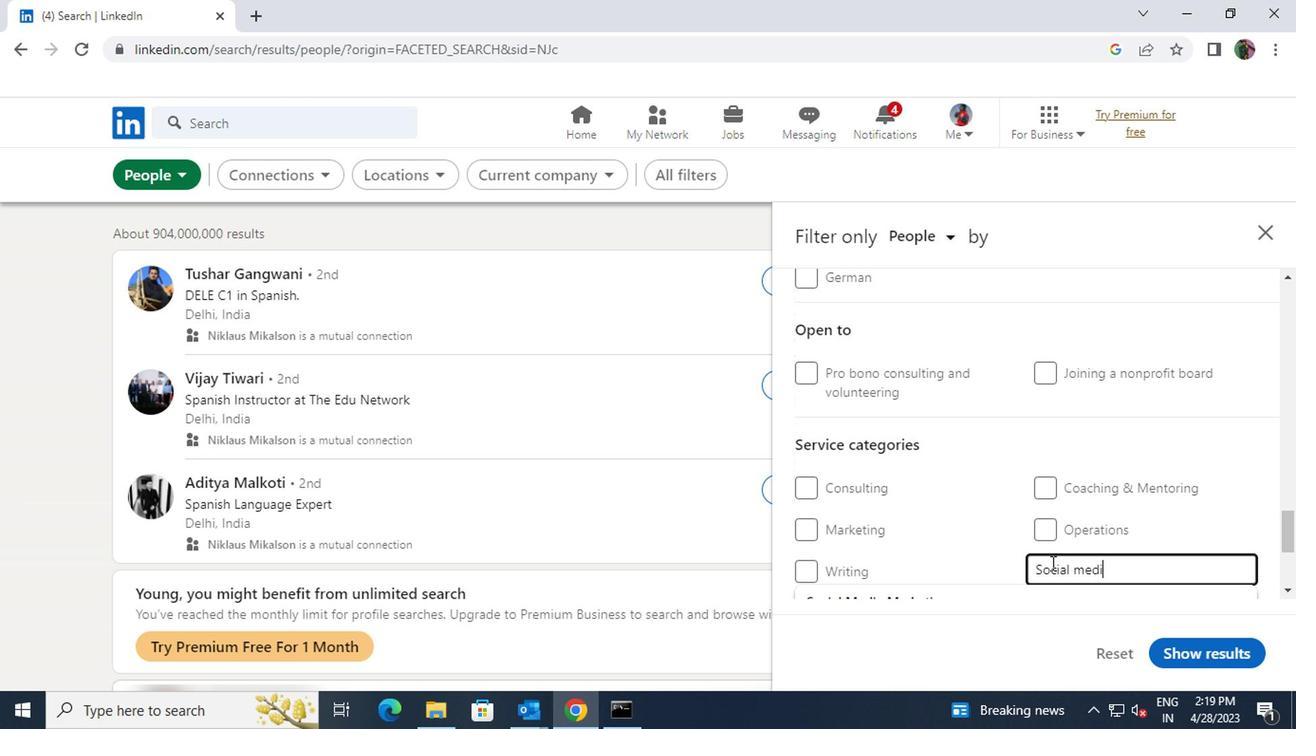 
Action: Mouse moved to (1051, 546)
Screenshot: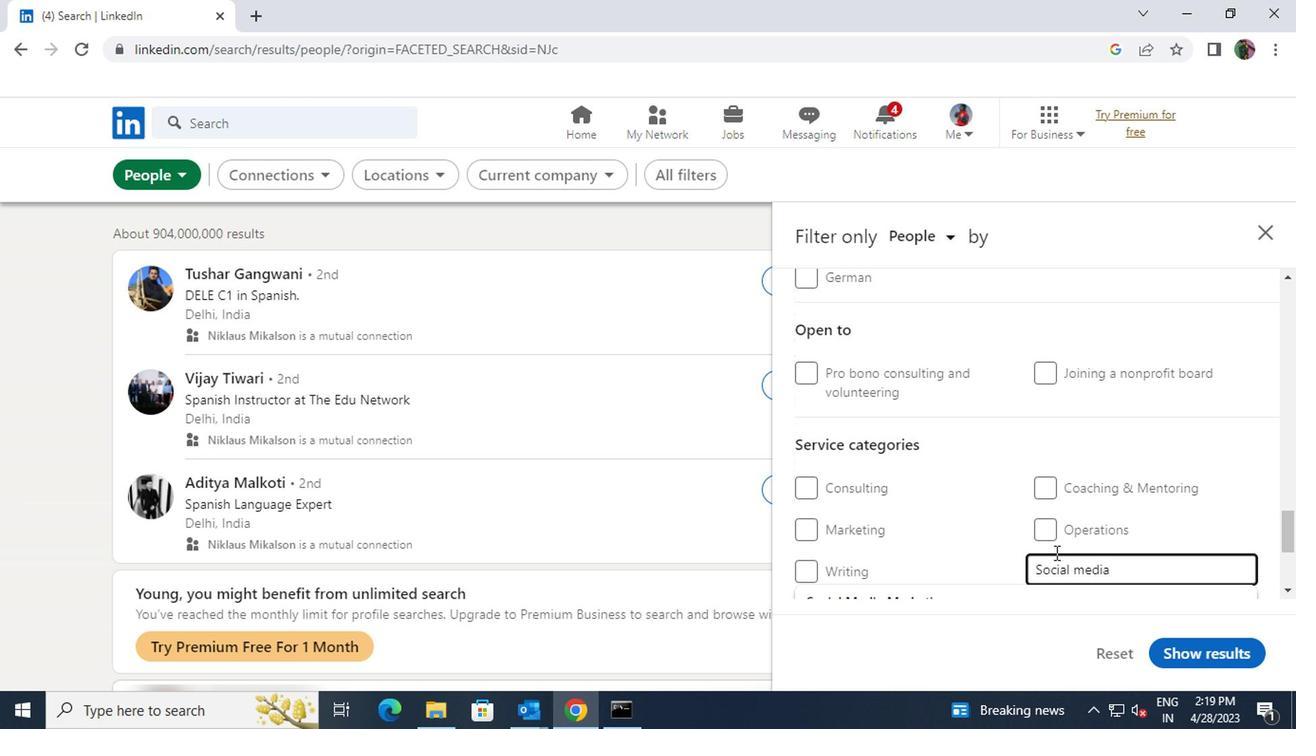 
Action: Mouse scrolled (1051, 544) with delta (0, -1)
Screenshot: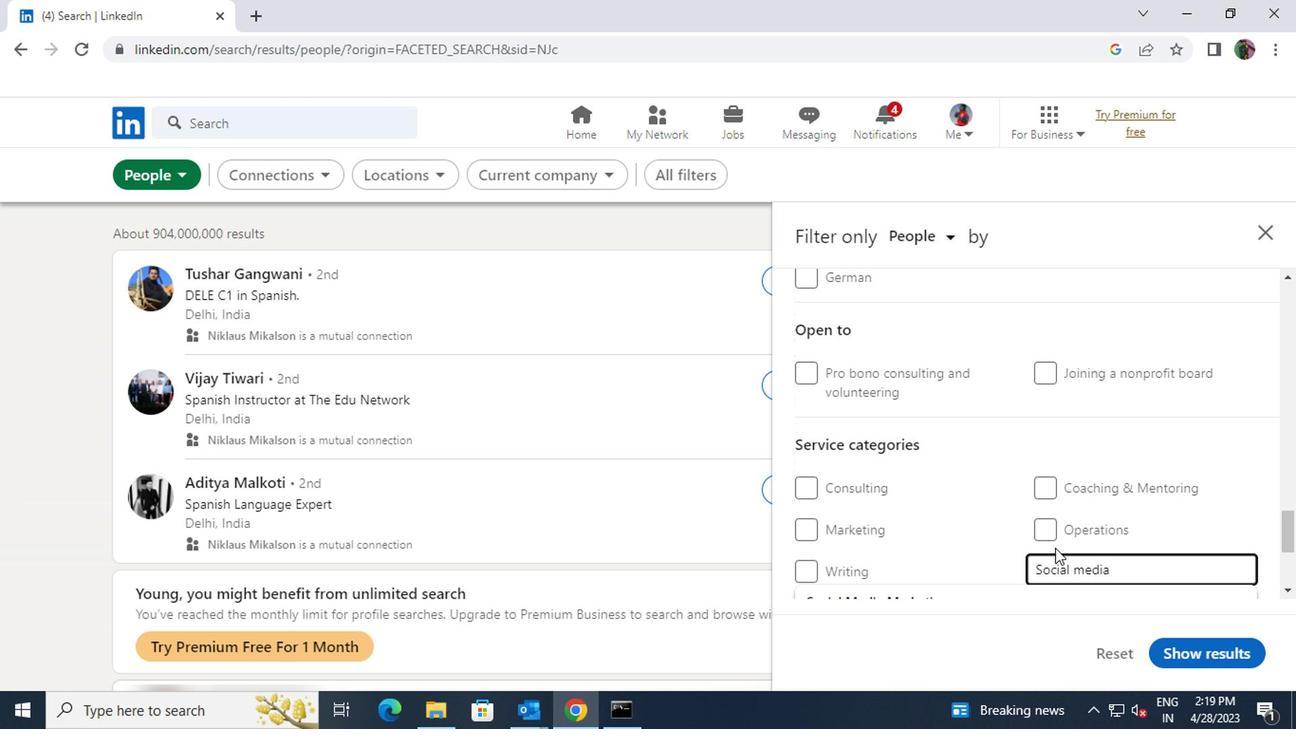 
Action: Mouse moved to (1051, 513)
Screenshot: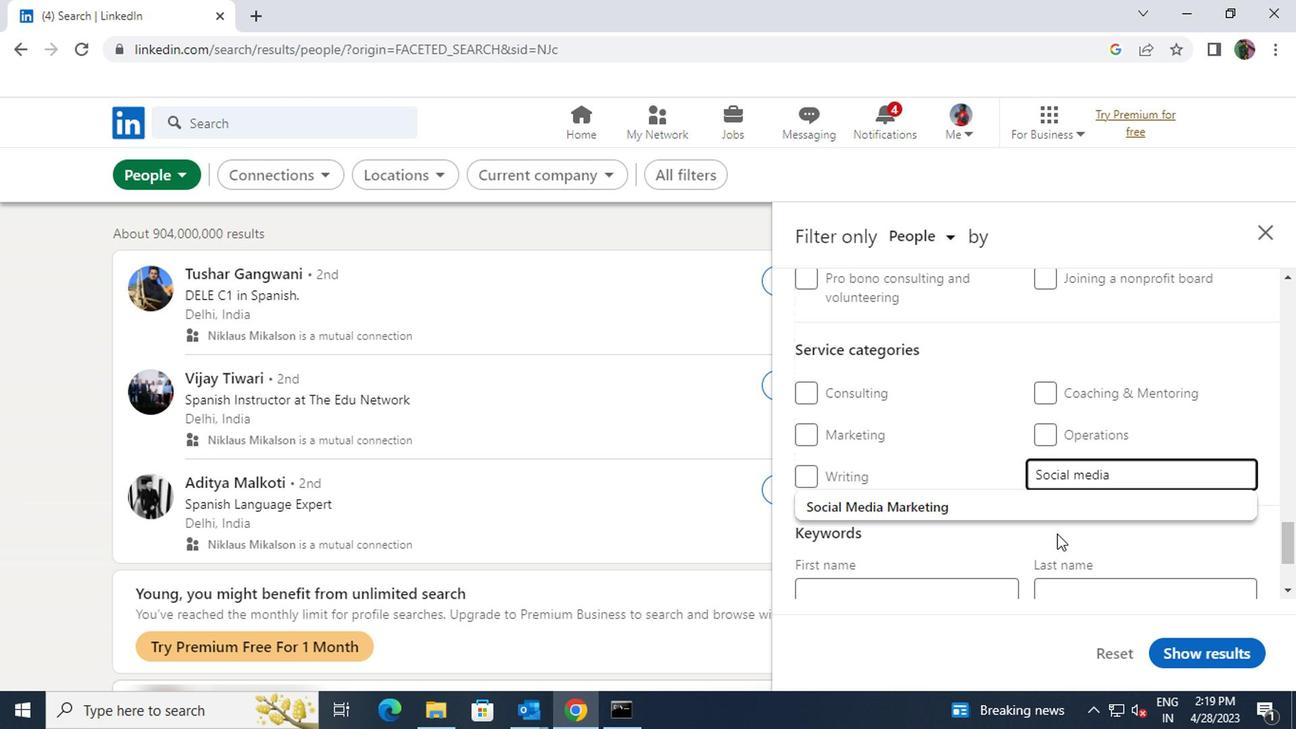 
Action: Mouse pressed left at (1051, 513)
Screenshot: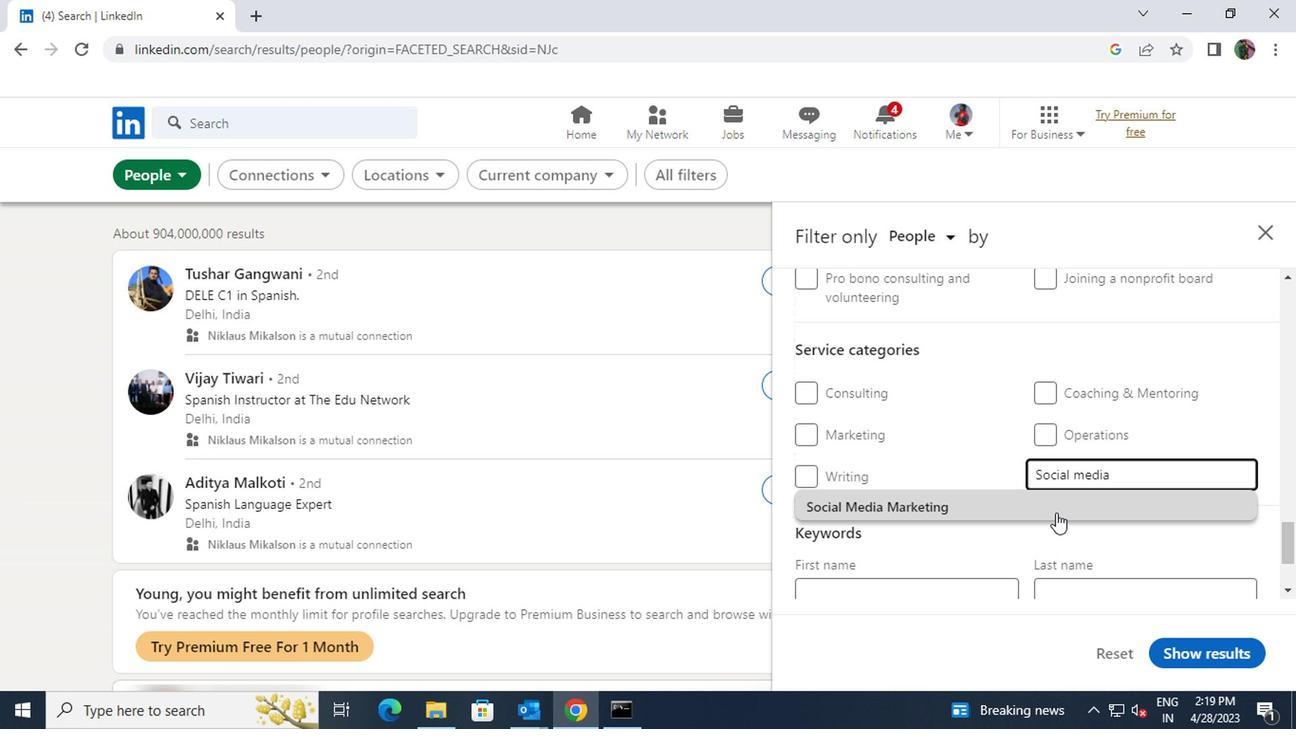 
Action: Mouse scrolled (1051, 511) with delta (0, -1)
Screenshot: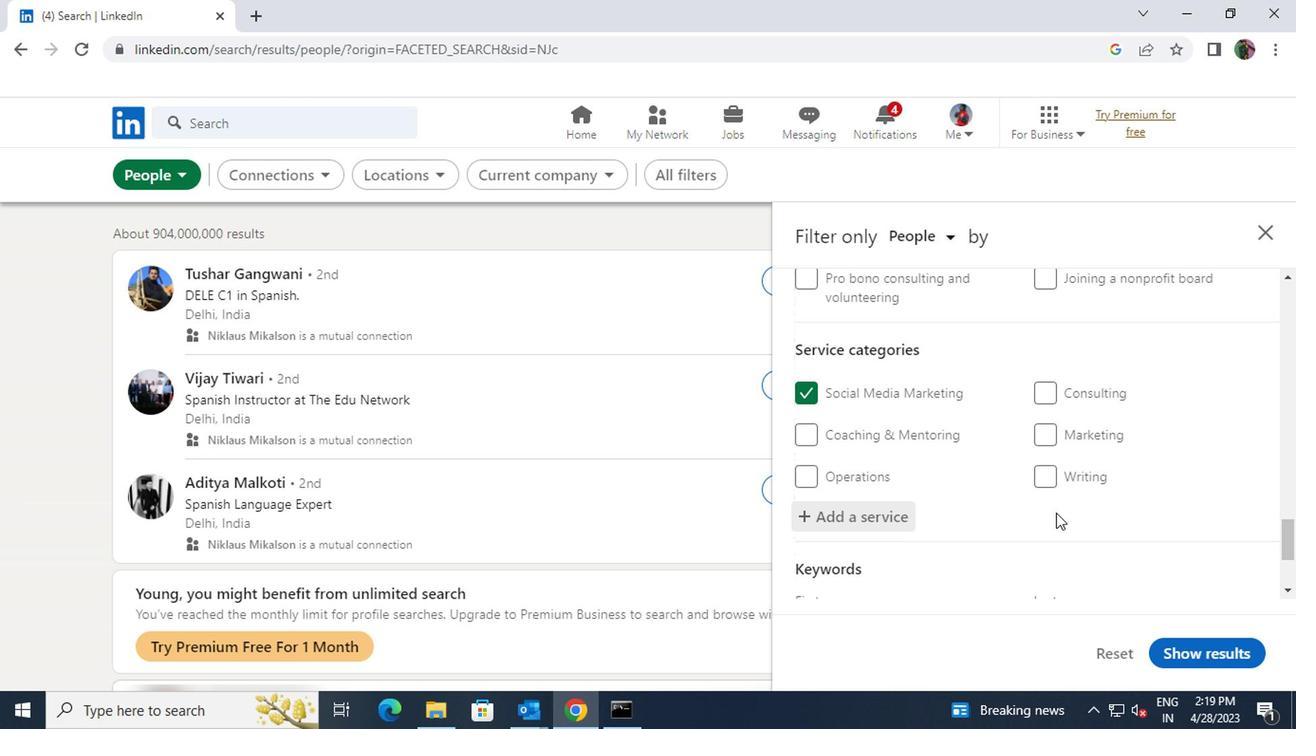
Action: Mouse scrolled (1051, 511) with delta (0, -1)
Screenshot: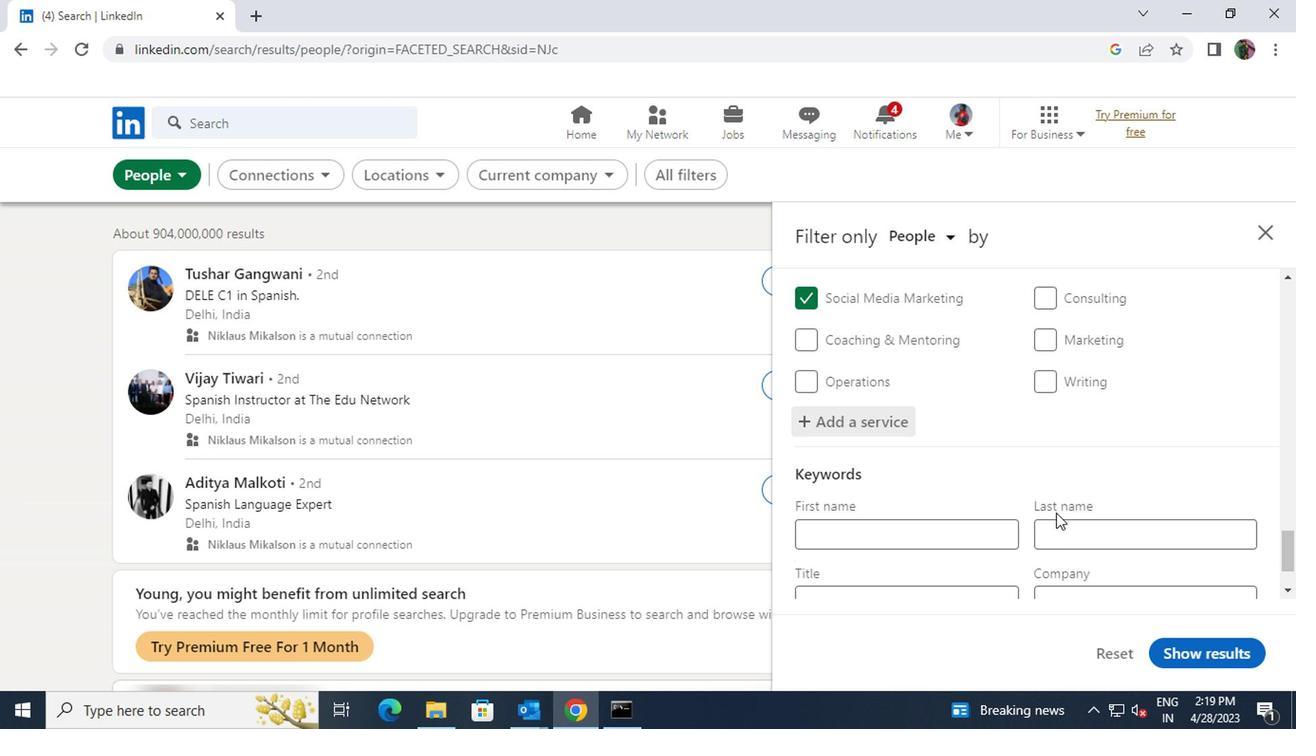 
Action: Mouse scrolled (1051, 511) with delta (0, -1)
Screenshot: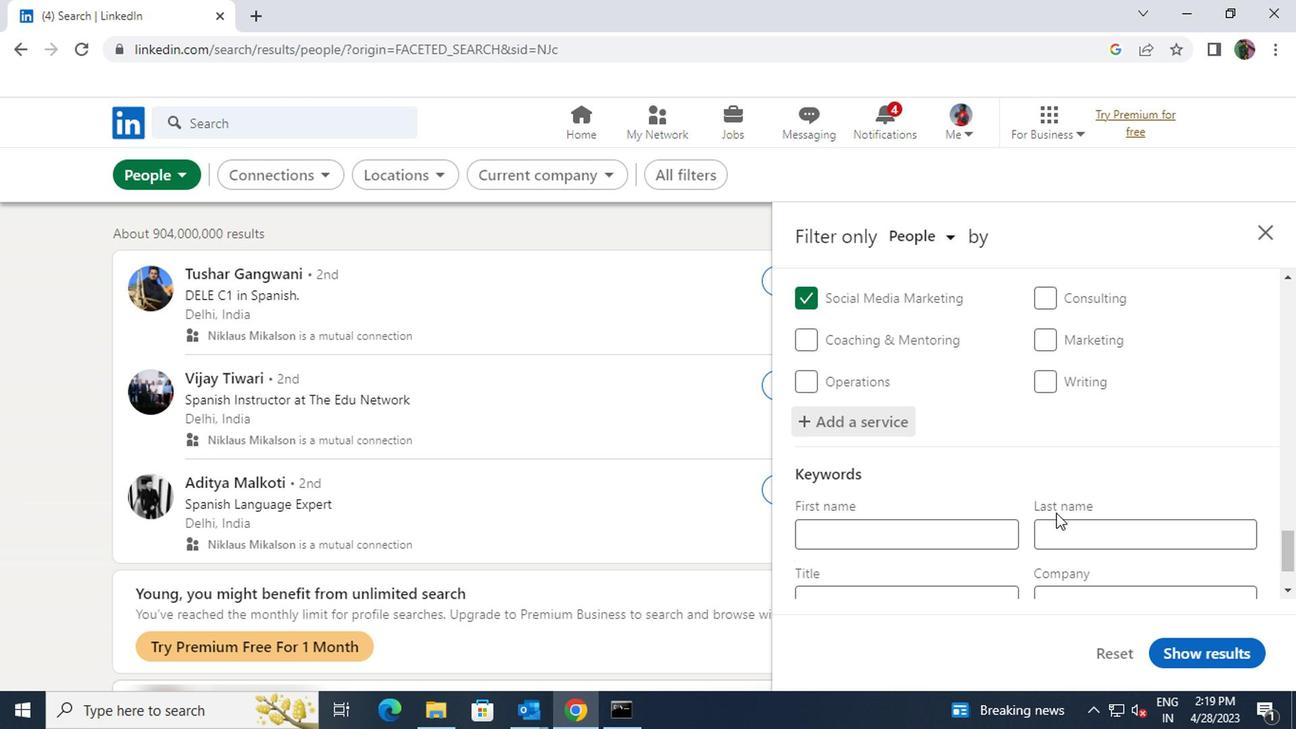 
Action: Mouse moved to (974, 509)
Screenshot: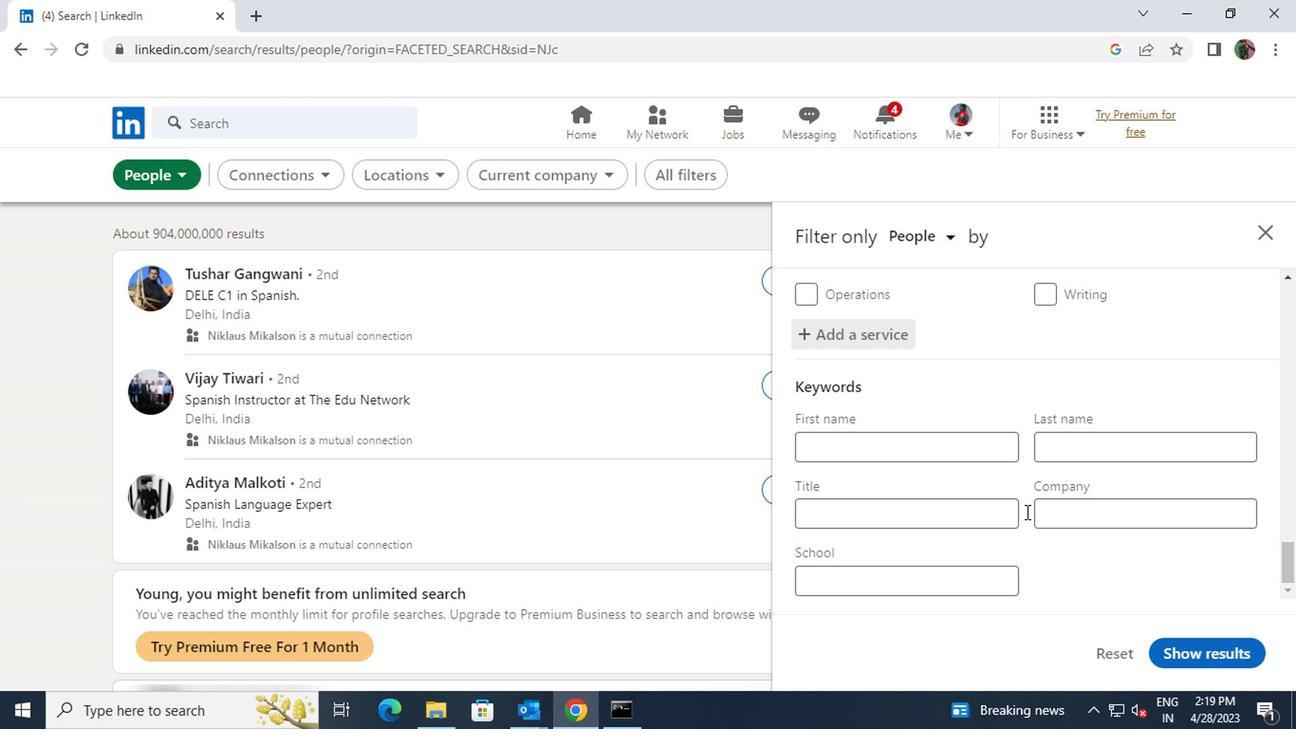 
Action: Mouse pressed left at (974, 509)
Screenshot: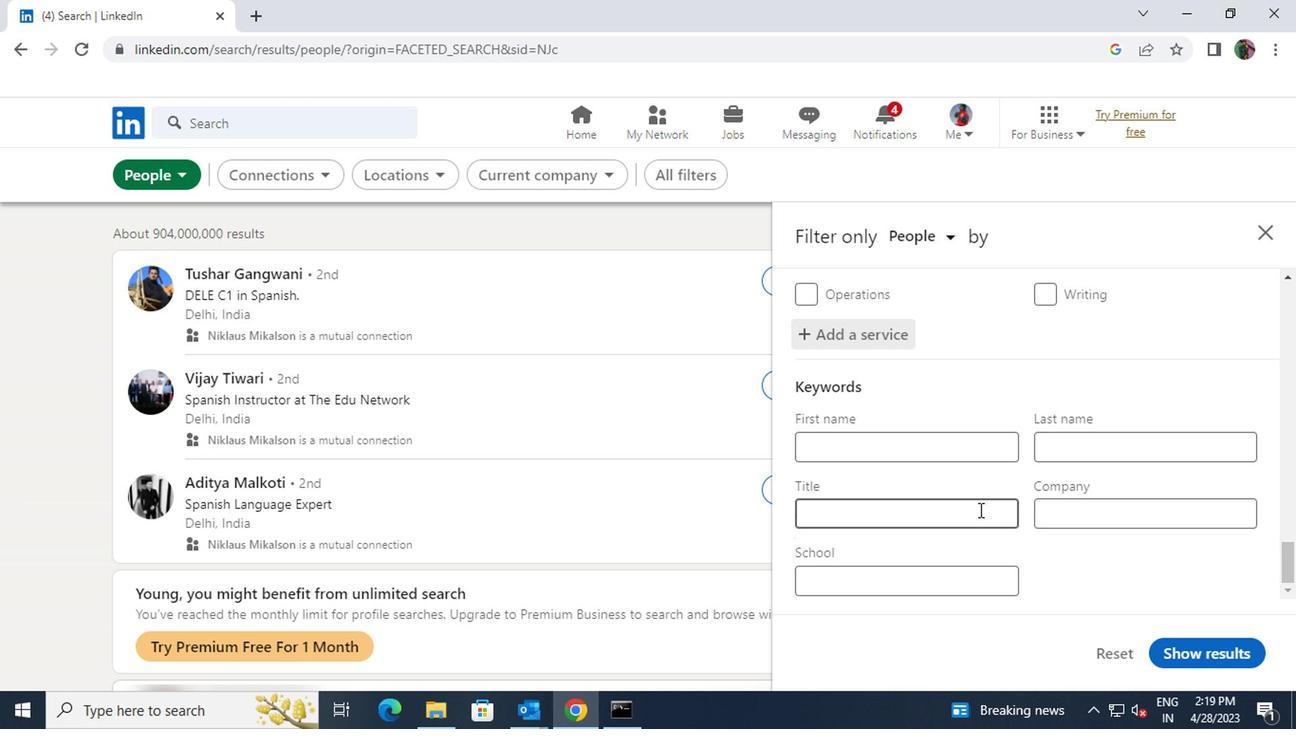 
Action: Mouse moved to (973, 509)
Screenshot: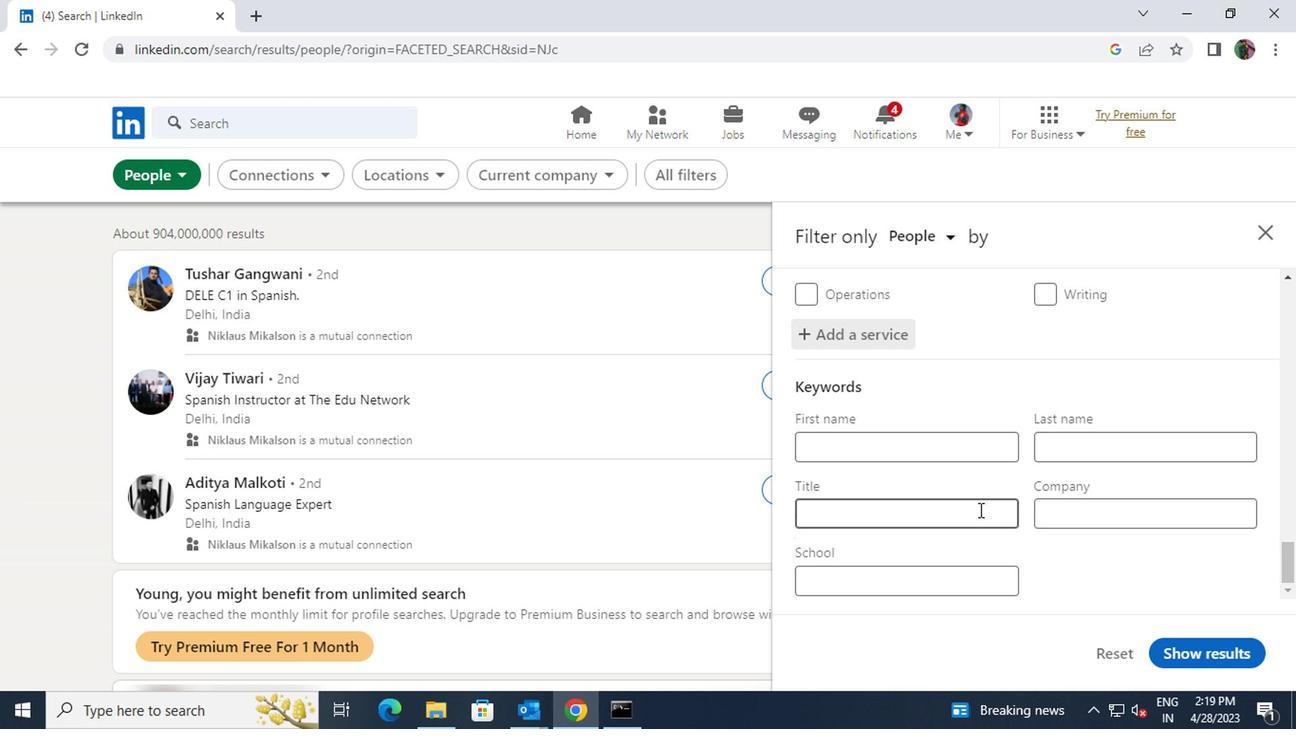 
Action: Key pressed <Key.shift>INTERIOR<Key.space><Key.shift>DESIGN
Screenshot: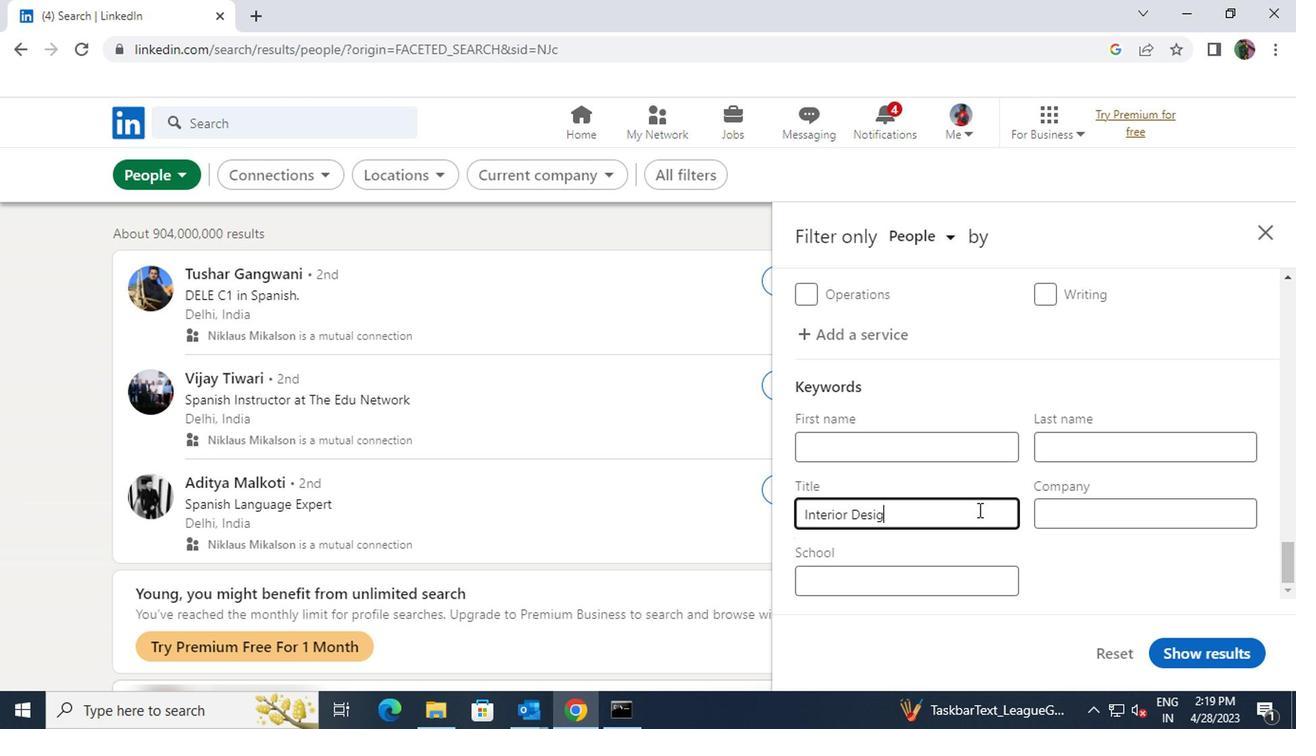 
Action: Mouse moved to (1173, 653)
Screenshot: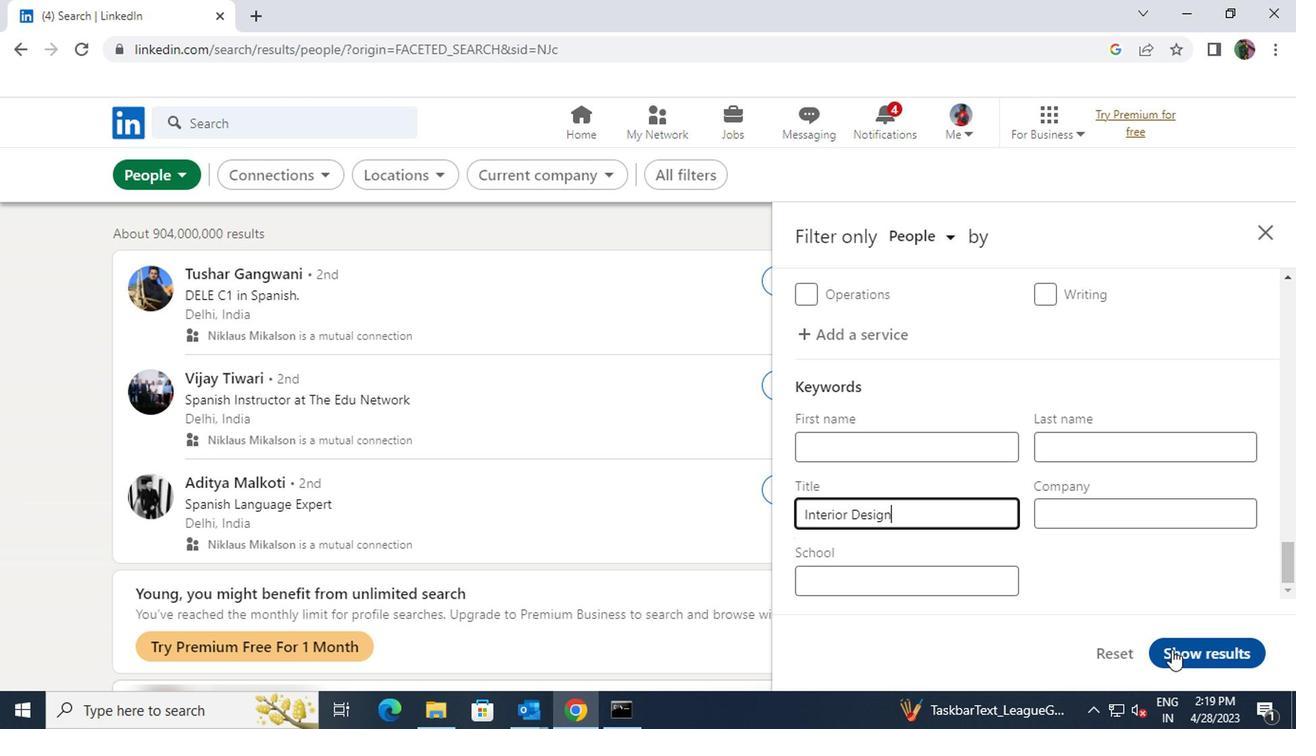 
Action: Mouse pressed left at (1173, 653)
Screenshot: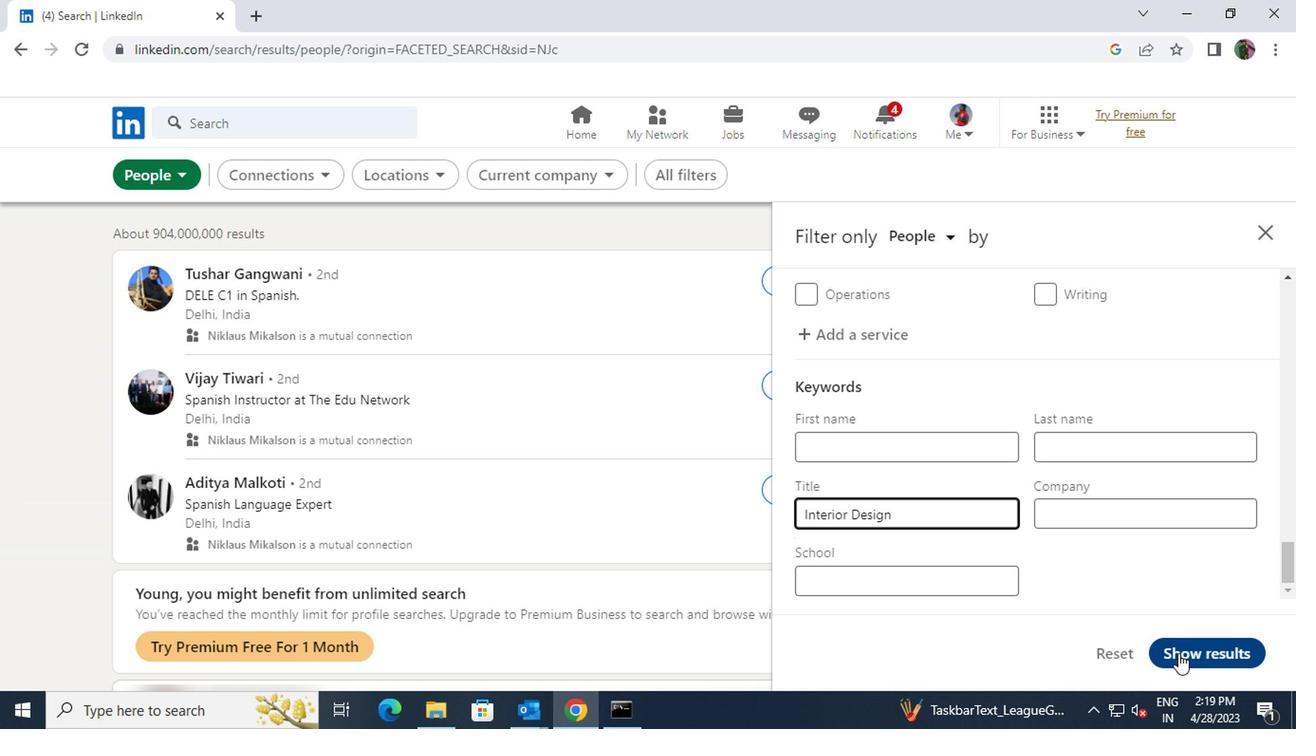 
